 Task: Find connections with filter location Zürich (Kreis 10) with filter topic #Indiawith filter profile language English with filter current company Bajaj Allianz Life with filter school Central University of Haryana, Mahendergarh with filter industry Spring and Wire Product Manufacturing with filter service category Video Animation with filter keywords title DevOps Engineer
Action: Mouse moved to (679, 100)
Screenshot: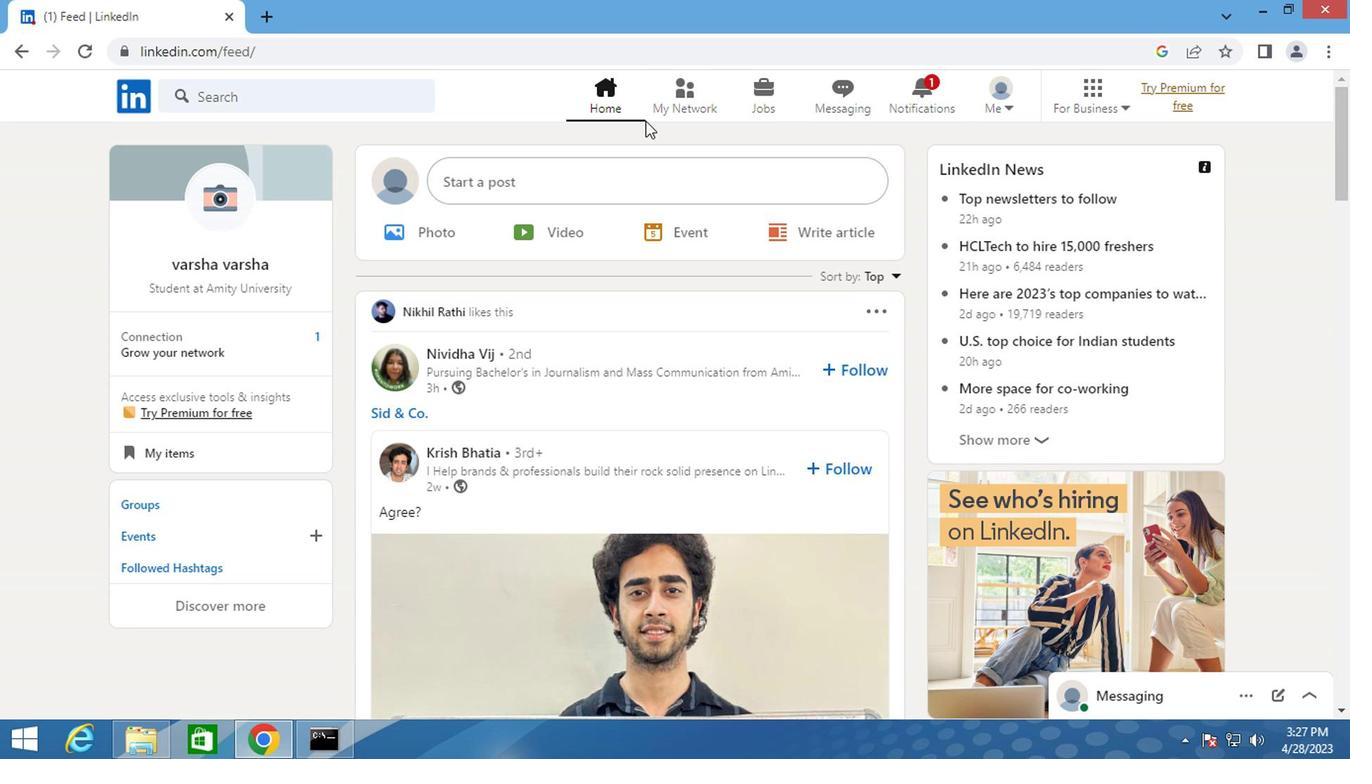 
Action: Mouse pressed left at (679, 100)
Screenshot: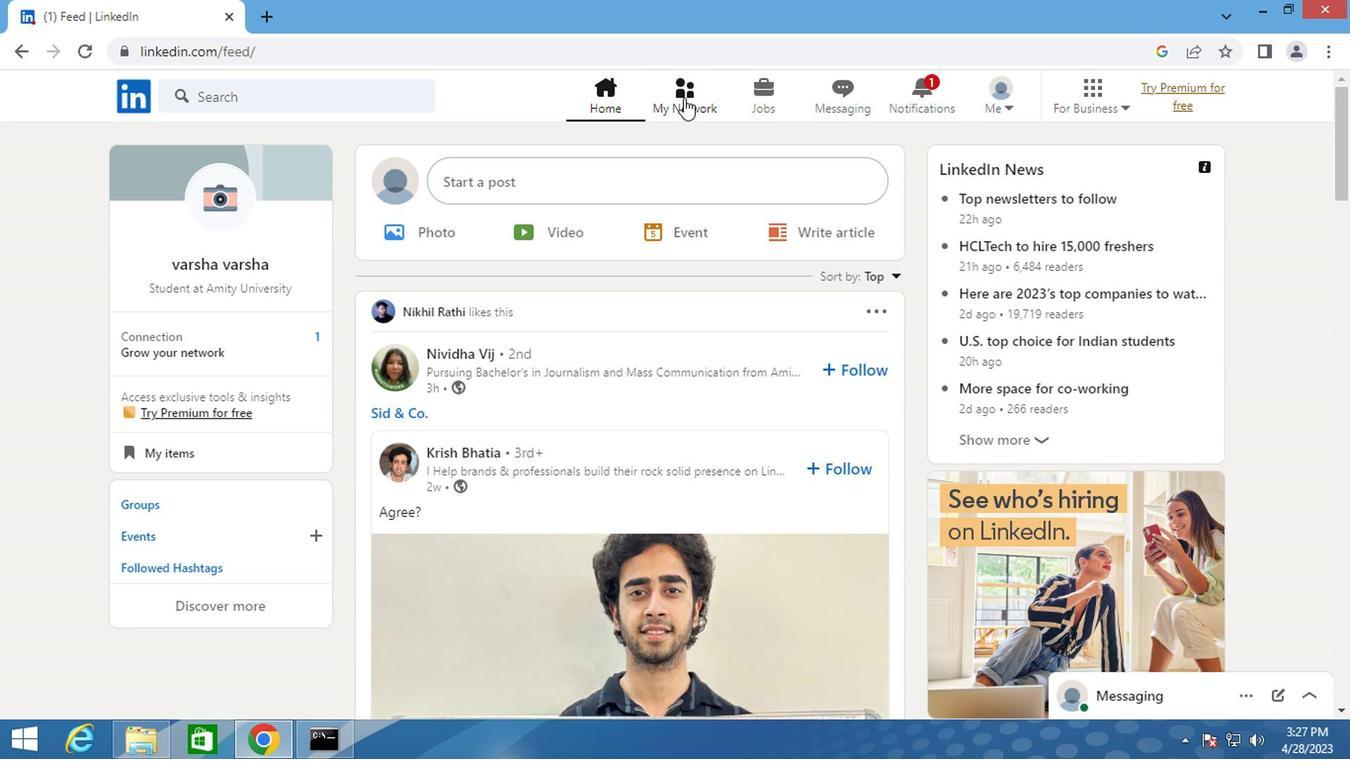 
Action: Mouse moved to (210, 214)
Screenshot: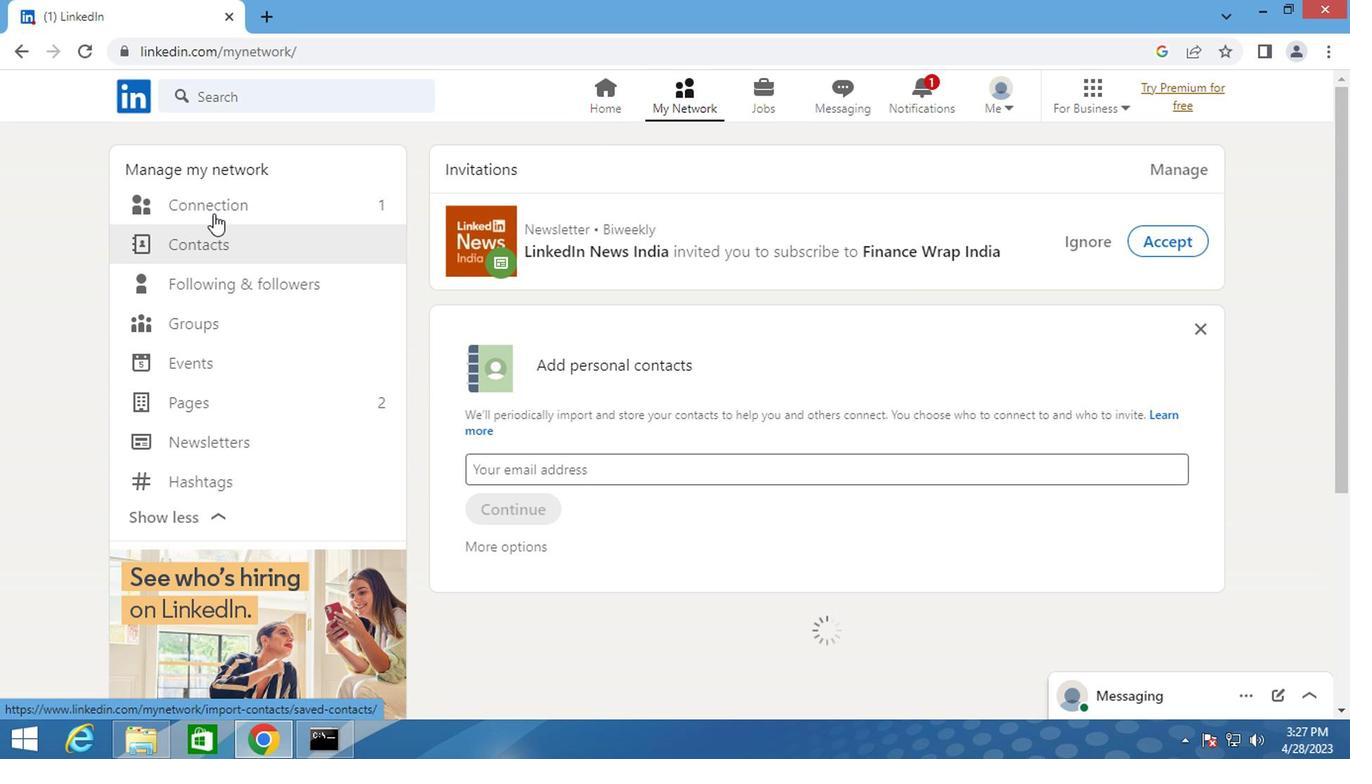 
Action: Mouse pressed left at (210, 214)
Screenshot: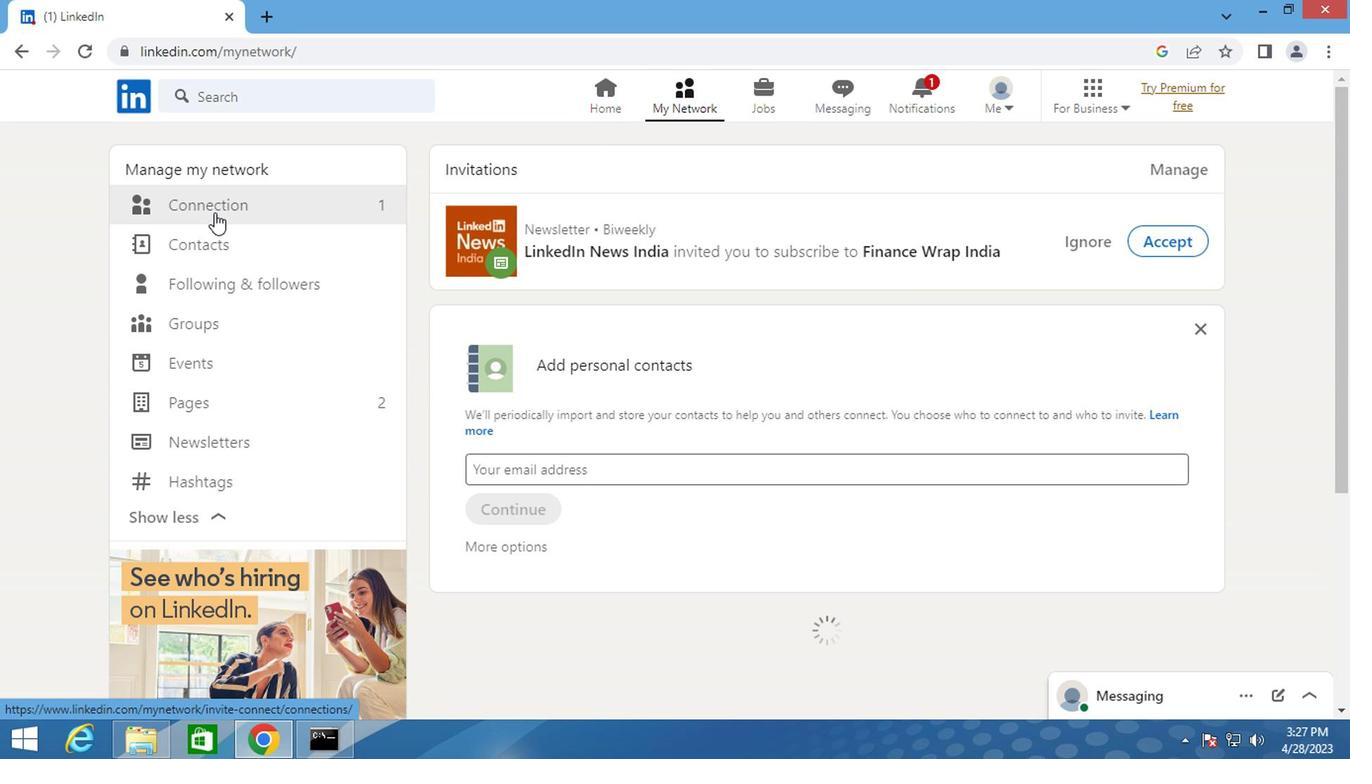 
Action: Mouse moved to (814, 206)
Screenshot: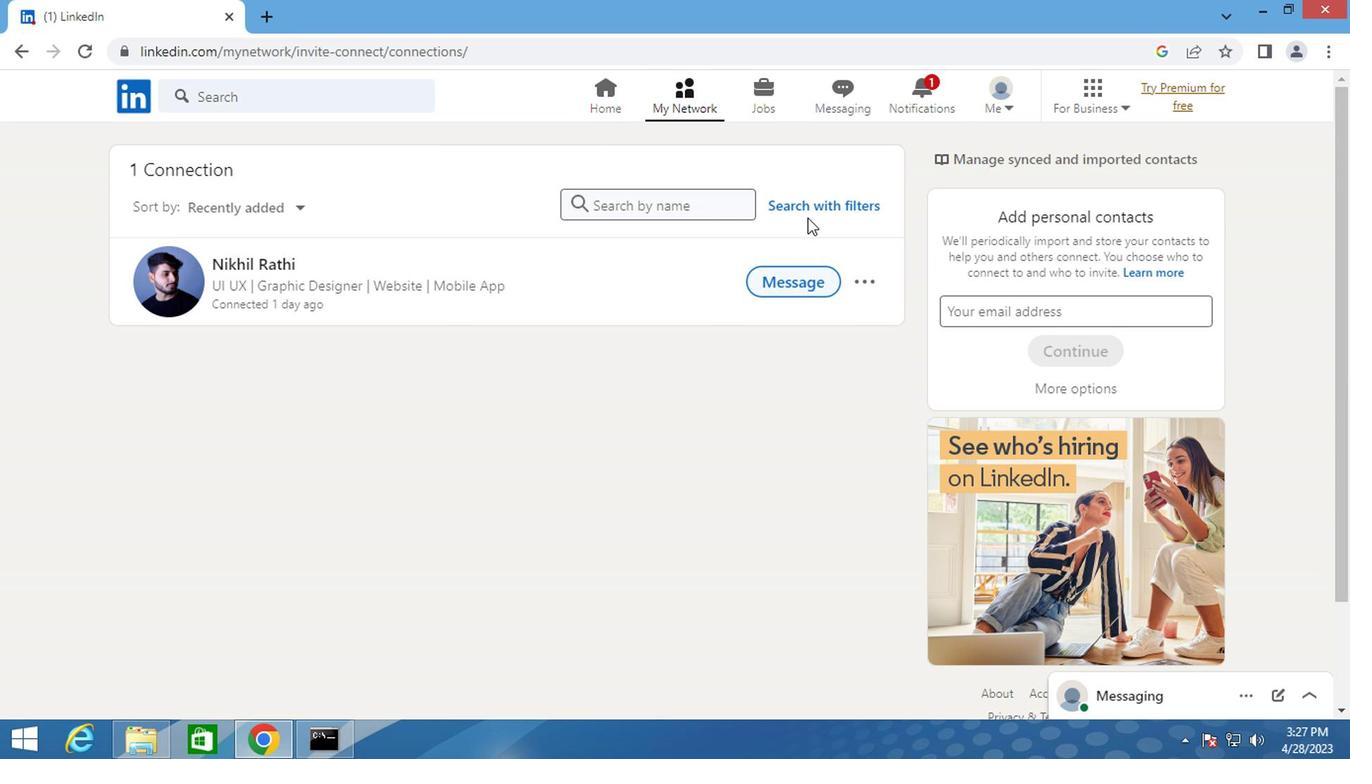 
Action: Mouse pressed left at (814, 206)
Screenshot: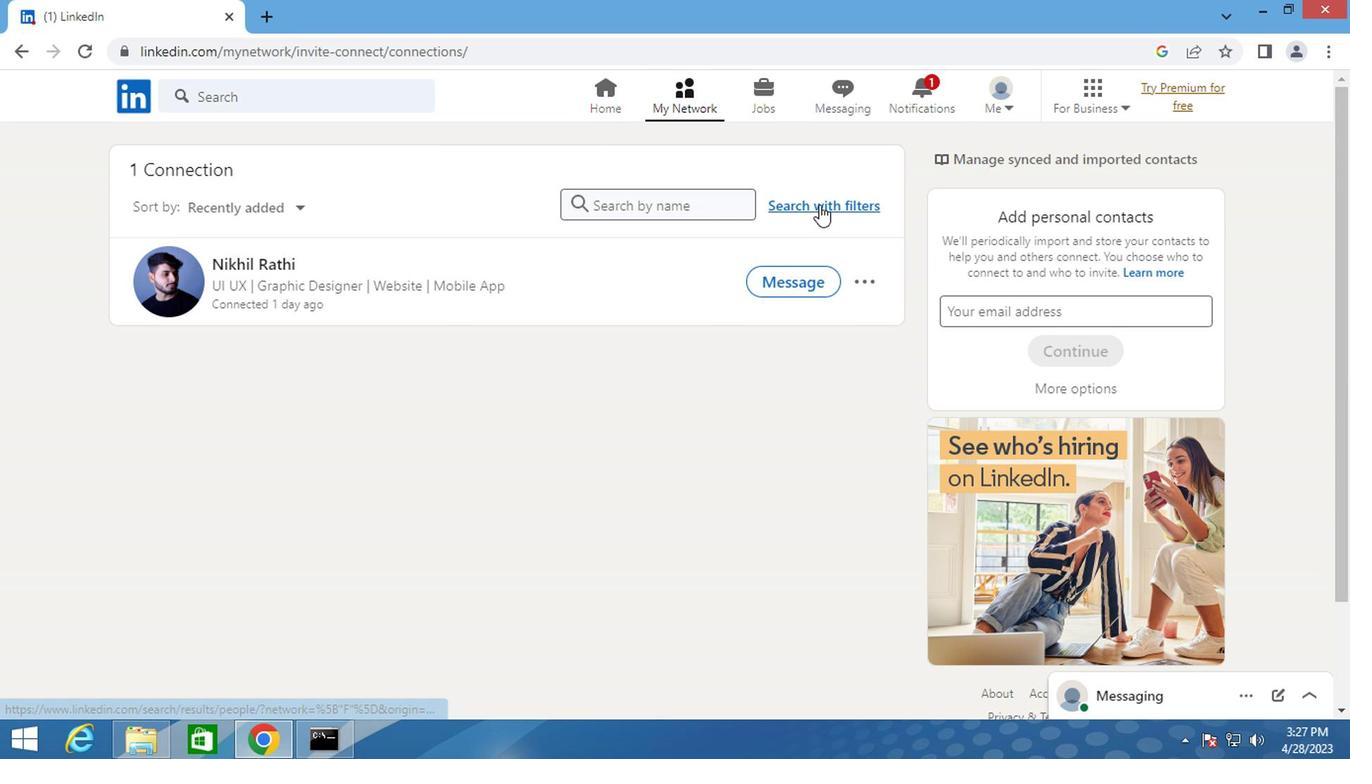 
Action: Mouse moved to (726, 149)
Screenshot: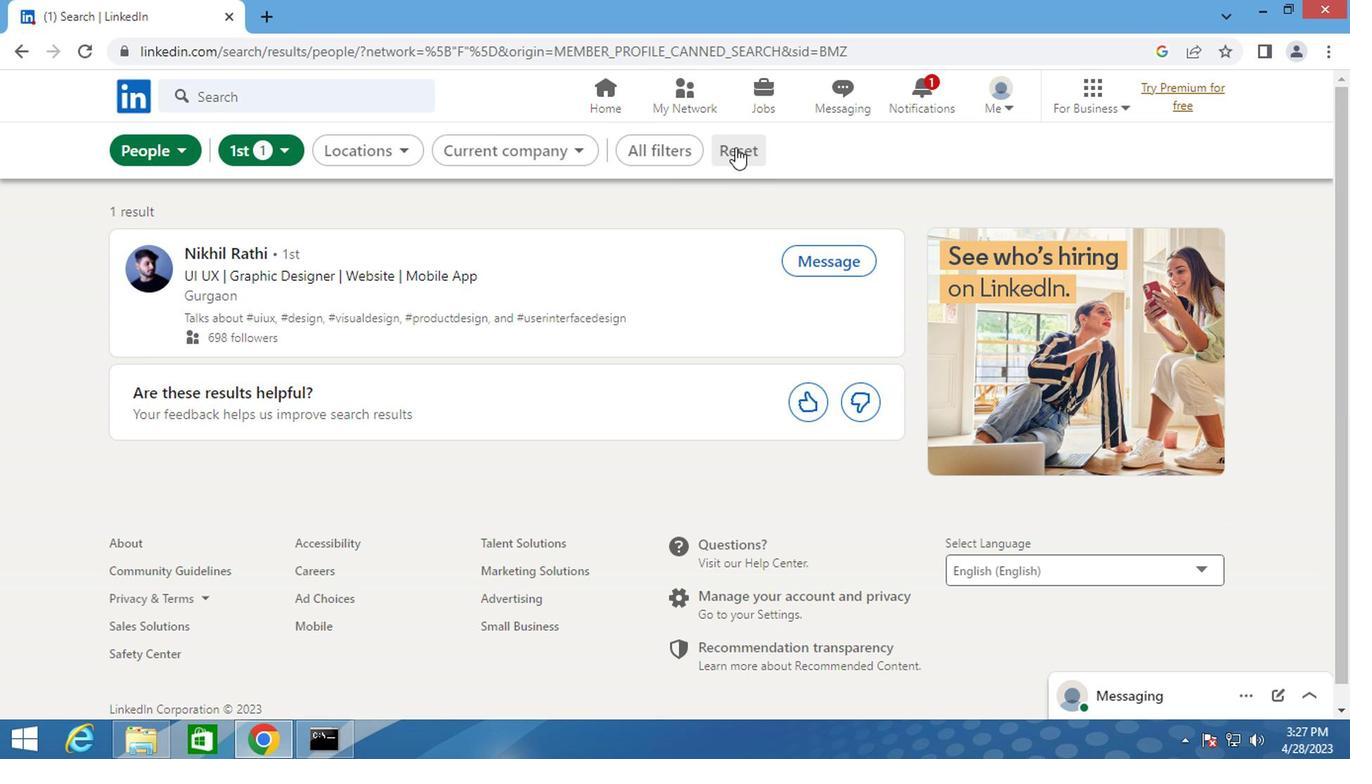 
Action: Mouse pressed left at (726, 149)
Screenshot: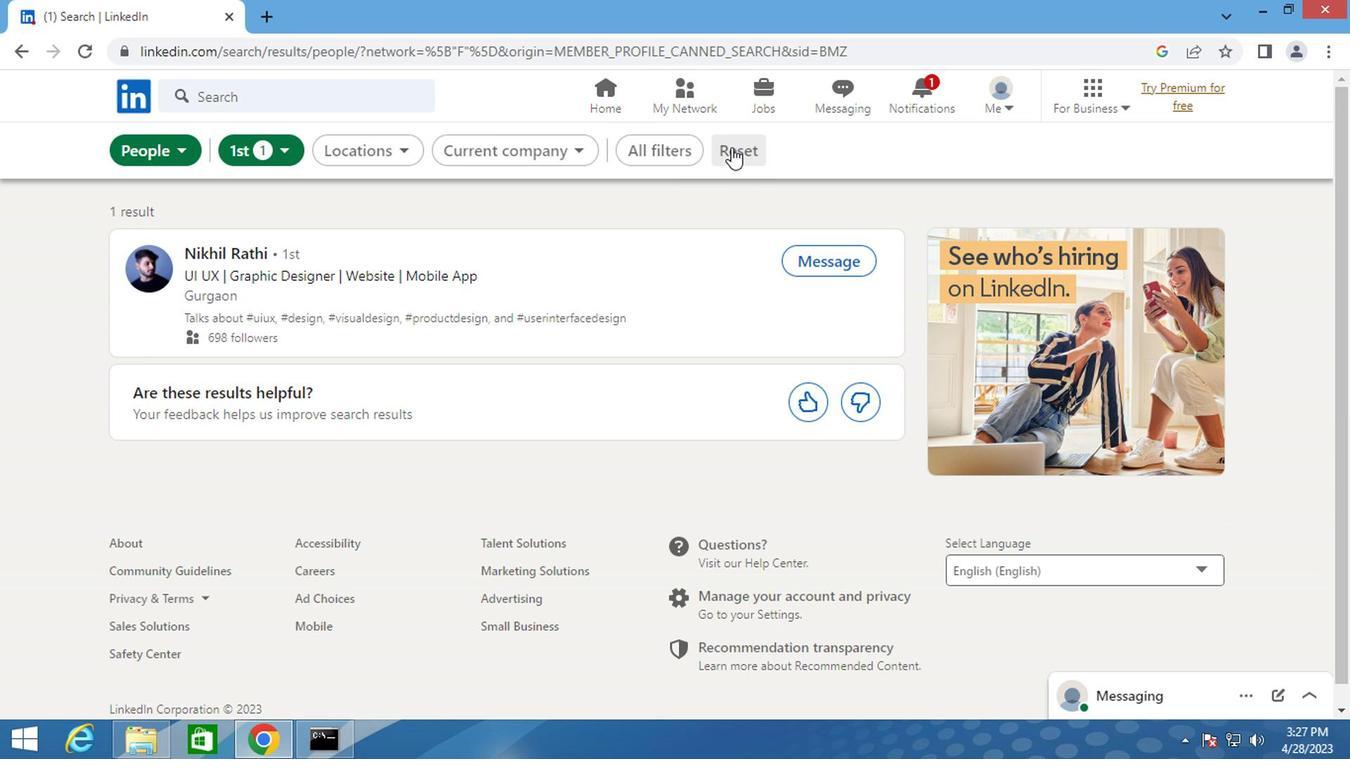 
Action: Mouse moved to (706, 154)
Screenshot: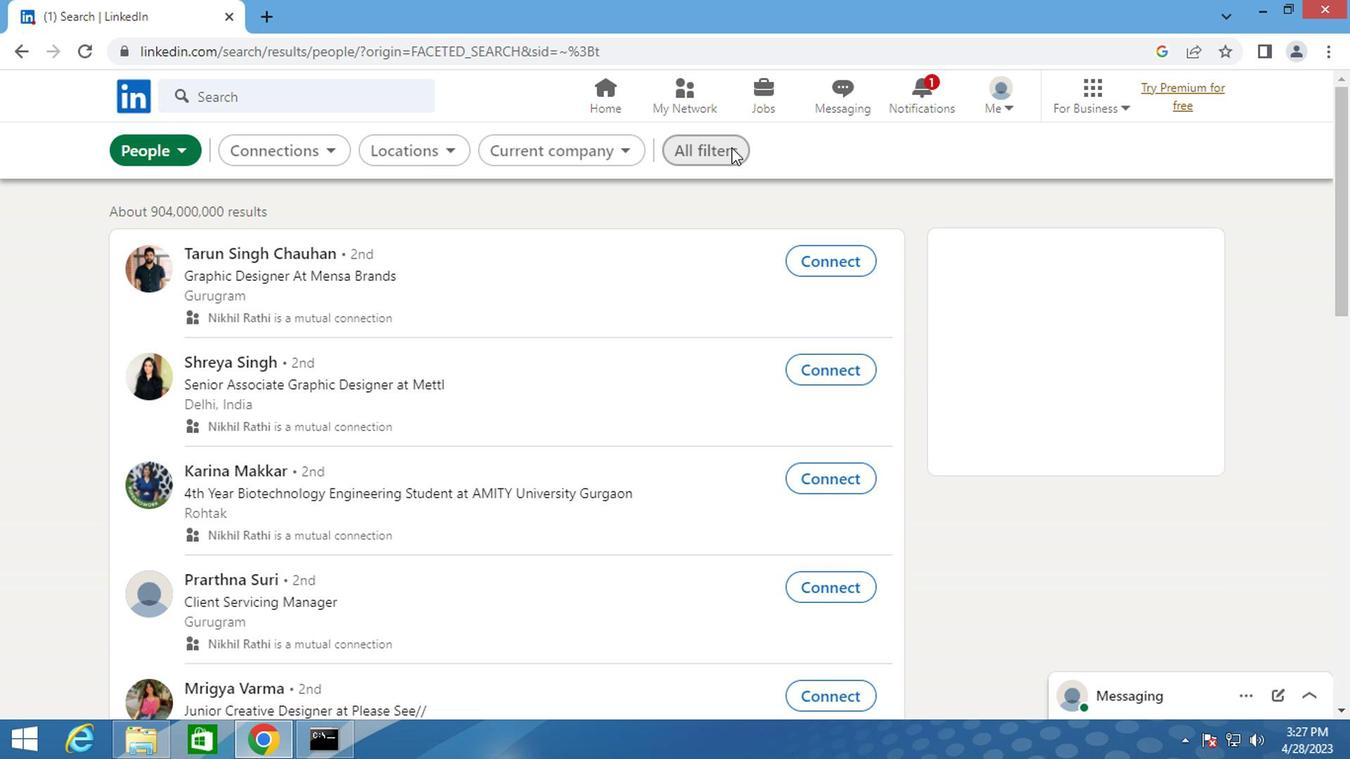 
Action: Mouse pressed left at (706, 154)
Screenshot: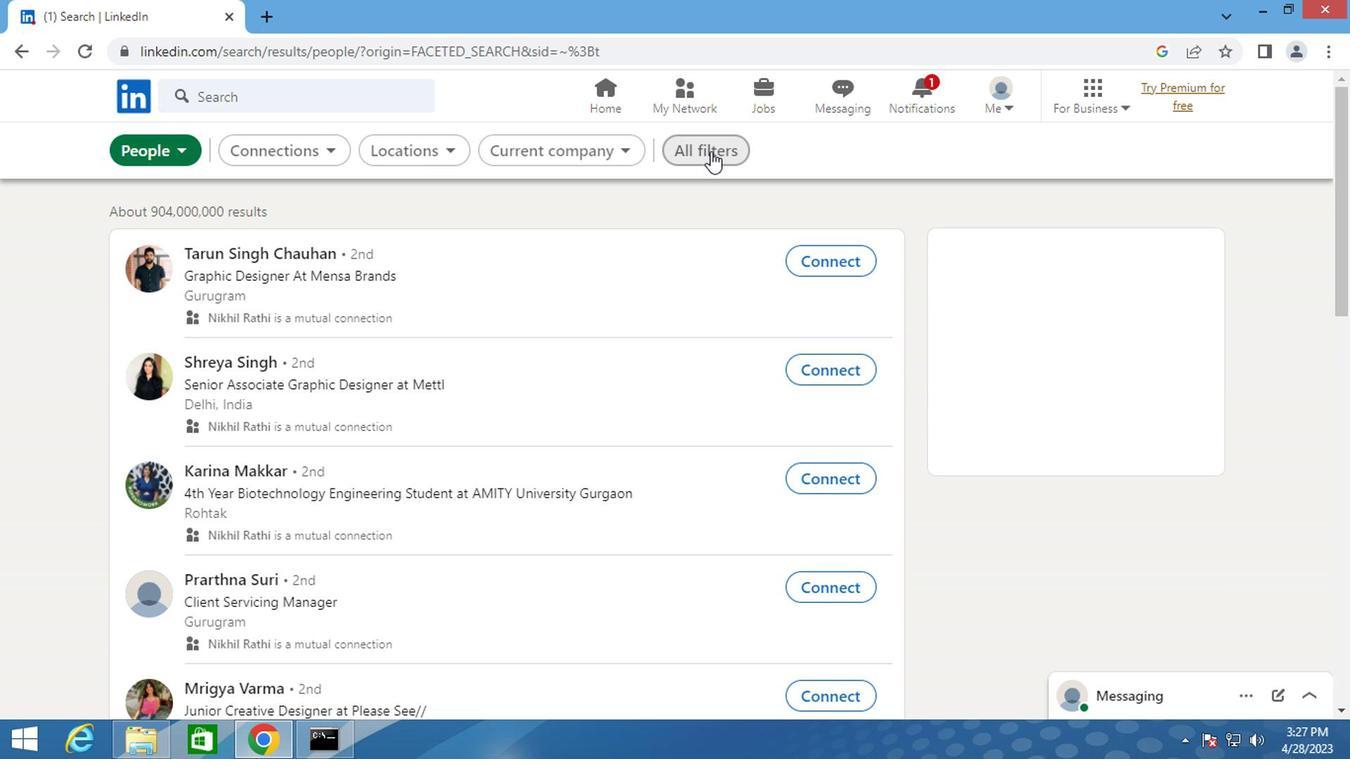 
Action: Mouse moved to (903, 359)
Screenshot: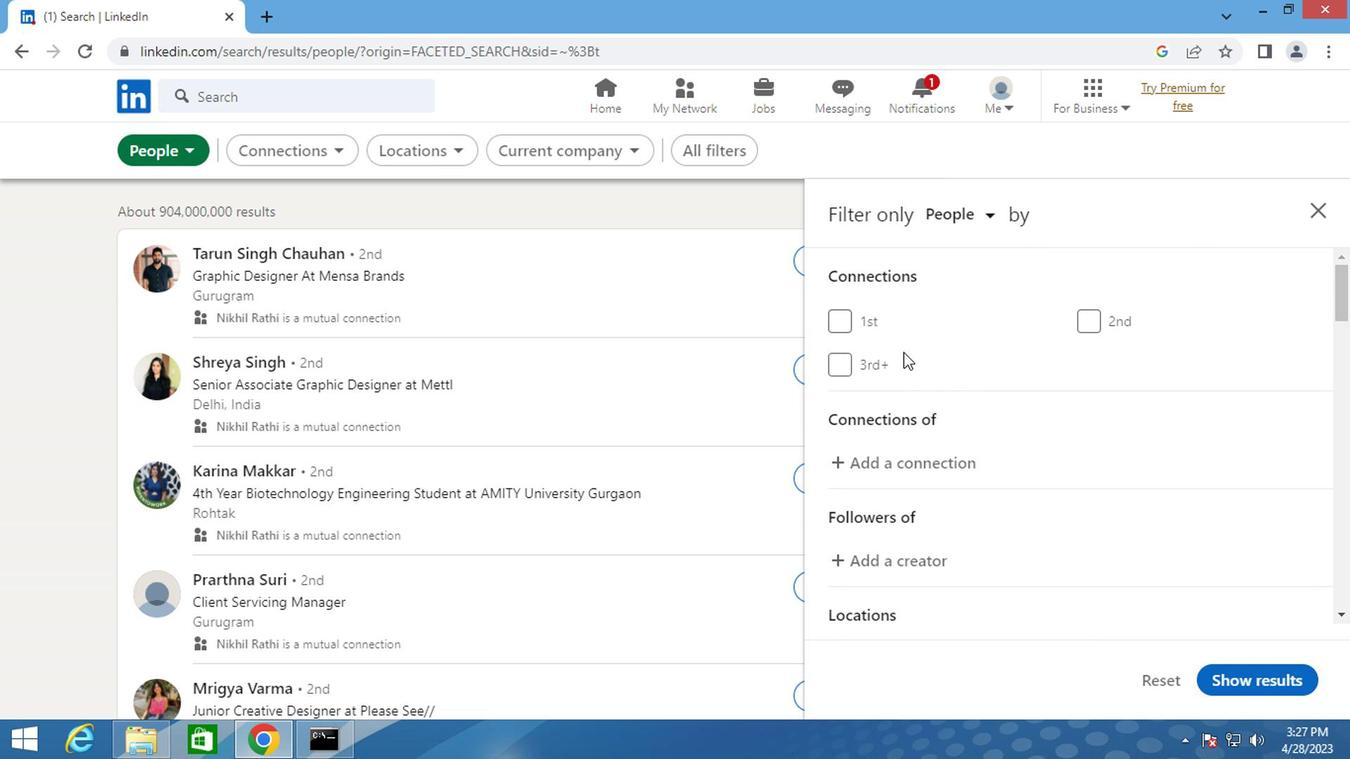 
Action: Mouse scrolled (903, 358) with delta (0, 0)
Screenshot: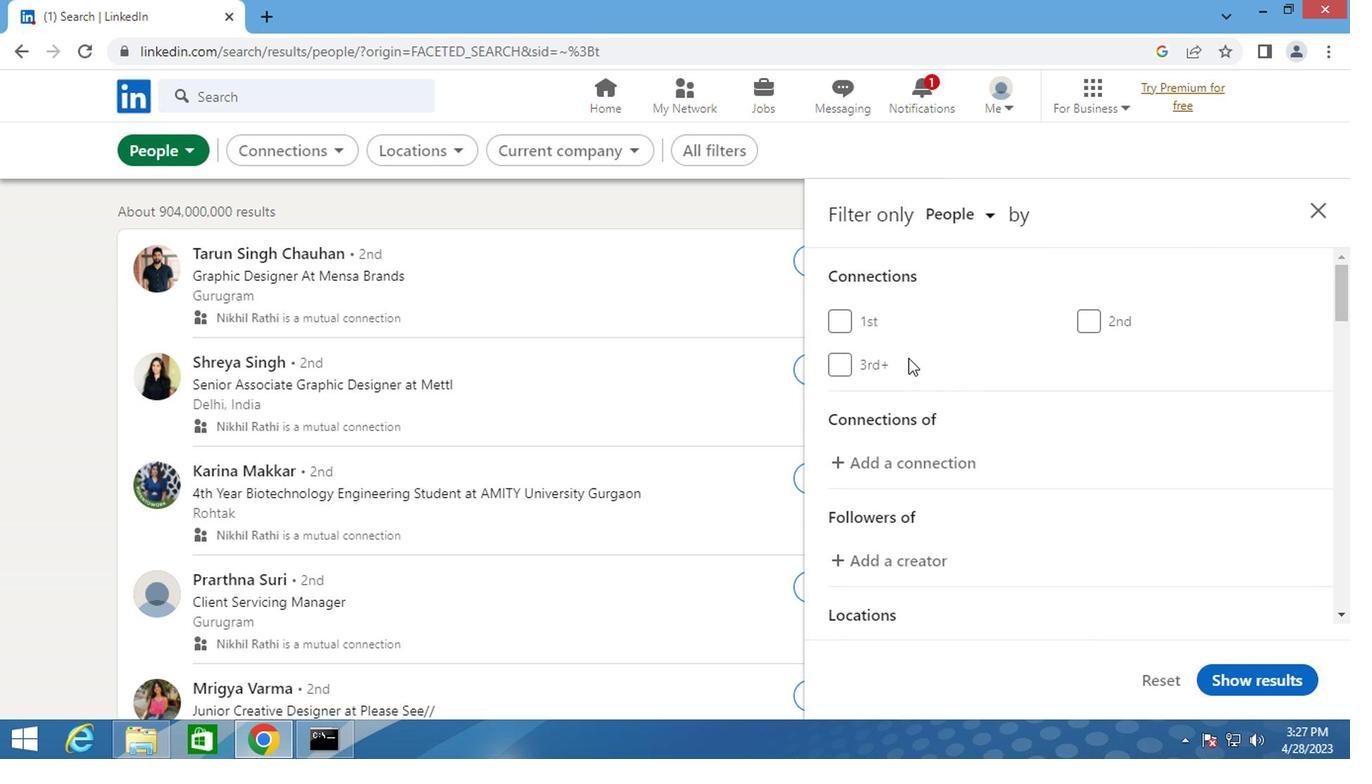 
Action: Mouse moved to (903, 360)
Screenshot: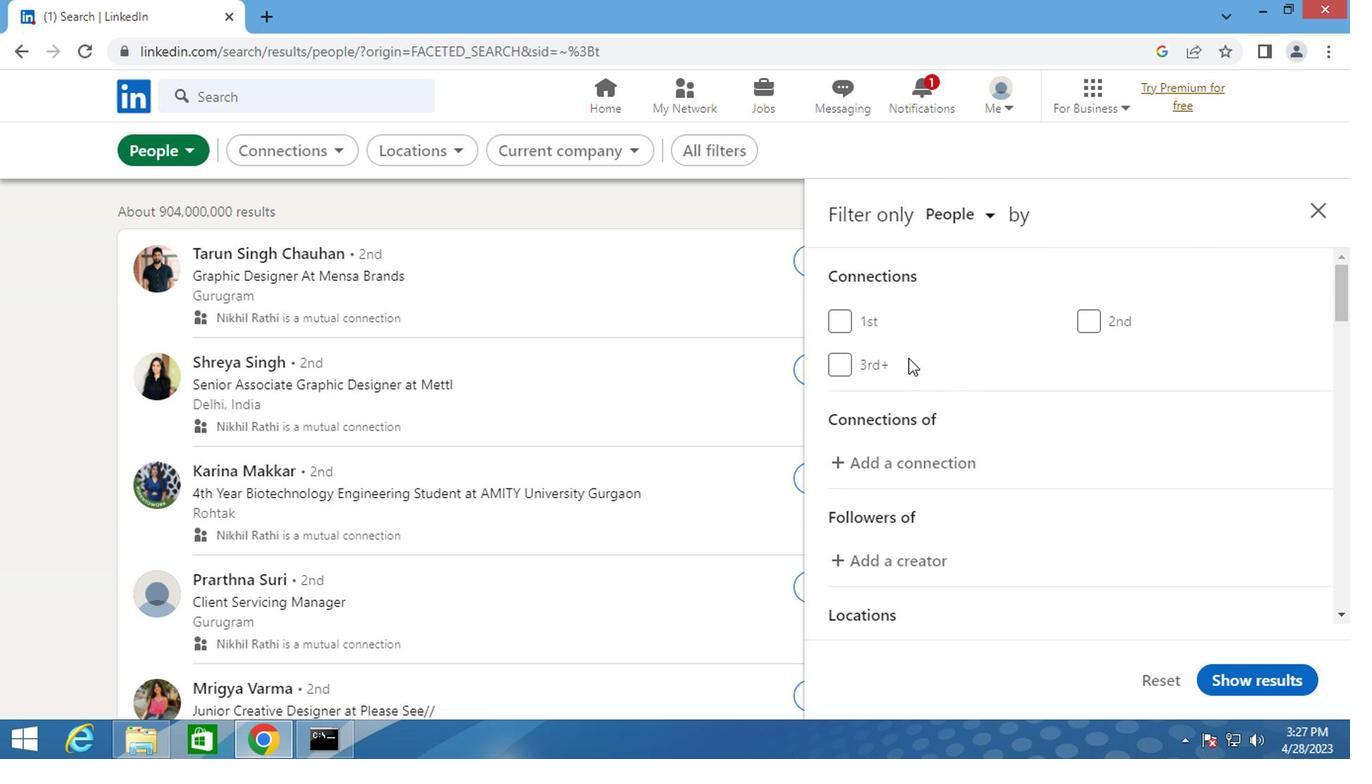 
Action: Mouse scrolled (903, 359) with delta (0, -1)
Screenshot: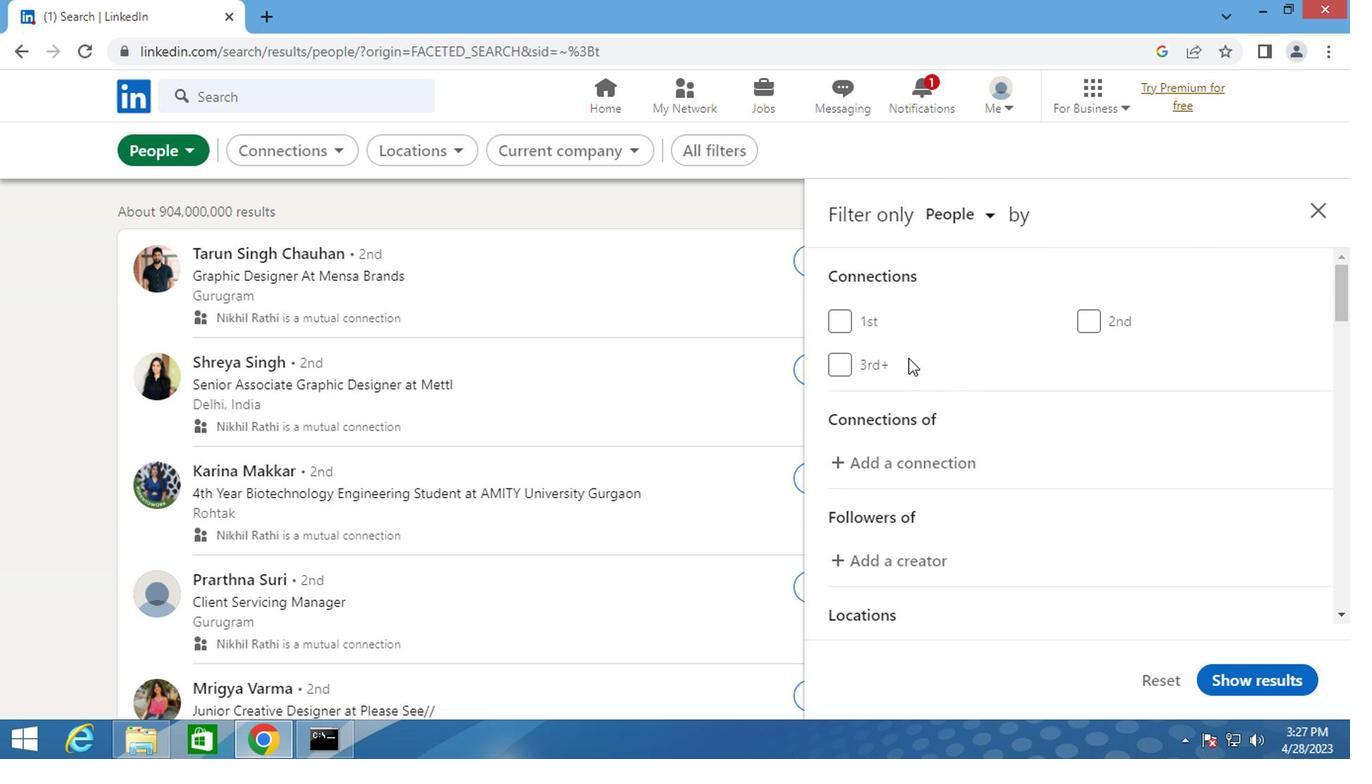 
Action: Mouse moved to (1108, 538)
Screenshot: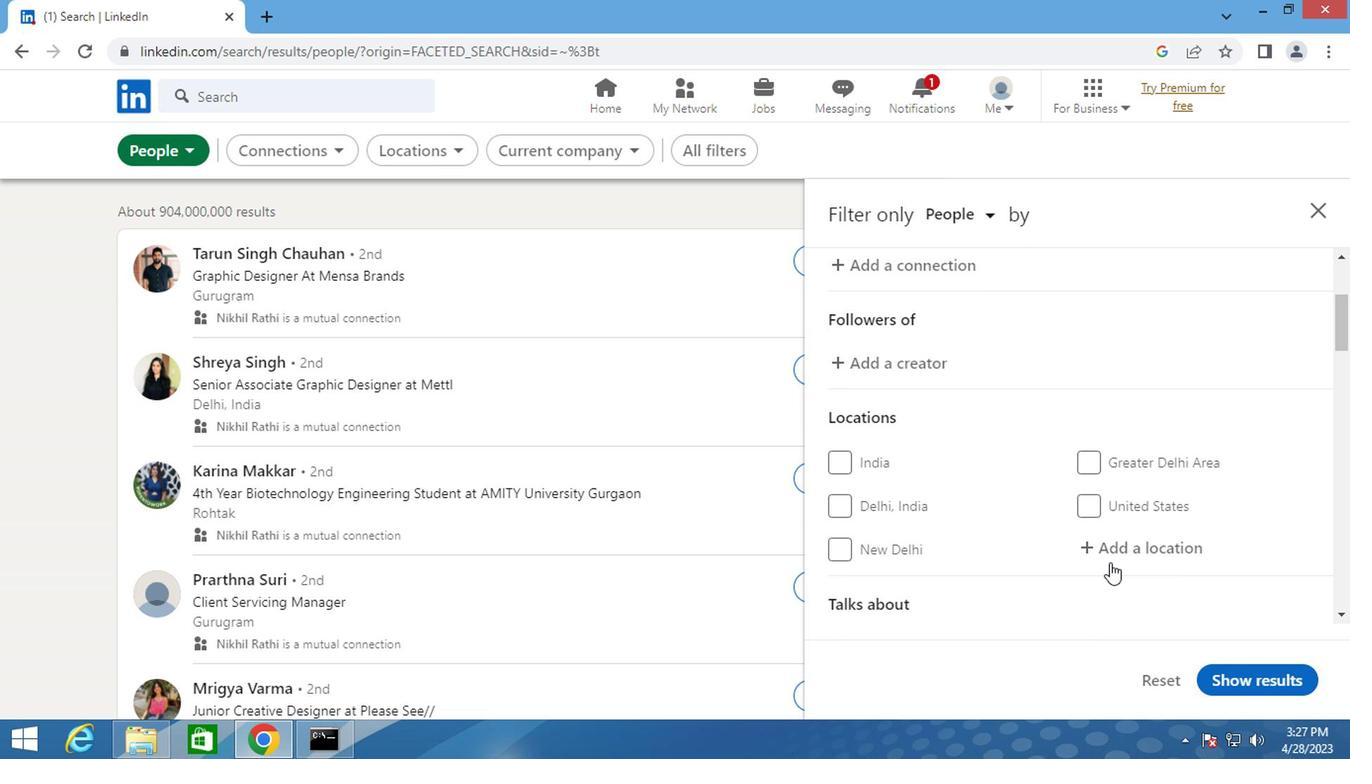 
Action: Mouse pressed left at (1108, 538)
Screenshot: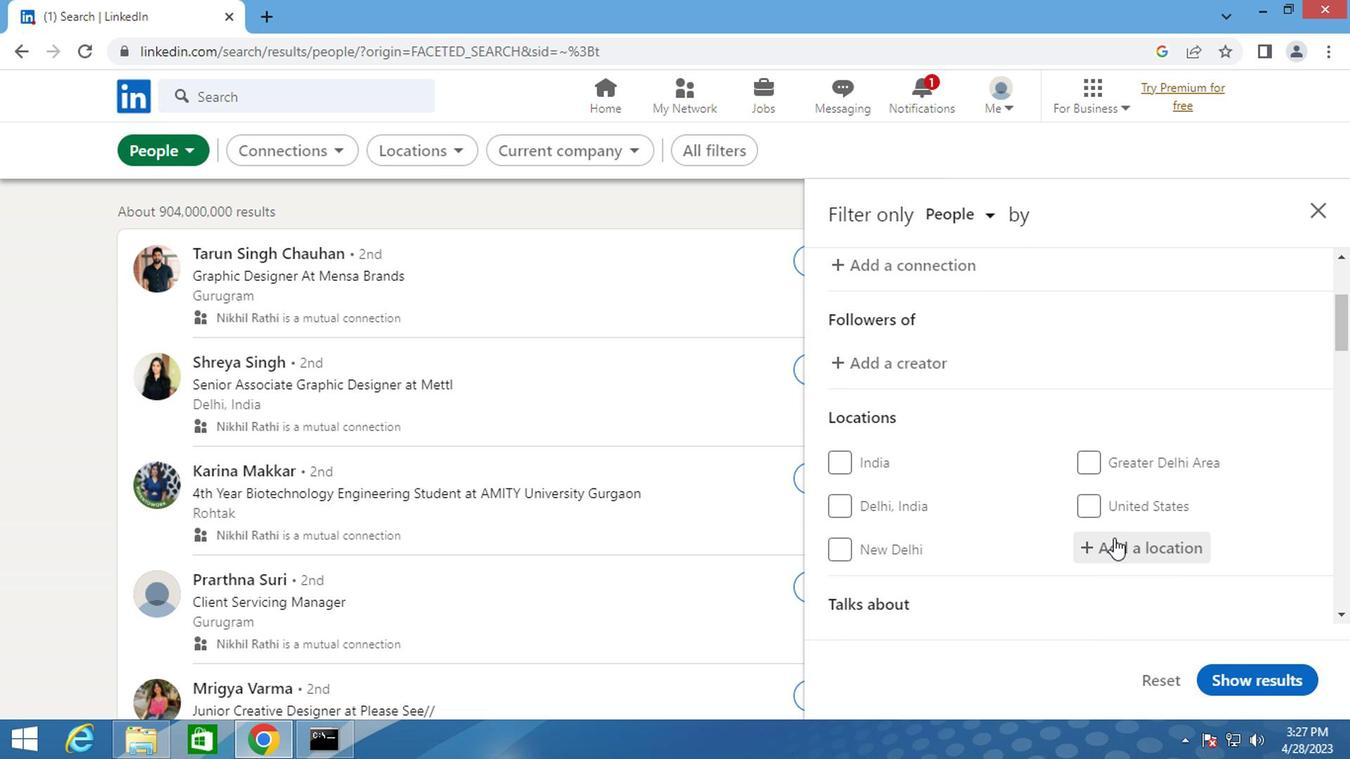 
Action: Key pressed <Key.shift>ZURICH<Key.space><Key.shift_r><Key.shift_r>(<Key.shift>KREIS<Key.space>10<Key.shift_r><Key.shift_r>)
Screenshot: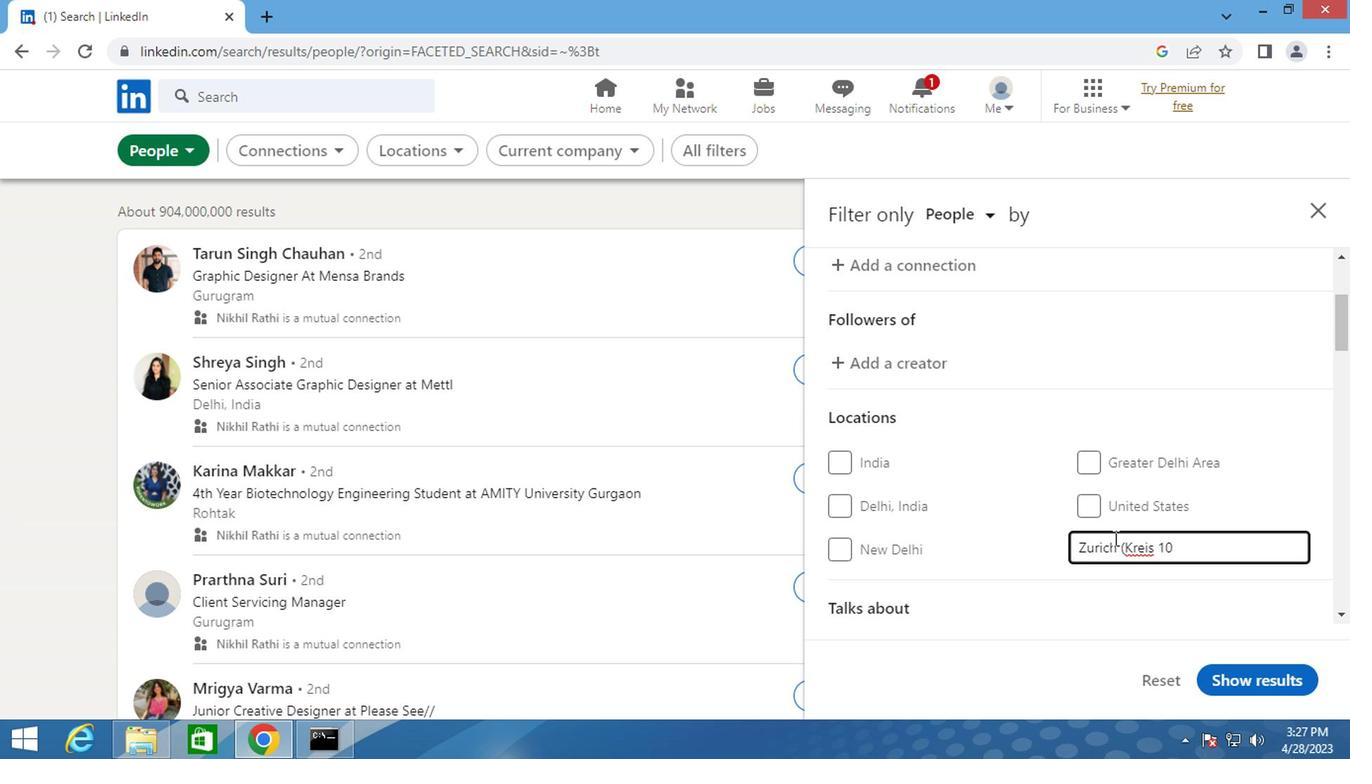 
Action: Mouse moved to (1096, 509)
Screenshot: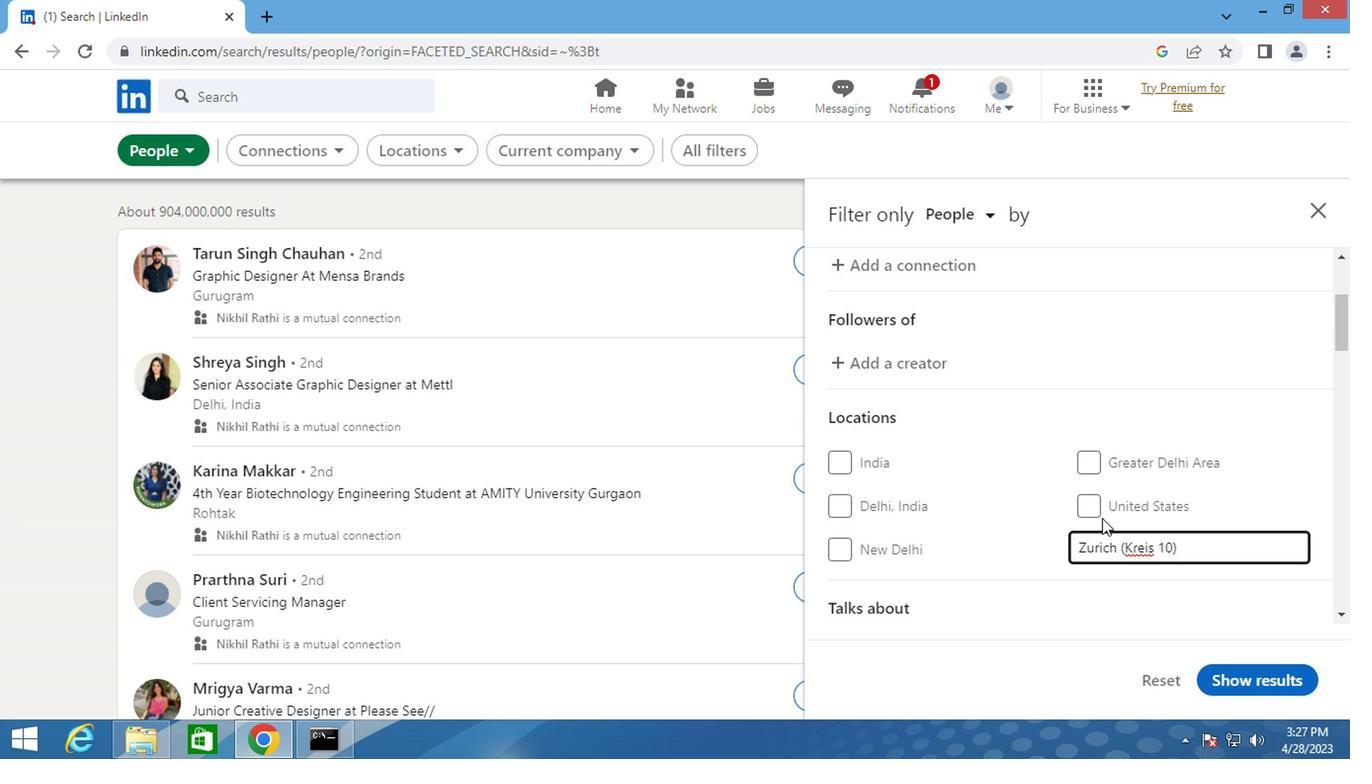 
Action: Mouse scrolled (1096, 508) with delta (0, 0)
Screenshot: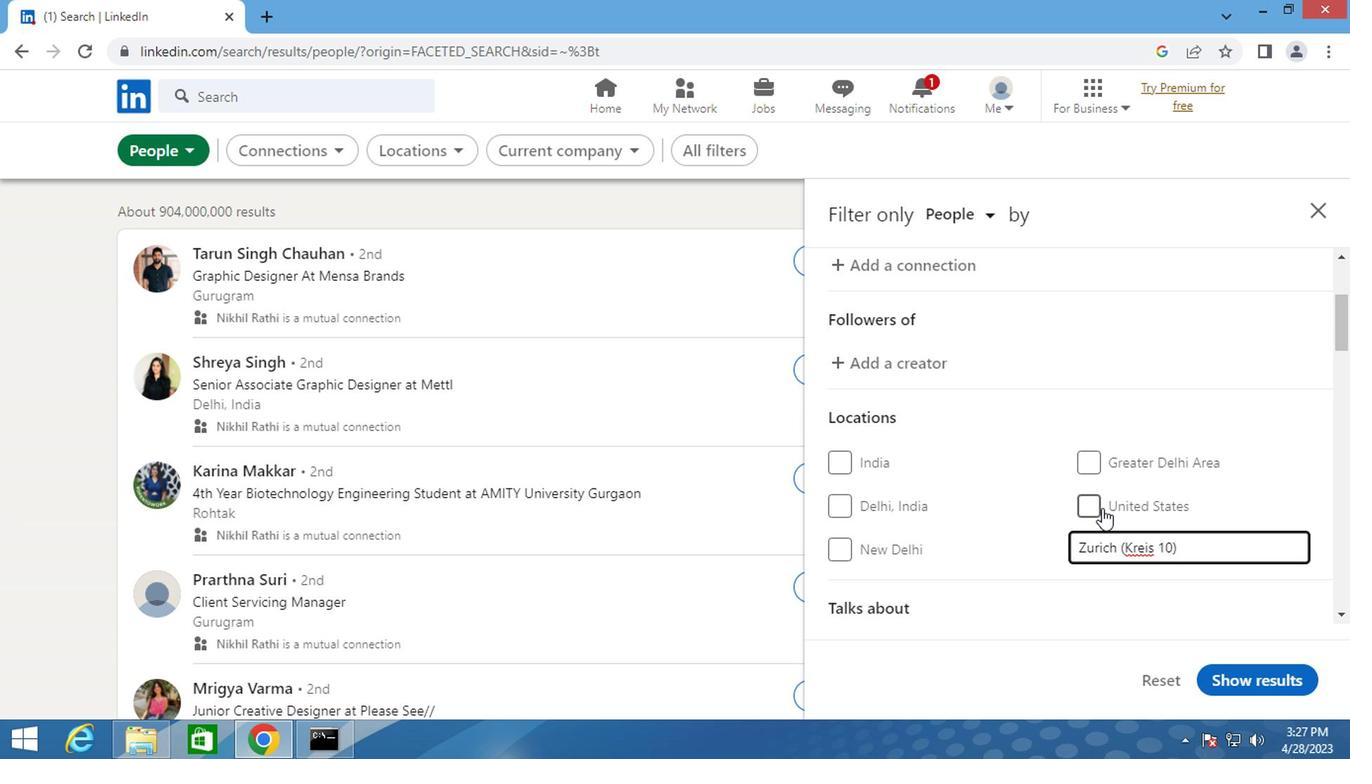 
Action: Mouse scrolled (1096, 508) with delta (0, 0)
Screenshot: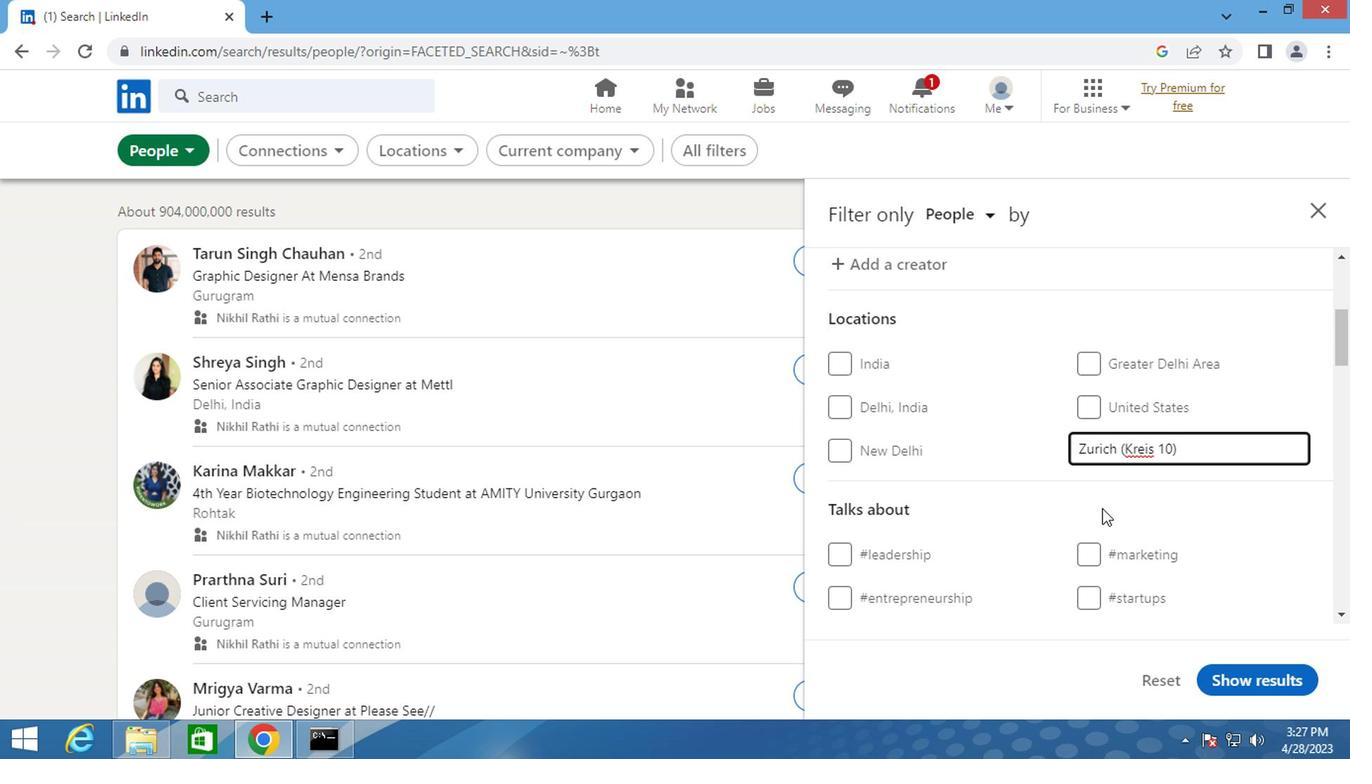 
Action: Mouse moved to (1103, 530)
Screenshot: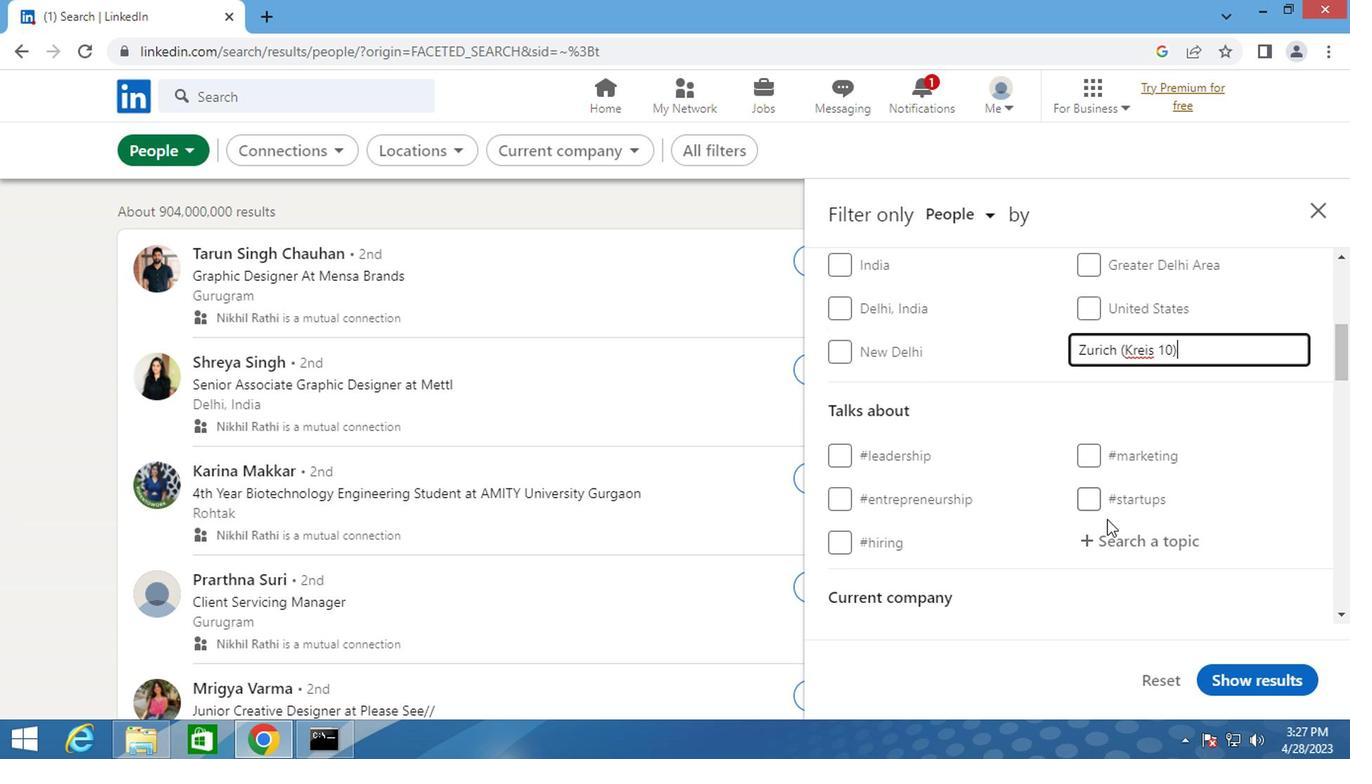 
Action: Mouse pressed left at (1103, 530)
Screenshot: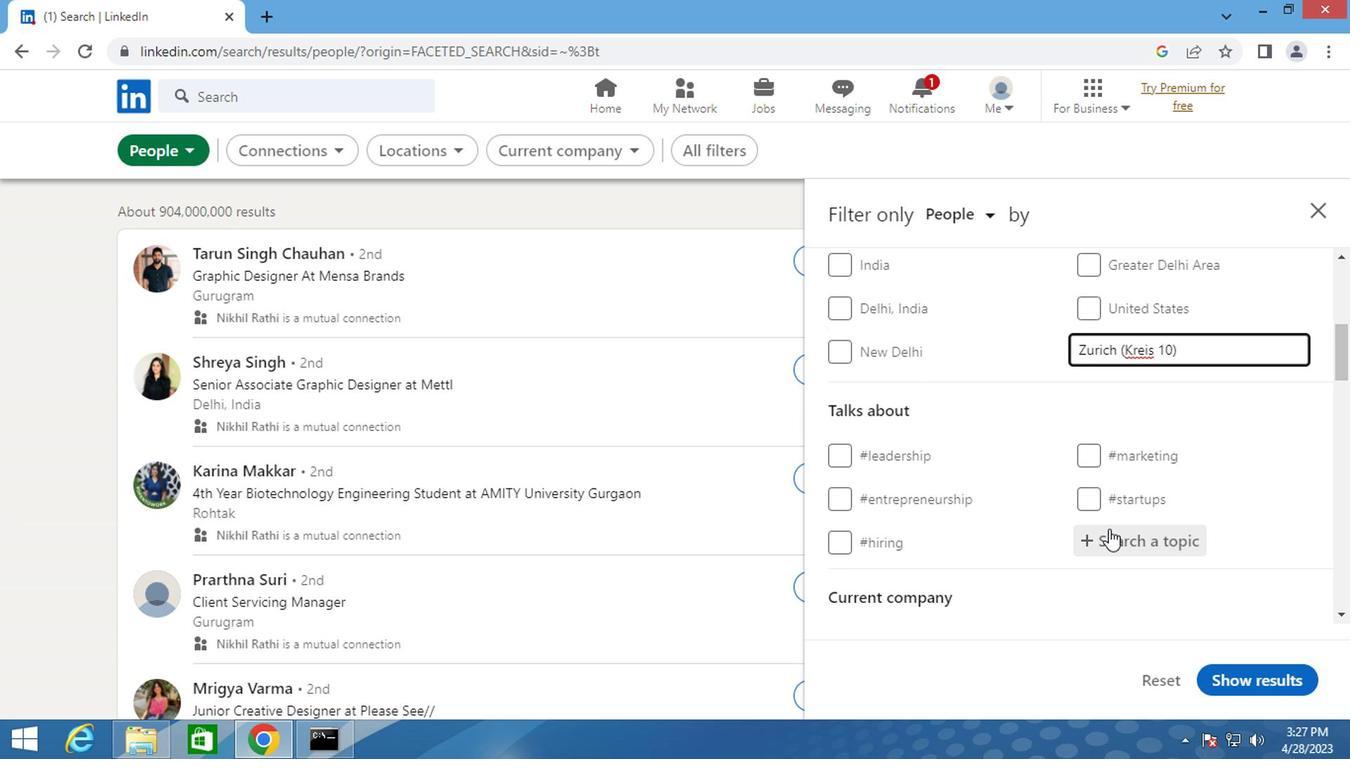 
Action: Key pressed <Key.shift>#<Key.shift>INDIA
Screenshot: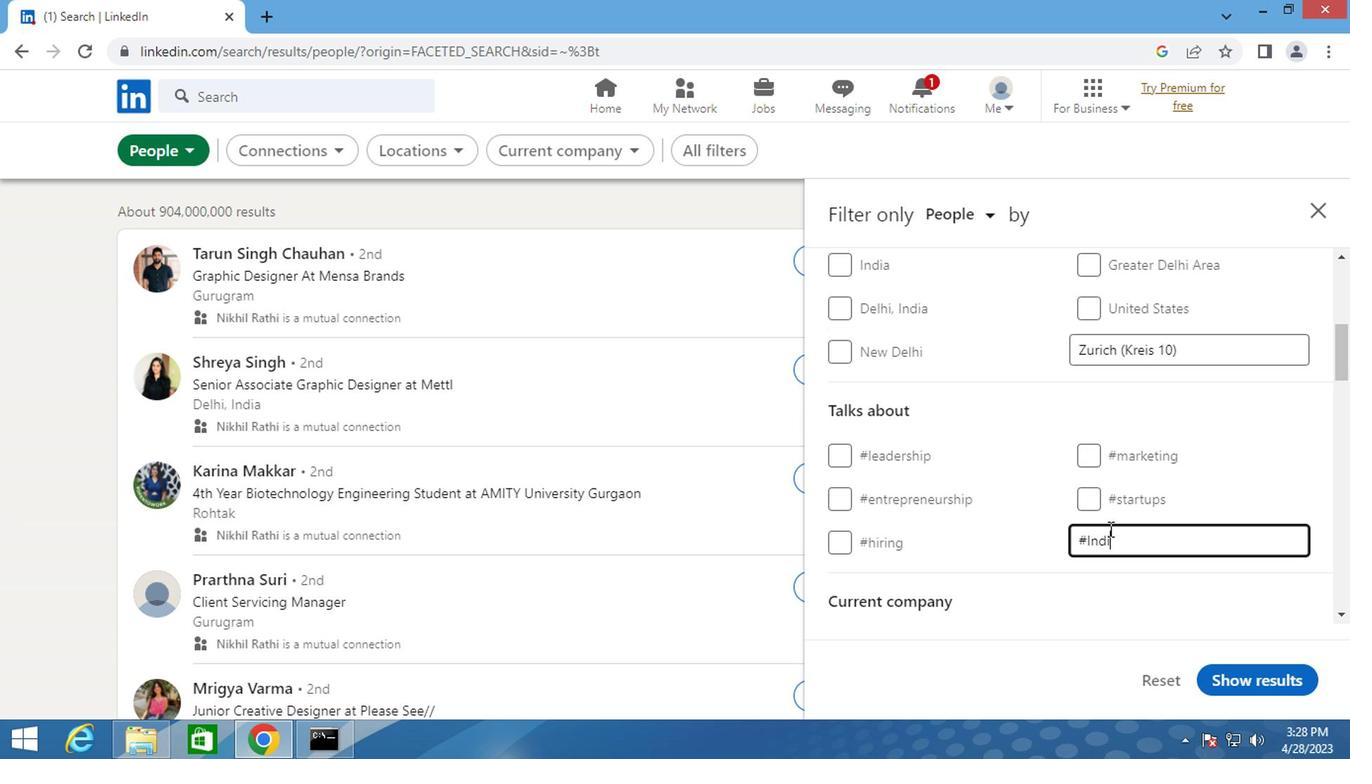 
Action: Mouse scrolled (1103, 528) with delta (0, -1)
Screenshot: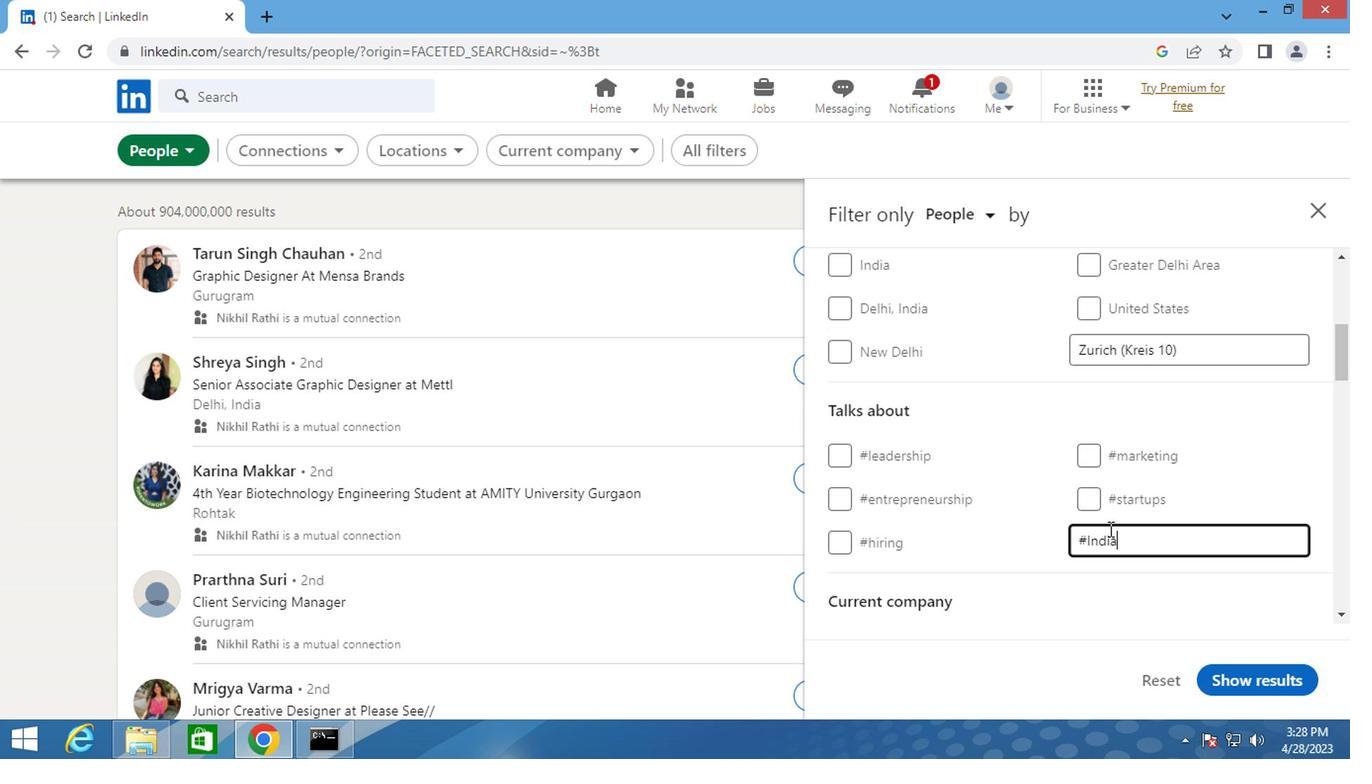 
Action: Mouse scrolled (1103, 528) with delta (0, -1)
Screenshot: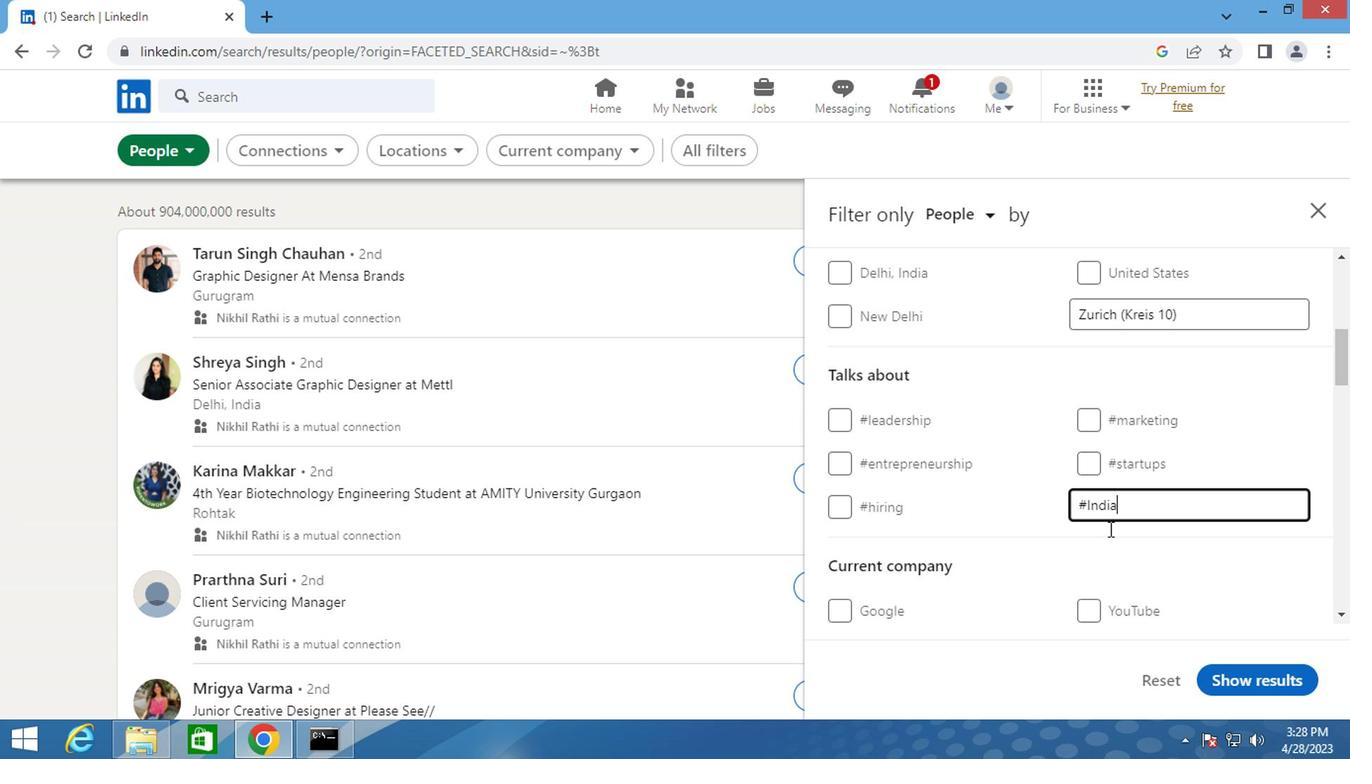 
Action: Mouse scrolled (1103, 528) with delta (0, -1)
Screenshot: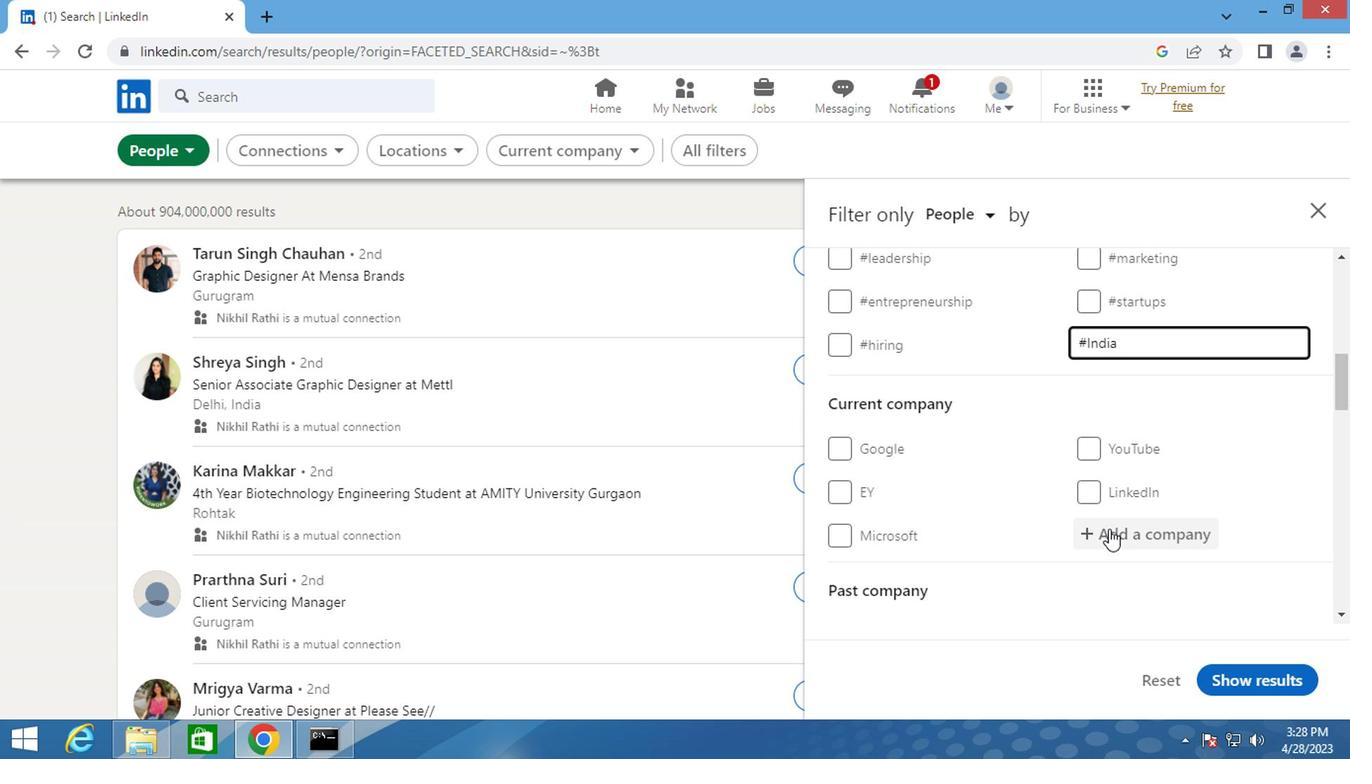 
Action: Mouse scrolled (1103, 528) with delta (0, -1)
Screenshot: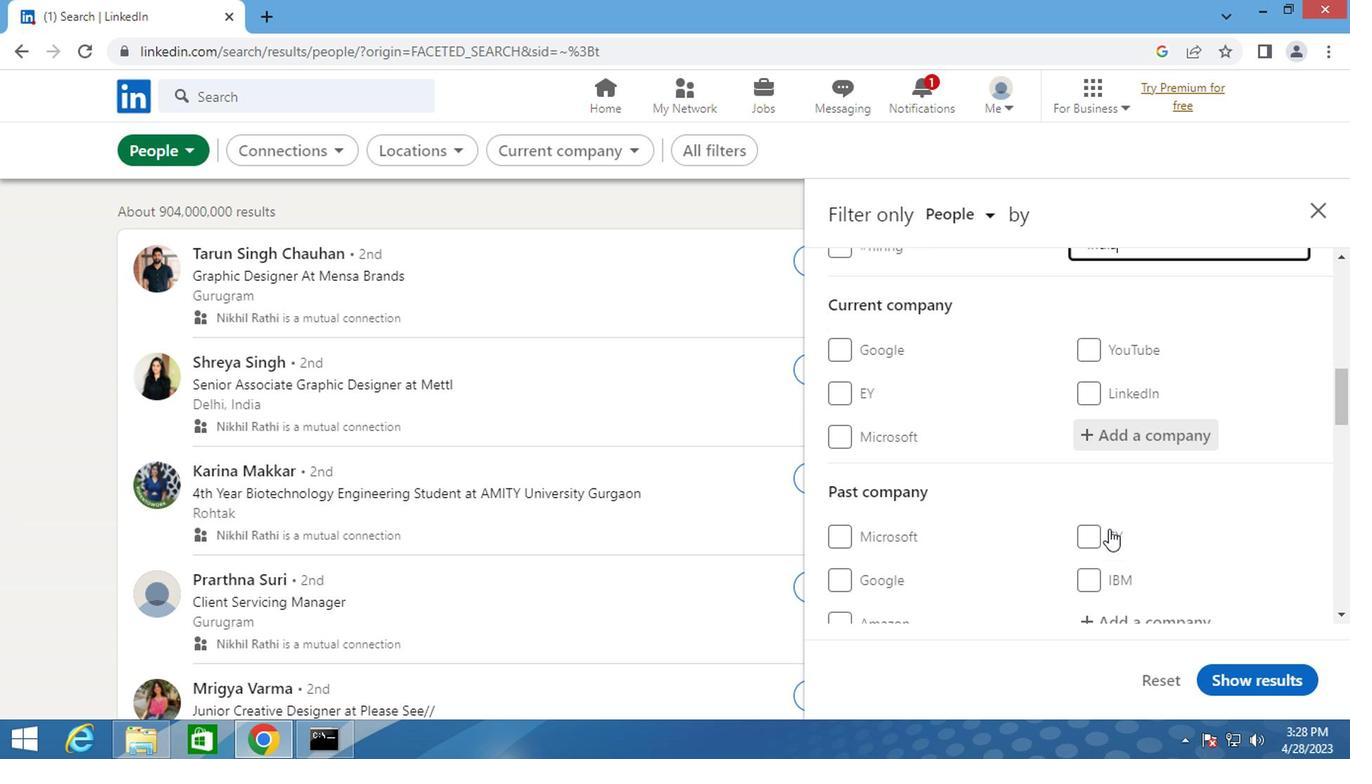 
Action: Mouse scrolled (1103, 528) with delta (0, -1)
Screenshot: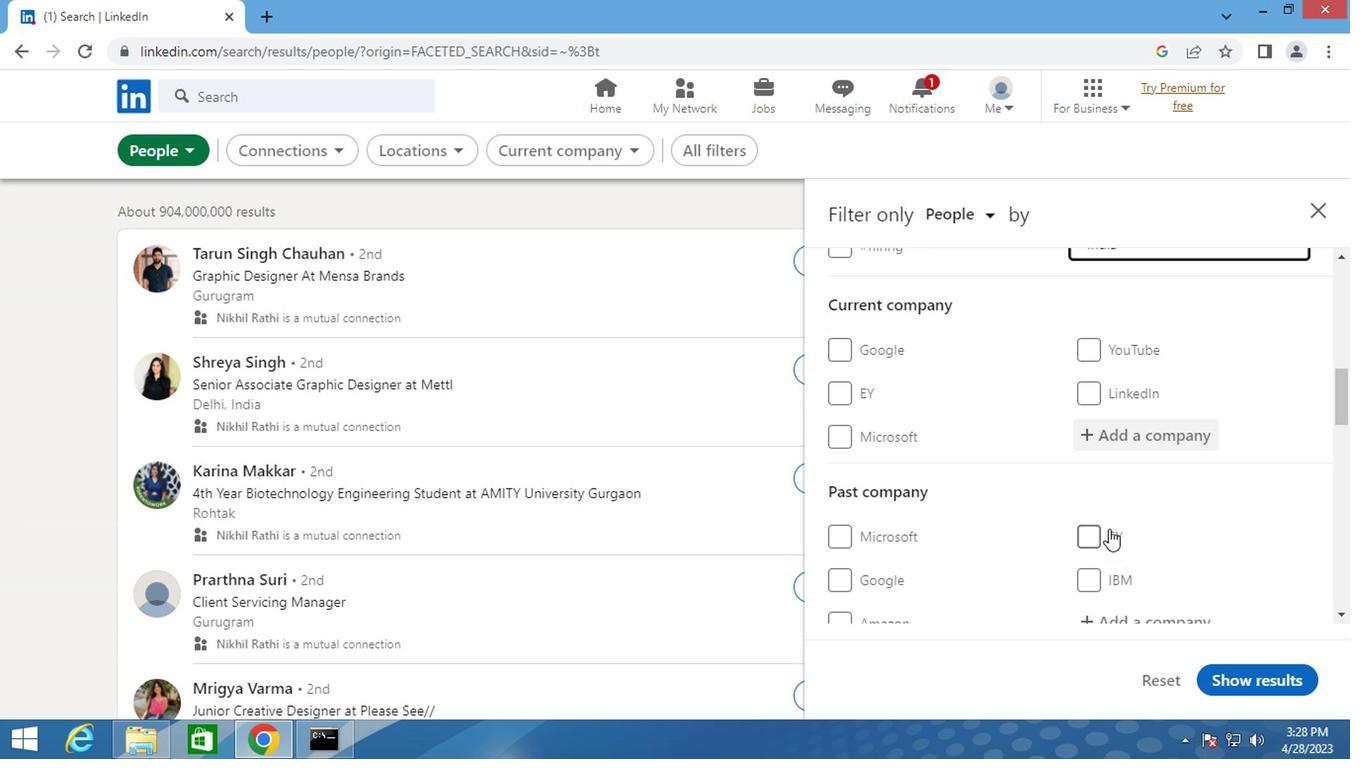 
Action: Mouse scrolled (1103, 528) with delta (0, -1)
Screenshot: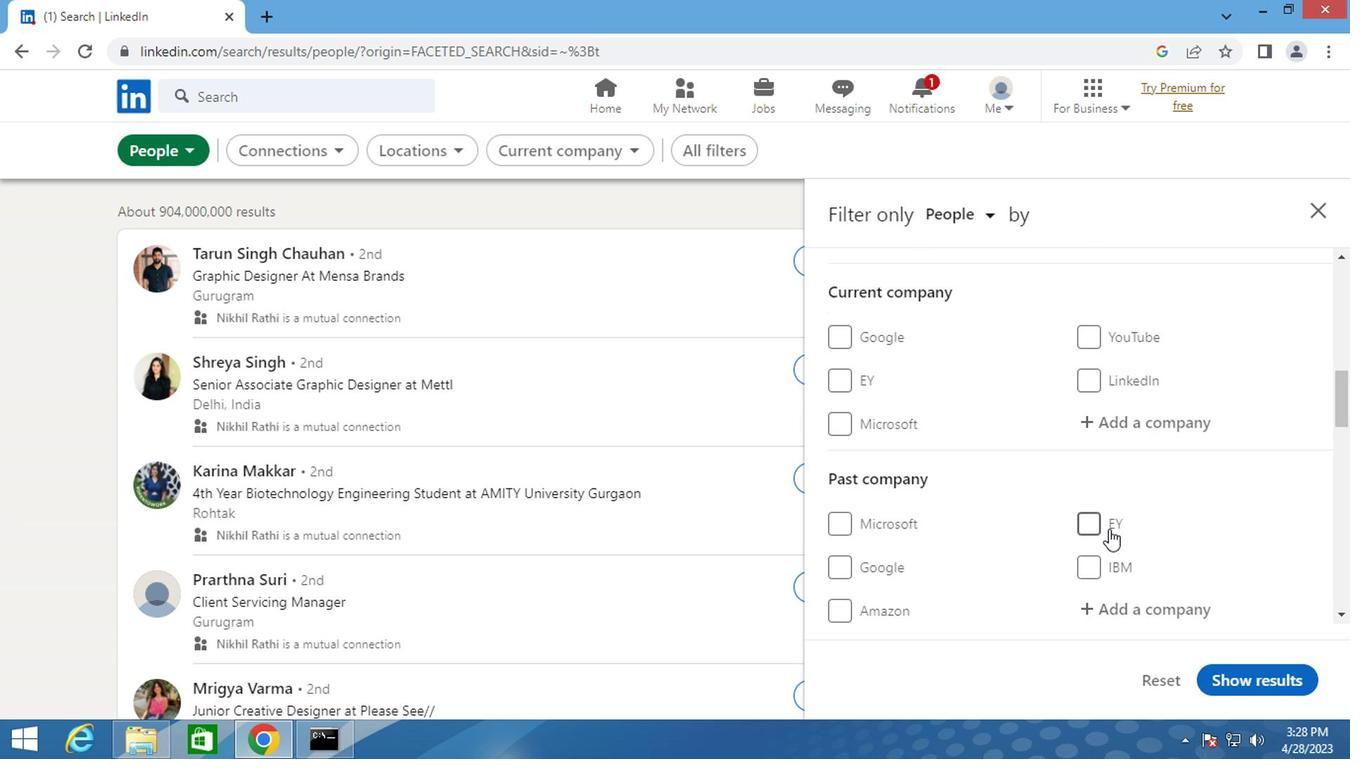 
Action: Mouse scrolled (1103, 528) with delta (0, -1)
Screenshot: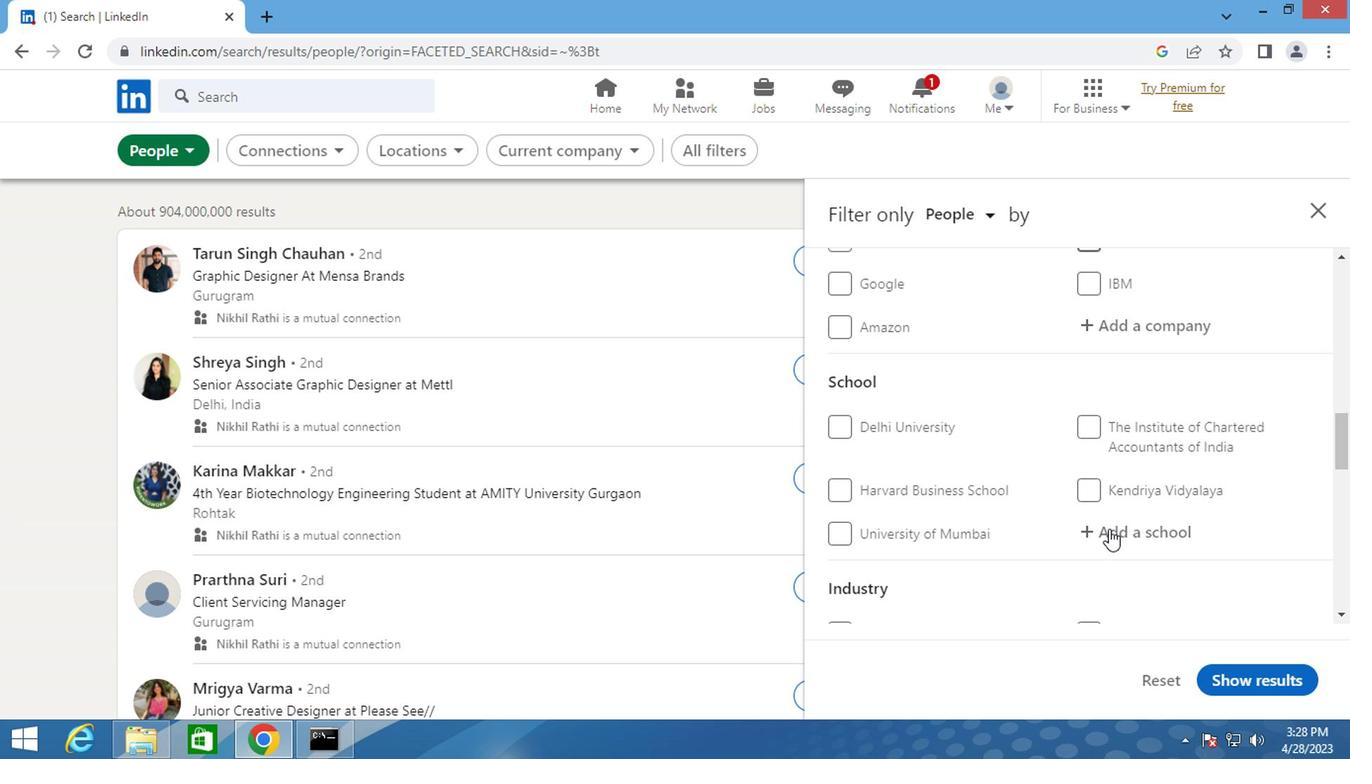 
Action: Mouse scrolled (1103, 528) with delta (0, -1)
Screenshot: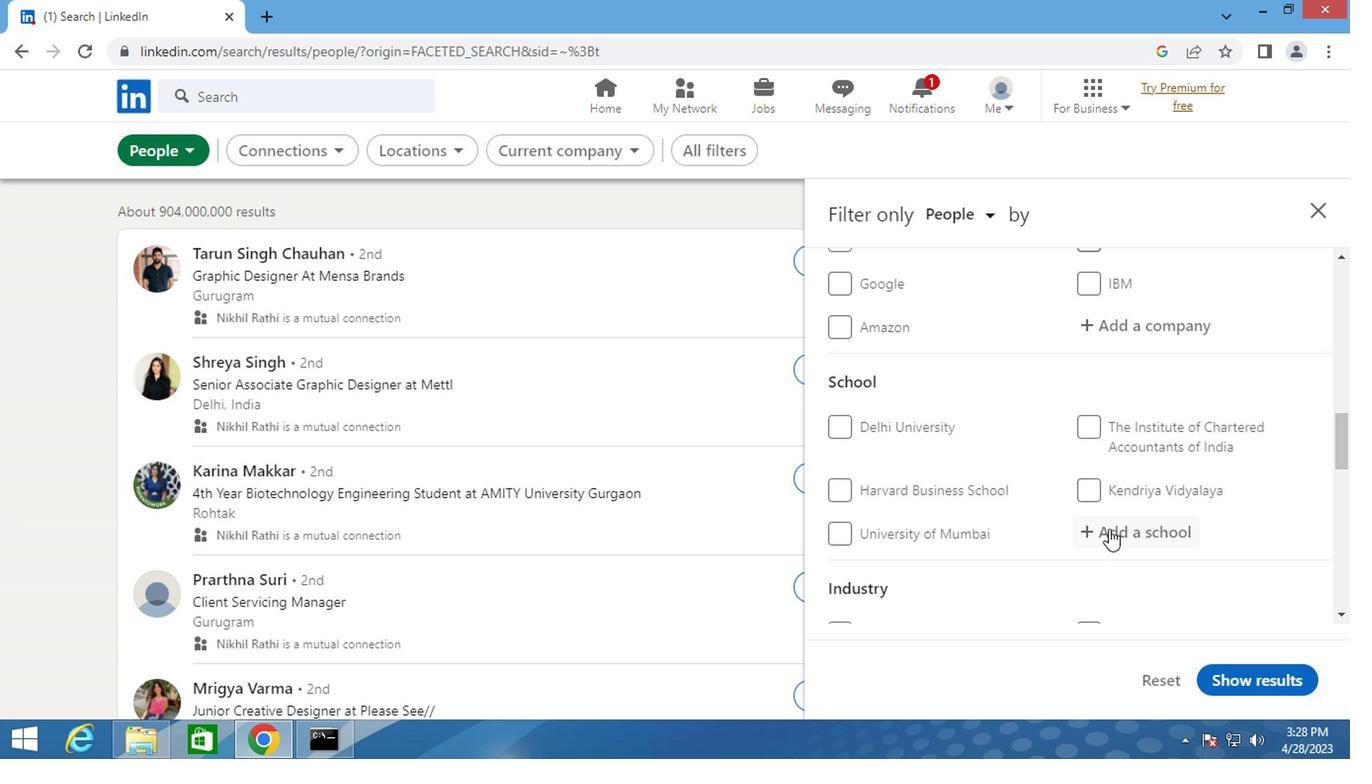 
Action: Mouse scrolled (1103, 528) with delta (0, -1)
Screenshot: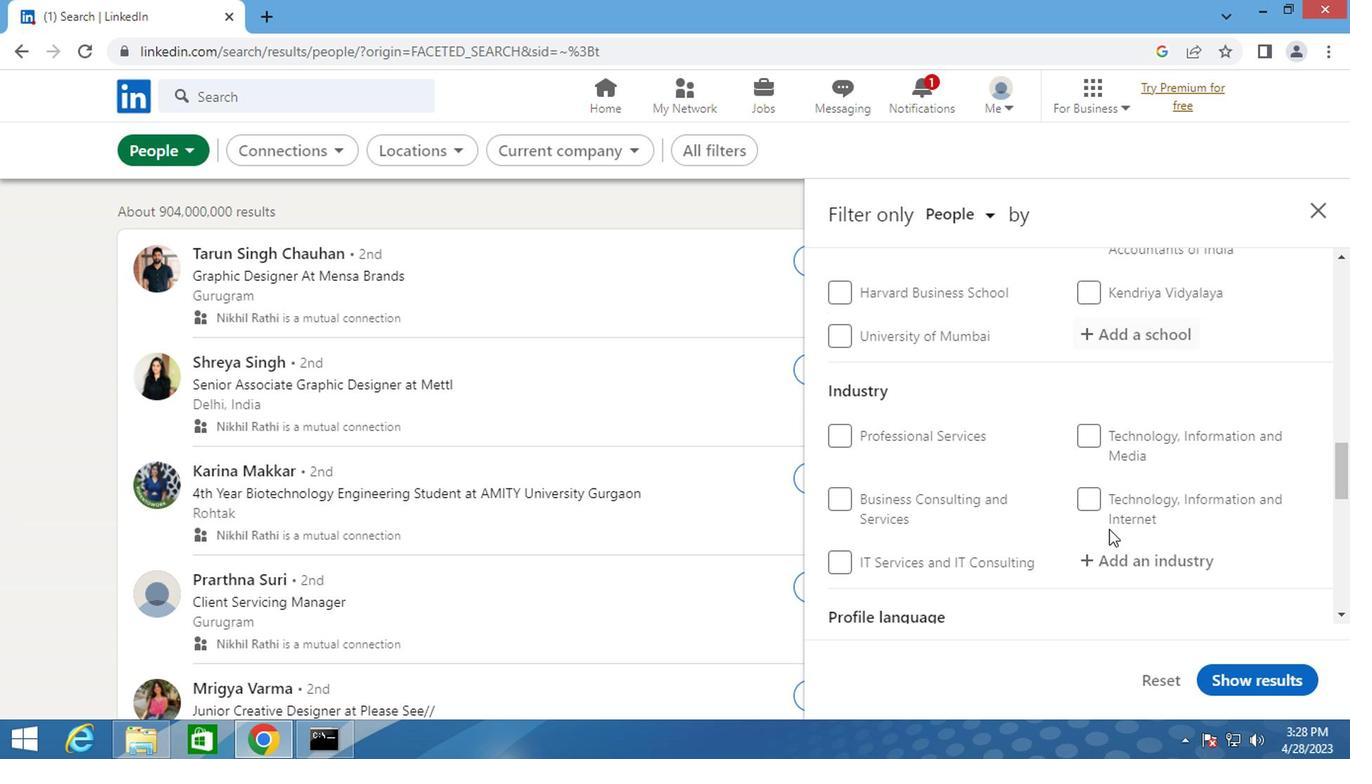 
Action: Mouse scrolled (1103, 528) with delta (0, -1)
Screenshot: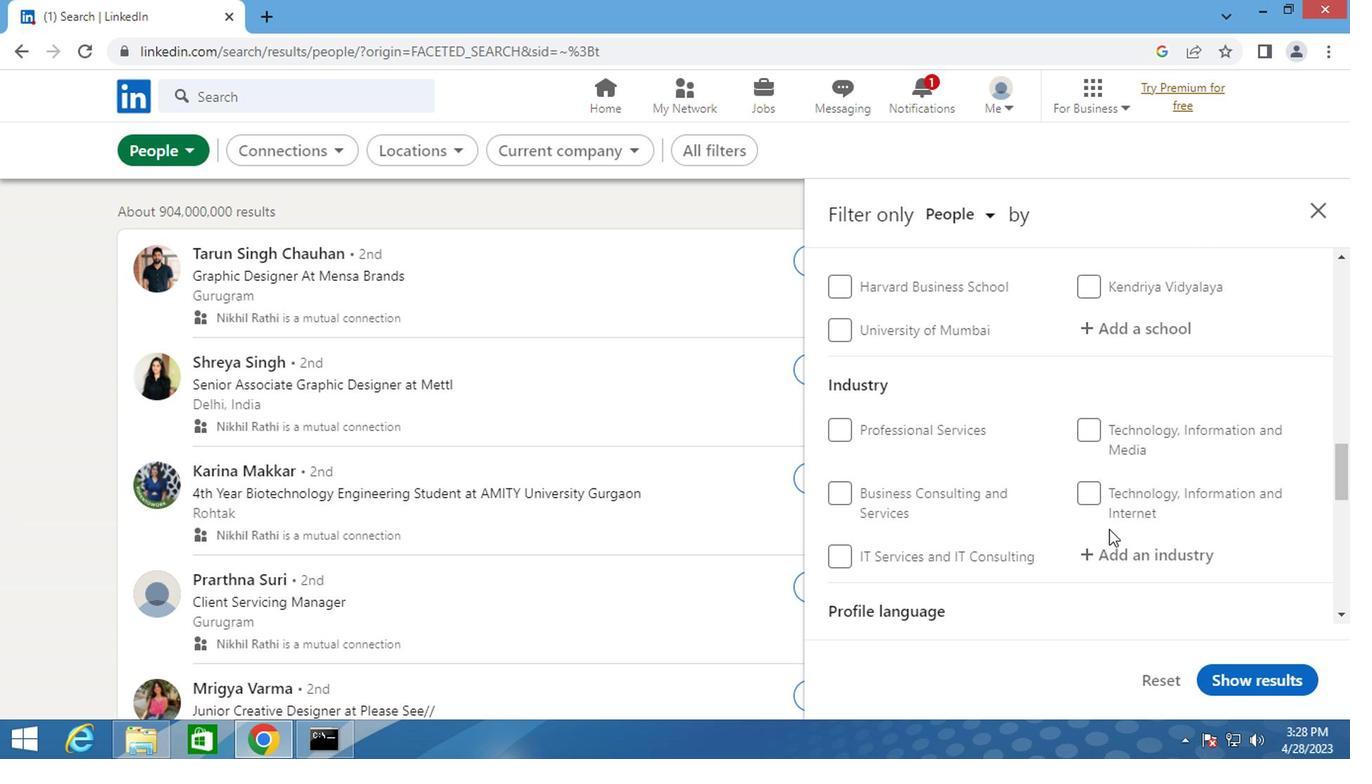 
Action: Mouse moved to (836, 461)
Screenshot: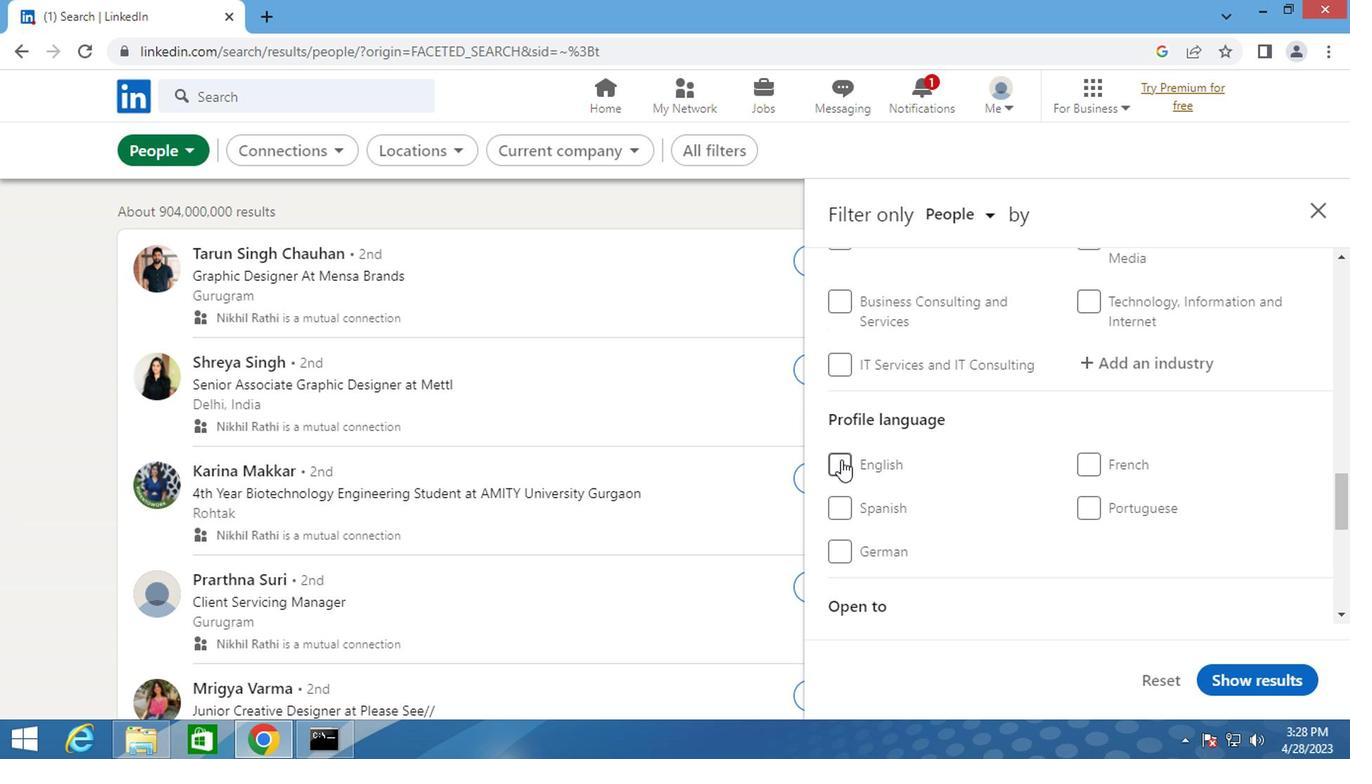 
Action: Mouse pressed left at (836, 461)
Screenshot: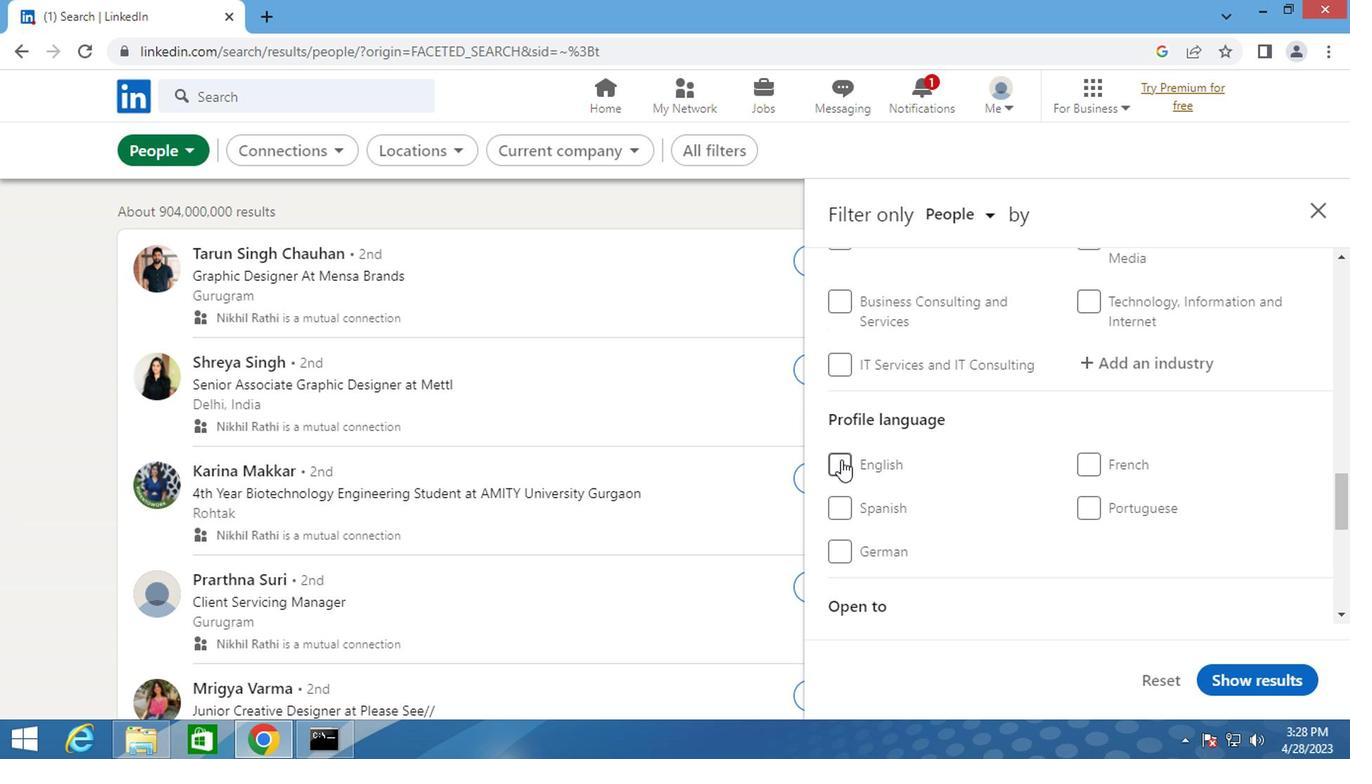 
Action: Mouse moved to (974, 459)
Screenshot: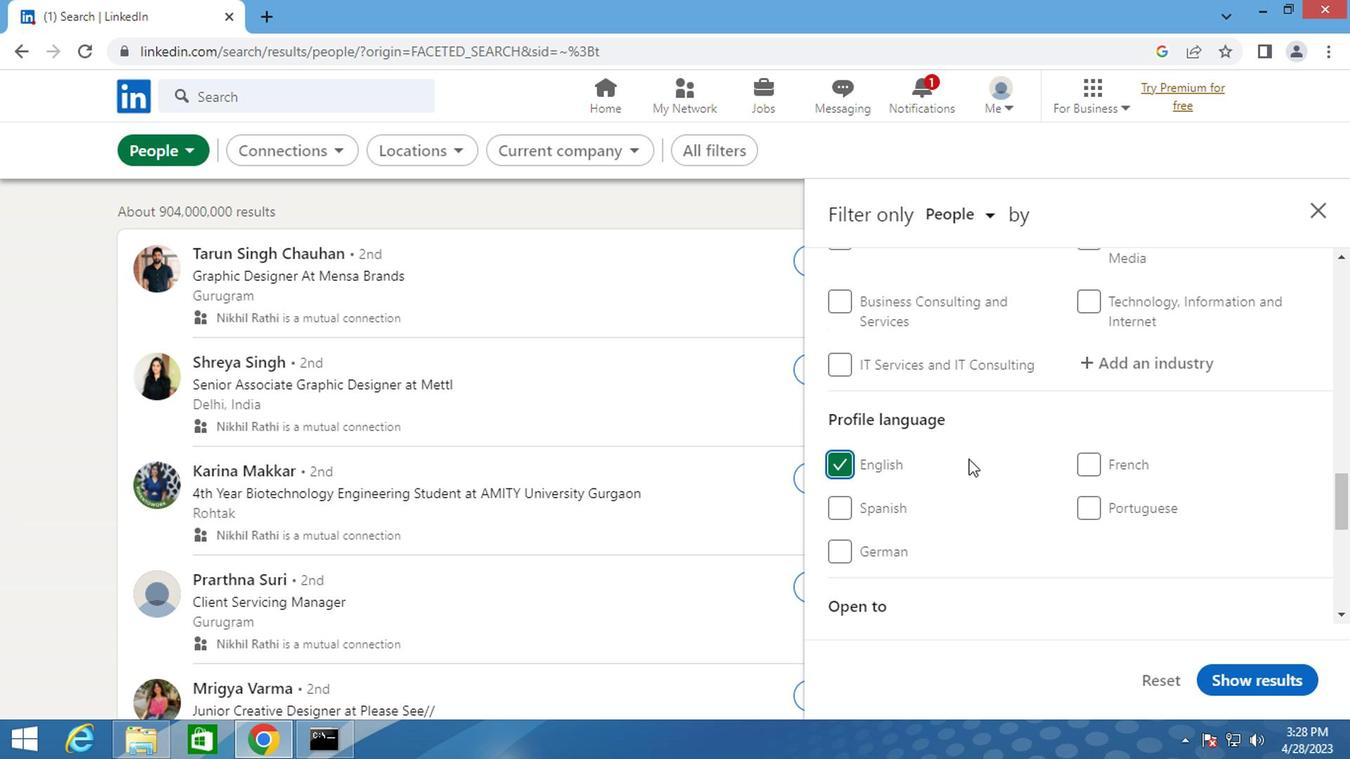 
Action: Mouse scrolled (974, 461) with delta (0, 1)
Screenshot: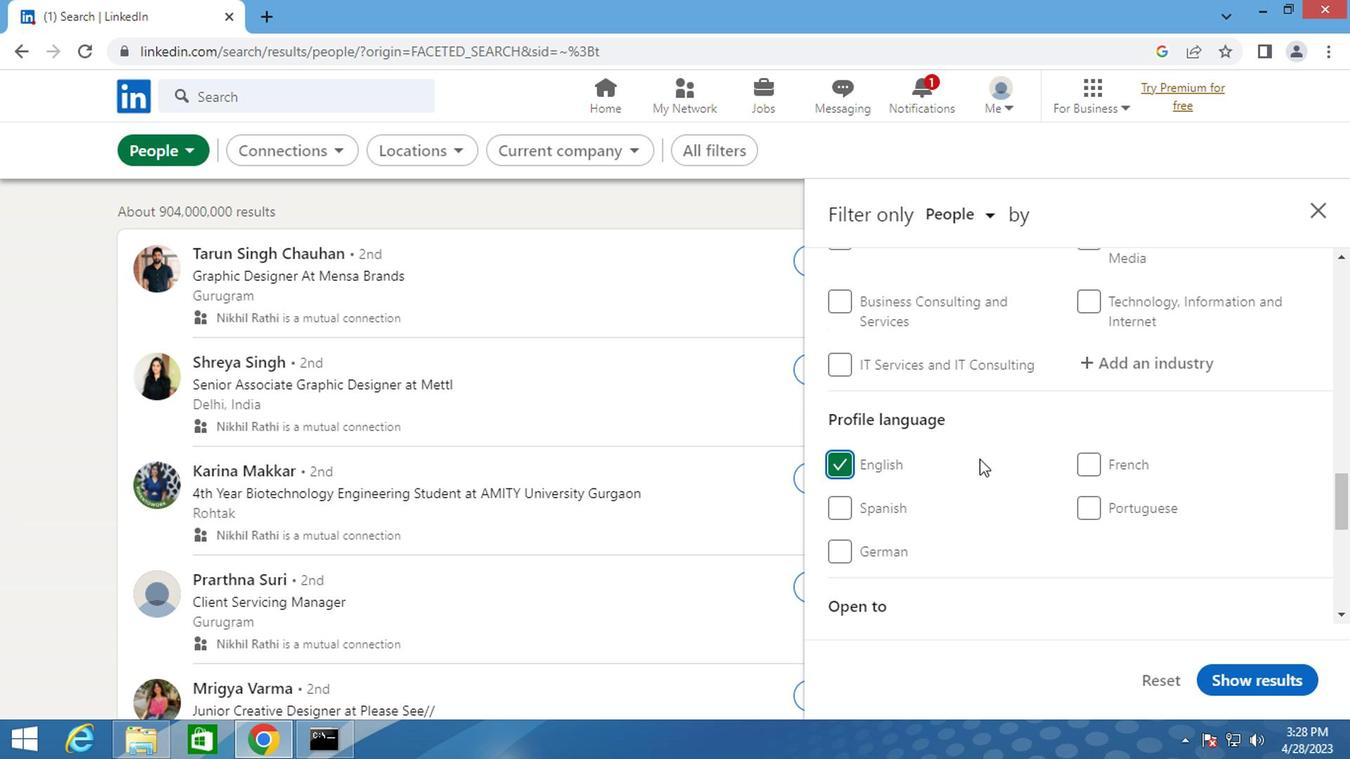 
Action: Mouse scrolled (974, 461) with delta (0, 1)
Screenshot: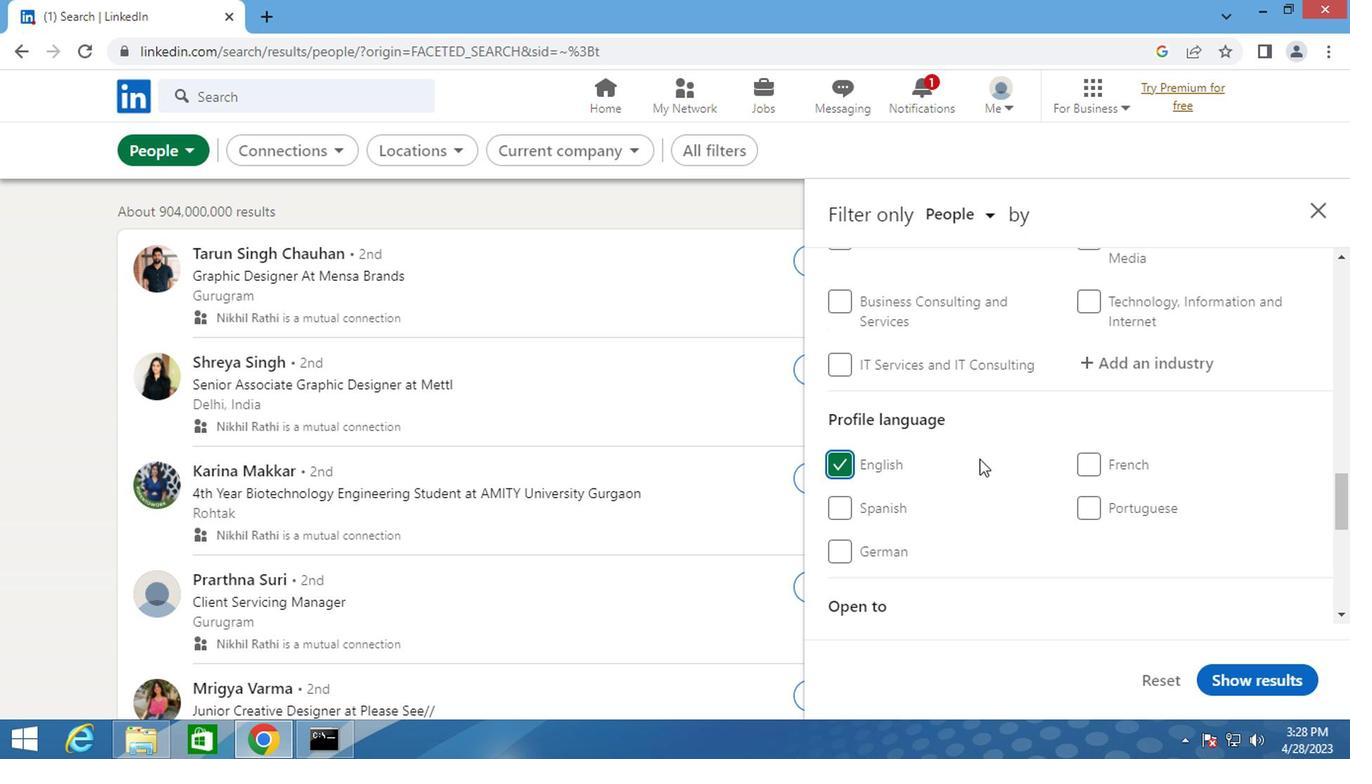 
Action: Mouse scrolled (974, 461) with delta (0, 1)
Screenshot: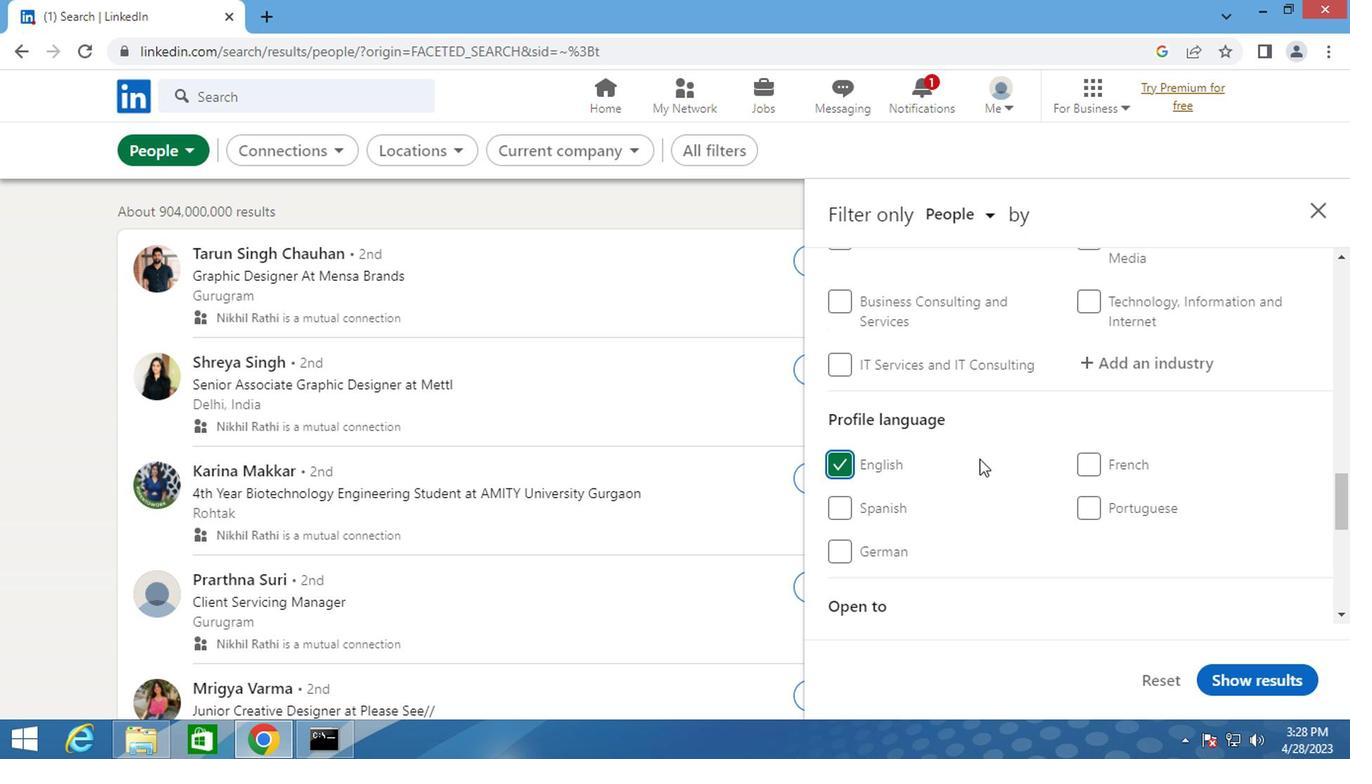 
Action: Mouse scrolled (974, 461) with delta (0, 1)
Screenshot: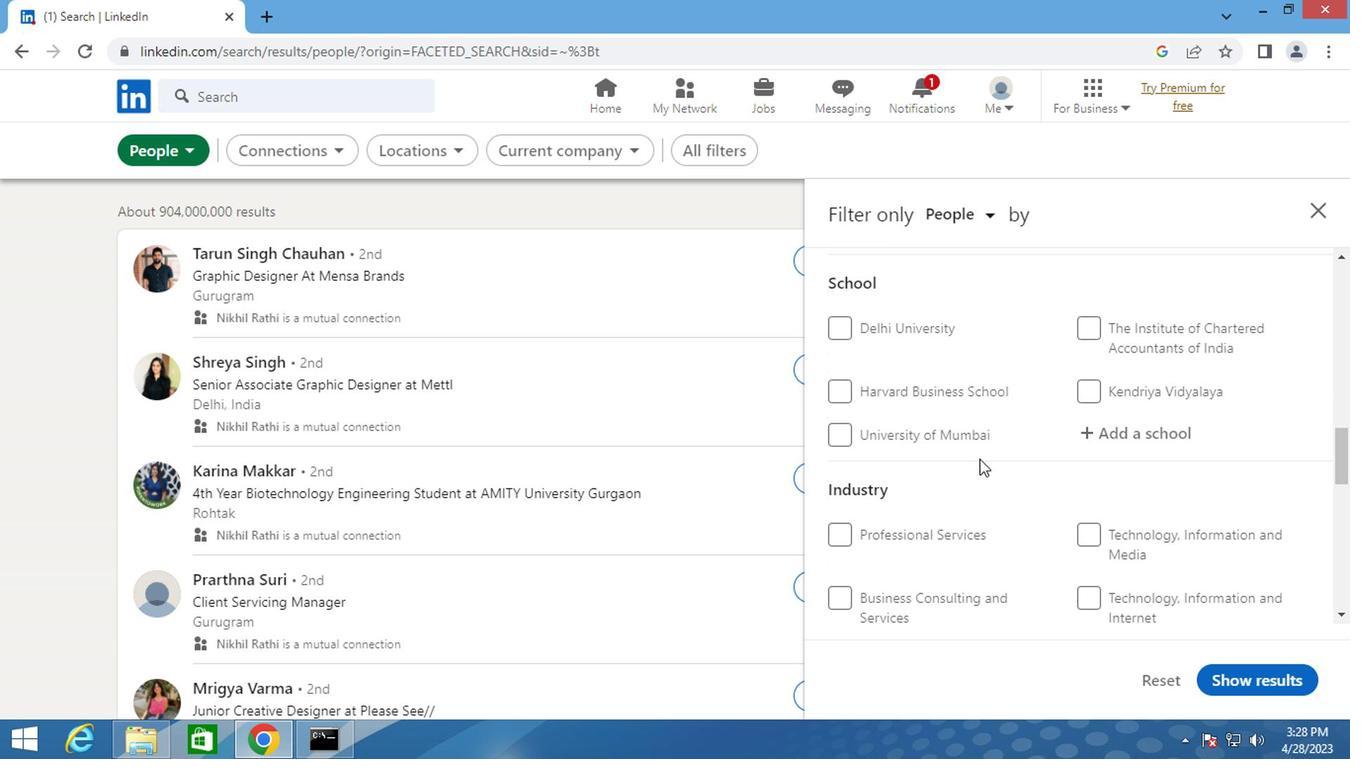 
Action: Mouse scrolled (974, 461) with delta (0, 1)
Screenshot: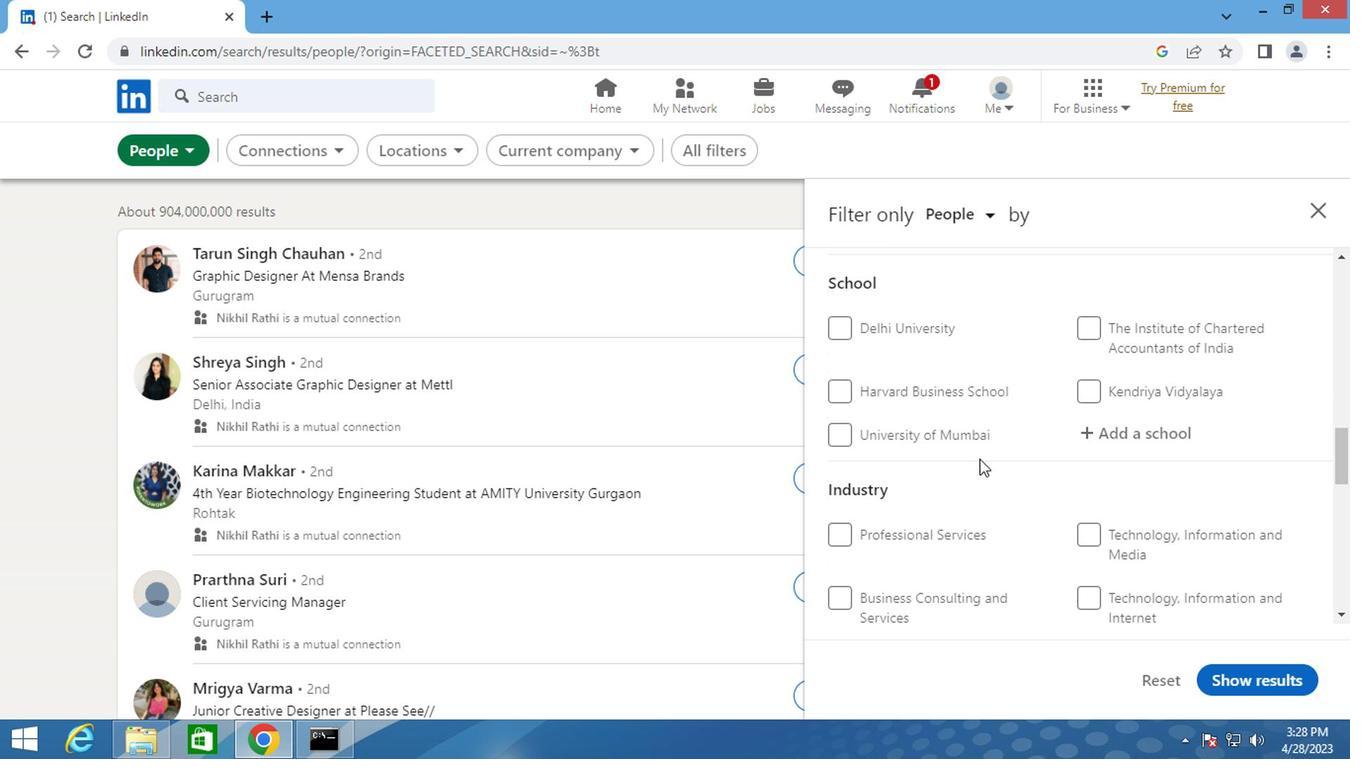 
Action: Mouse scrolled (974, 461) with delta (0, 1)
Screenshot: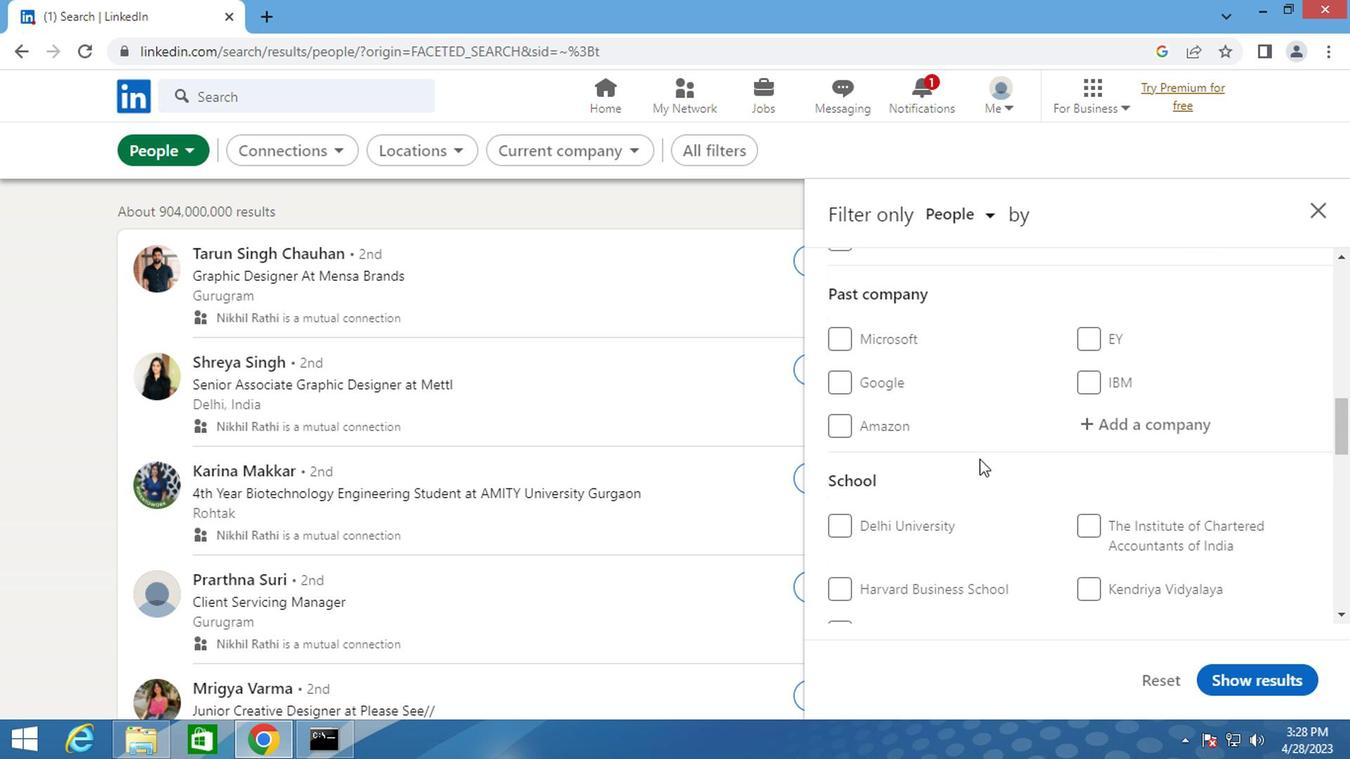 
Action: Mouse scrolled (974, 461) with delta (0, 1)
Screenshot: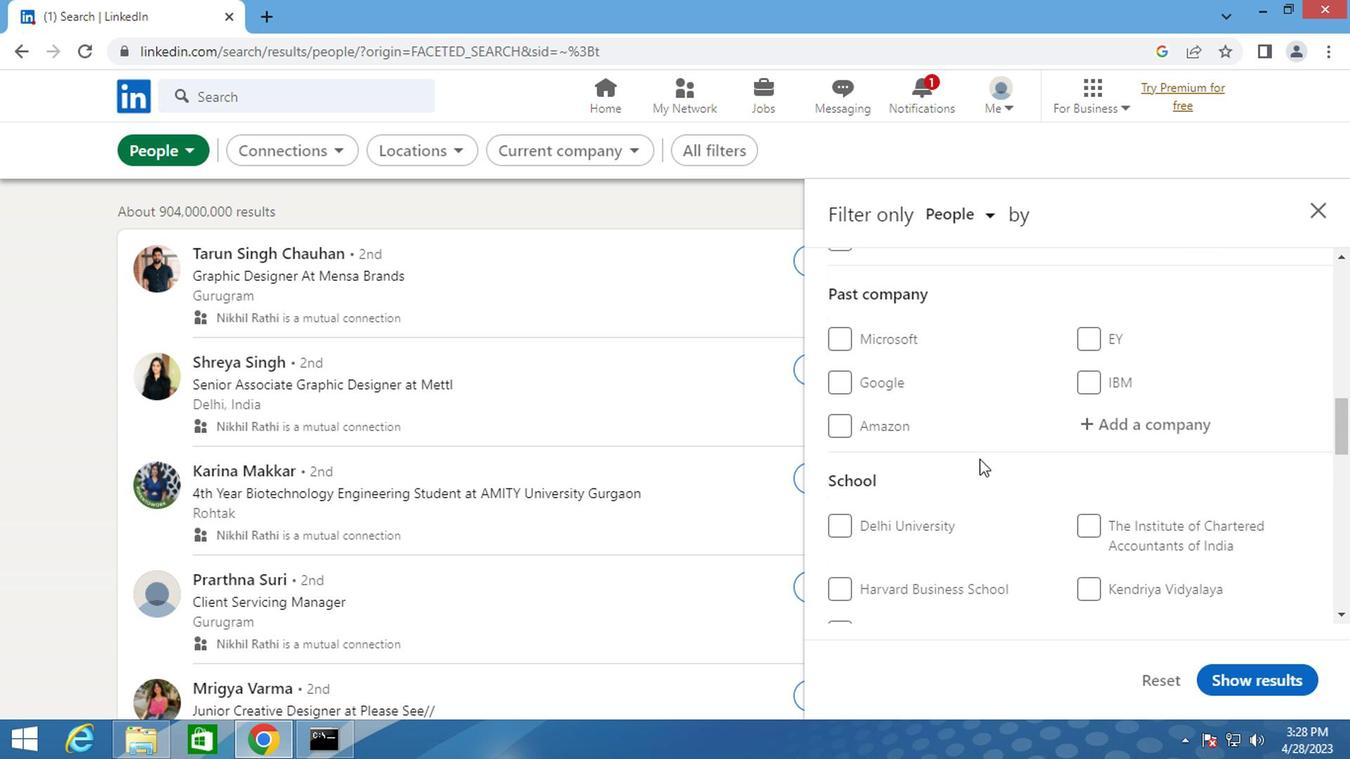 
Action: Mouse moved to (1123, 441)
Screenshot: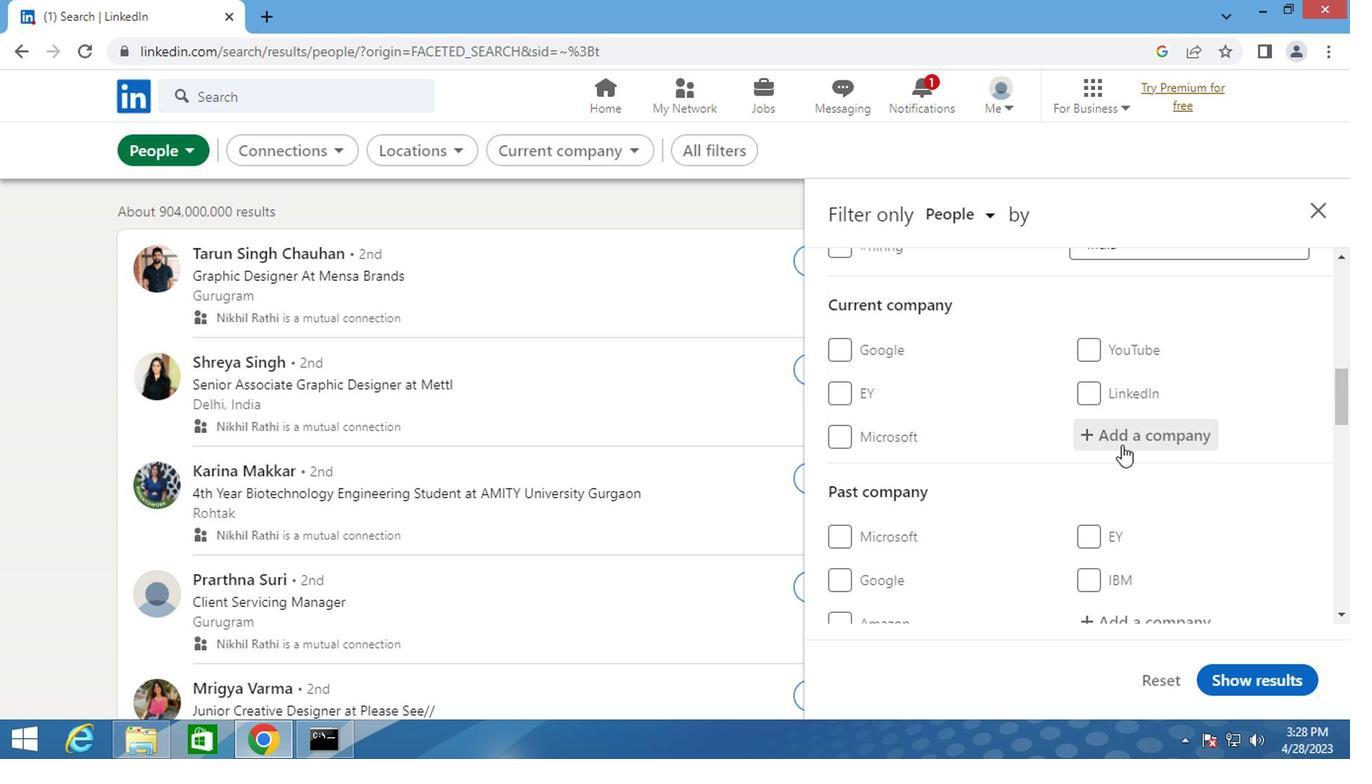 
Action: Mouse pressed left at (1123, 441)
Screenshot: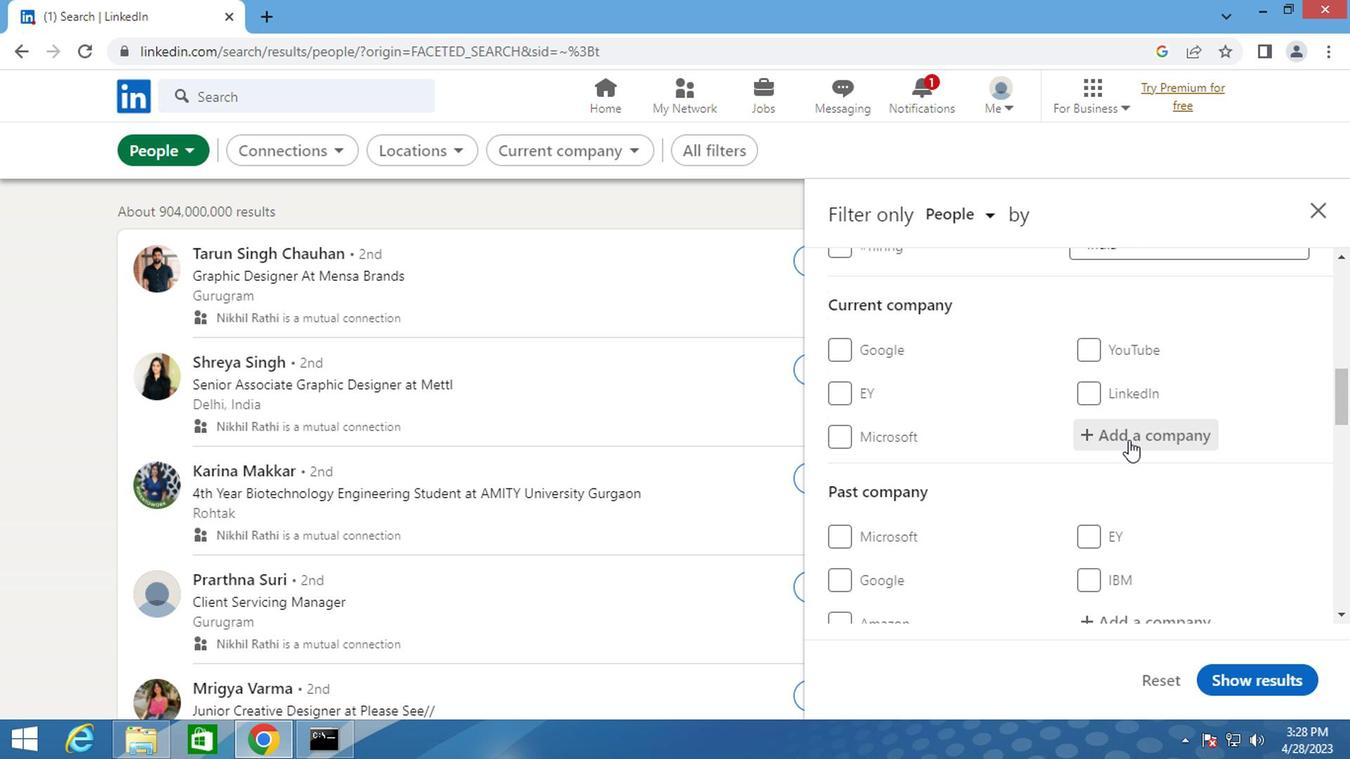 
Action: Key pressed <Key.shift>BAJAJ<Key.space><Key.shift>ALLIAN
Screenshot: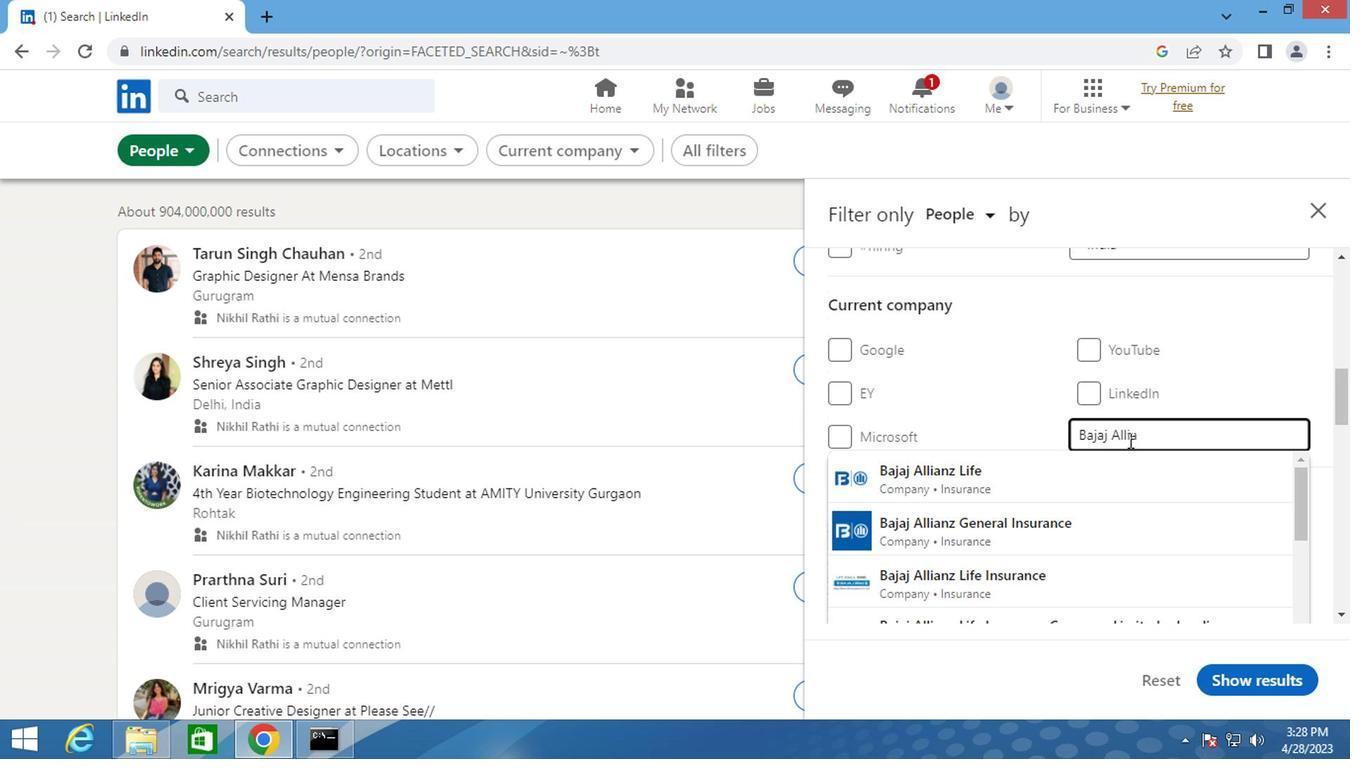 
Action: Mouse moved to (961, 464)
Screenshot: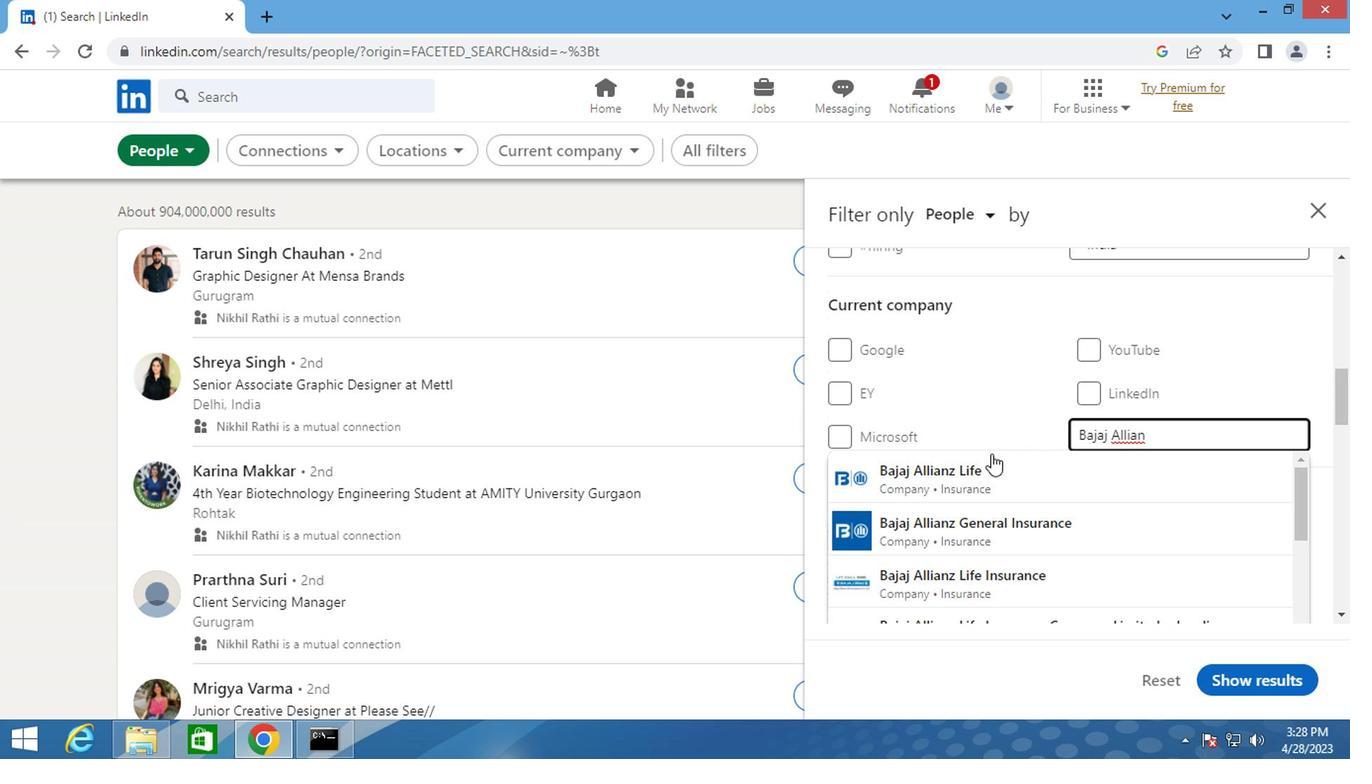 
Action: Mouse pressed left at (961, 464)
Screenshot: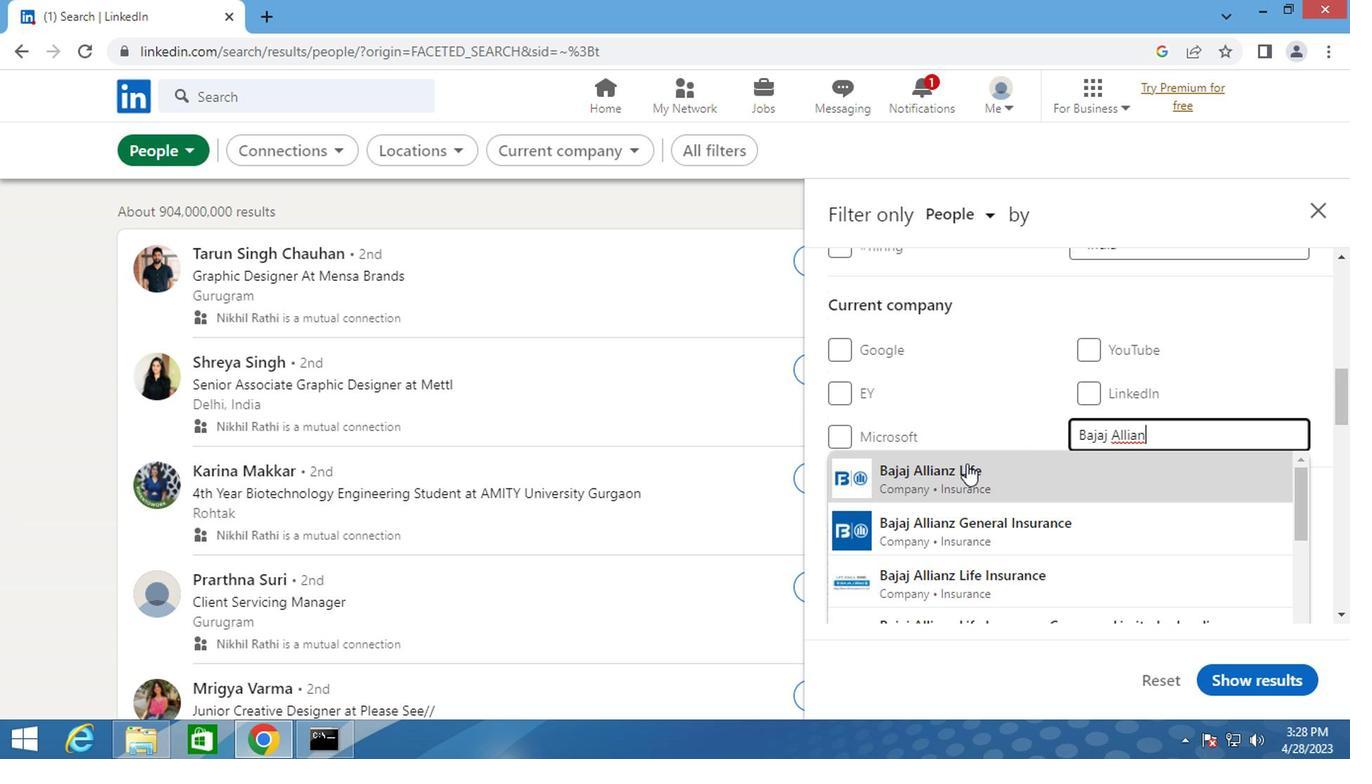 
Action: Mouse scrolled (961, 464) with delta (0, 0)
Screenshot: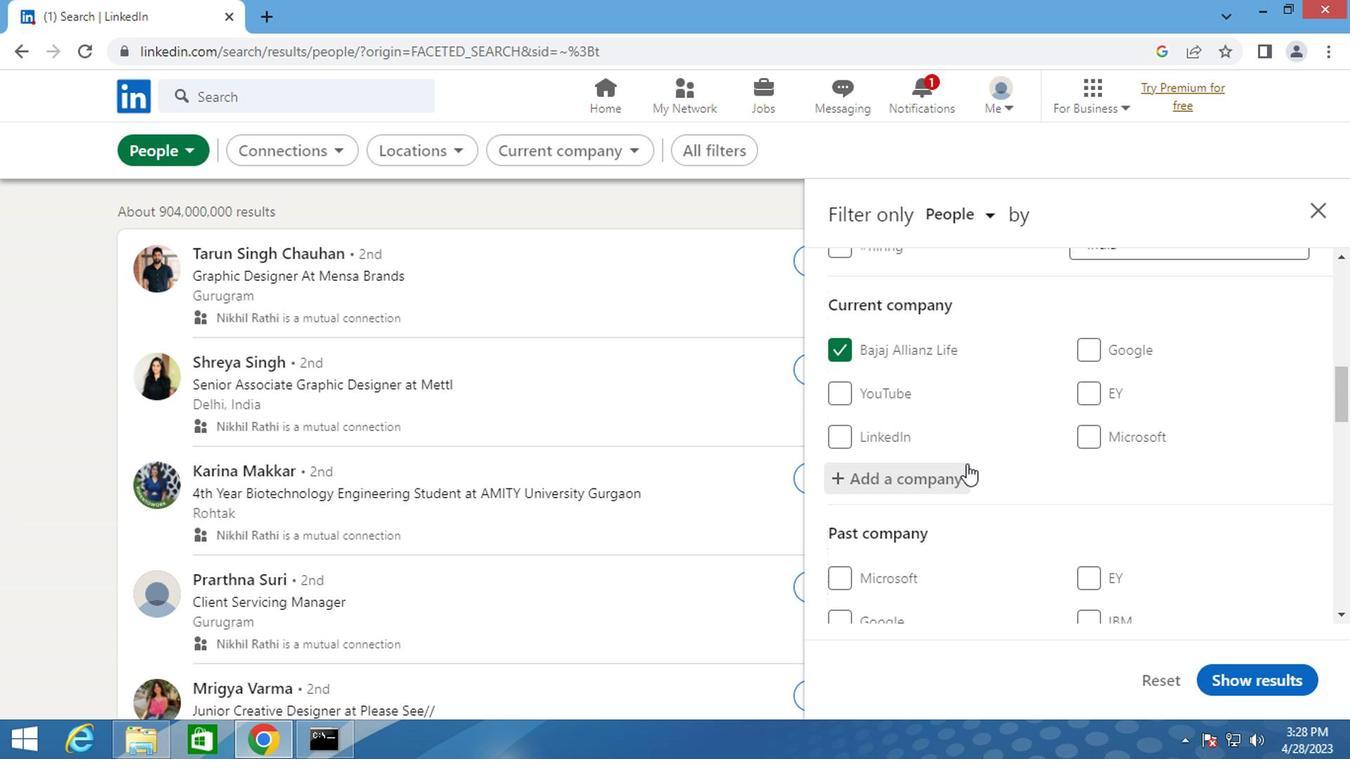 
Action: Mouse scrolled (961, 464) with delta (0, 0)
Screenshot: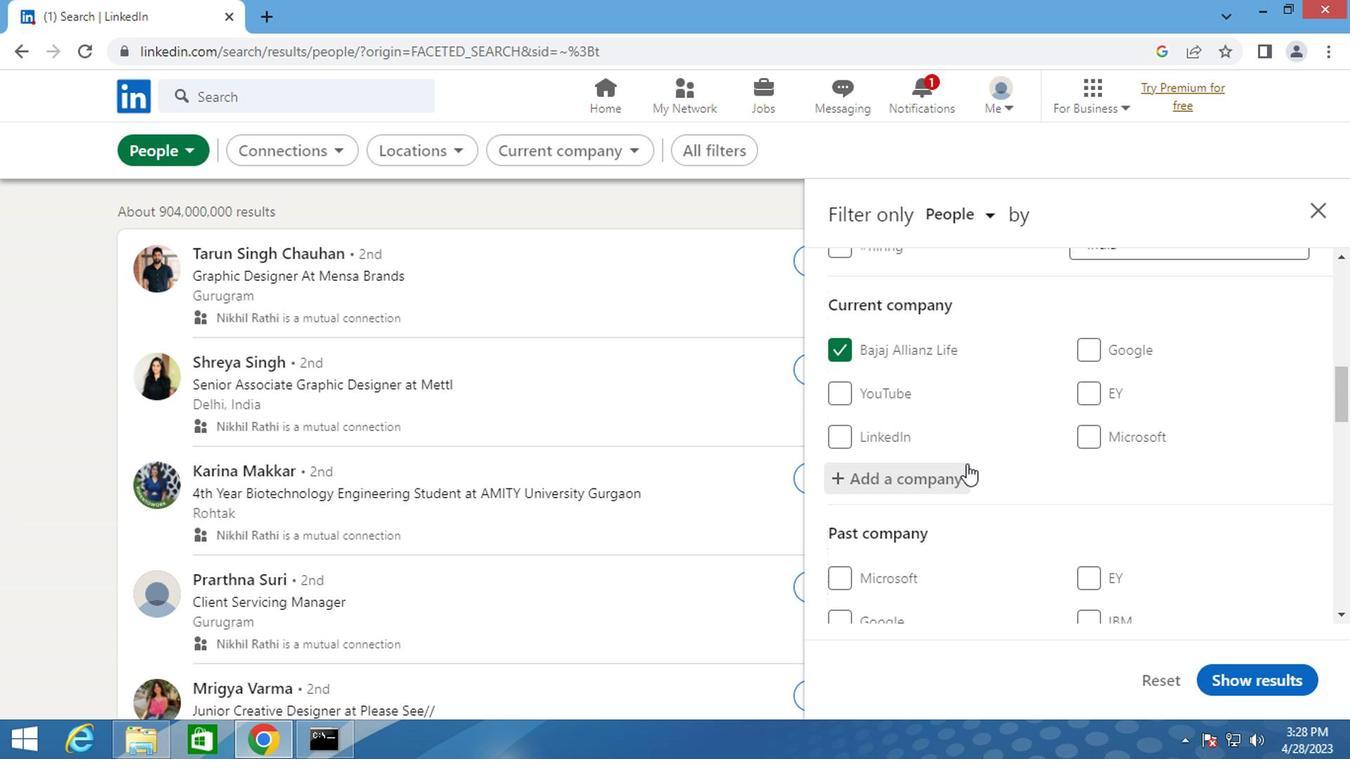 
Action: Mouse scrolled (961, 464) with delta (0, 0)
Screenshot: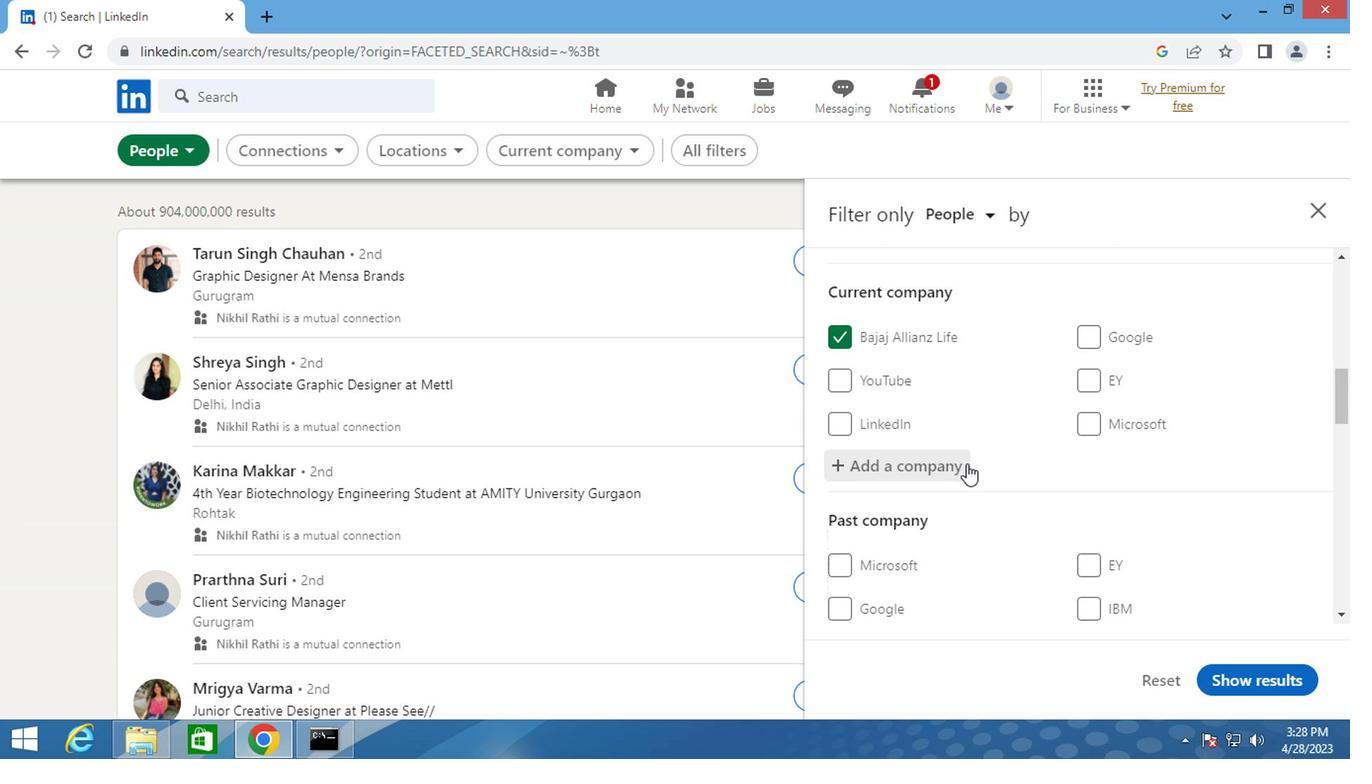 
Action: Mouse scrolled (961, 464) with delta (0, 0)
Screenshot: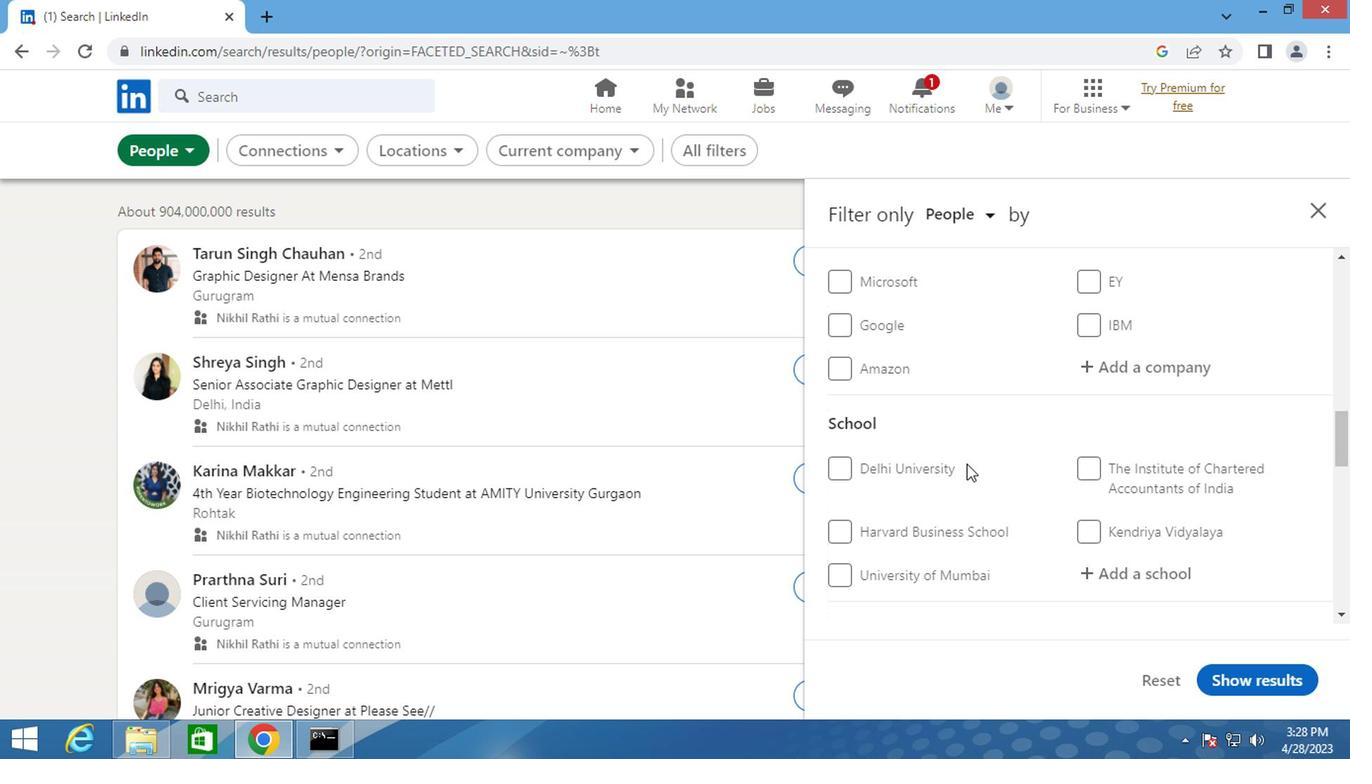 
Action: Mouse scrolled (961, 464) with delta (0, 0)
Screenshot: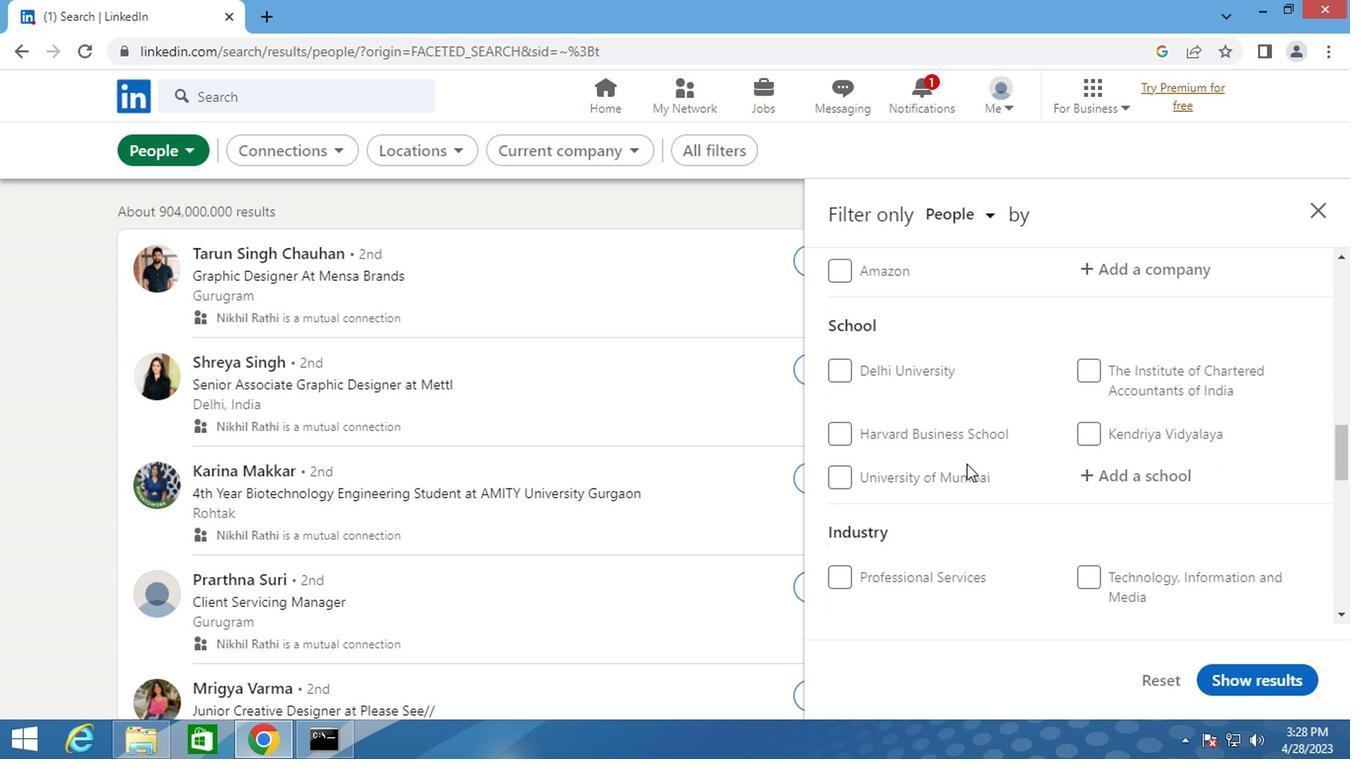
Action: Mouse scrolled (961, 466) with delta (0, 1)
Screenshot: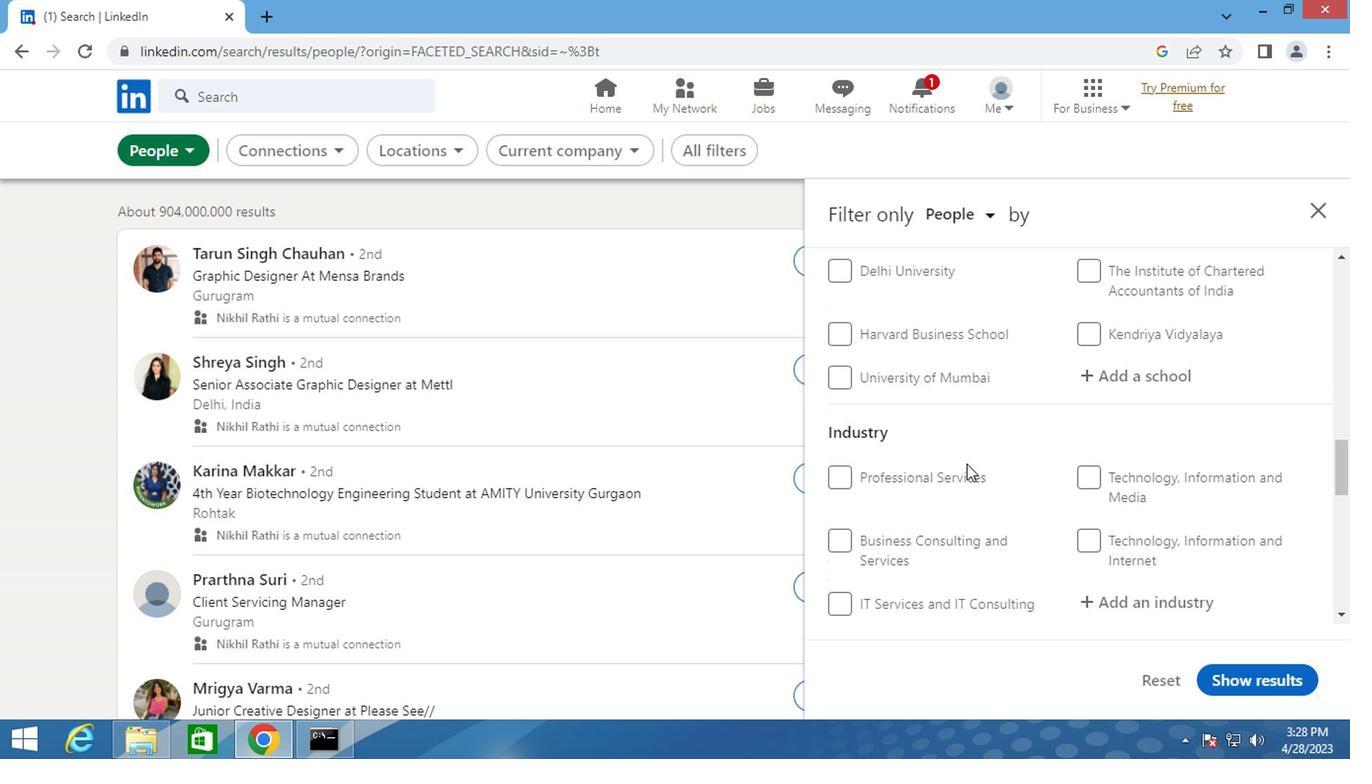 
Action: Mouse moved to (1134, 464)
Screenshot: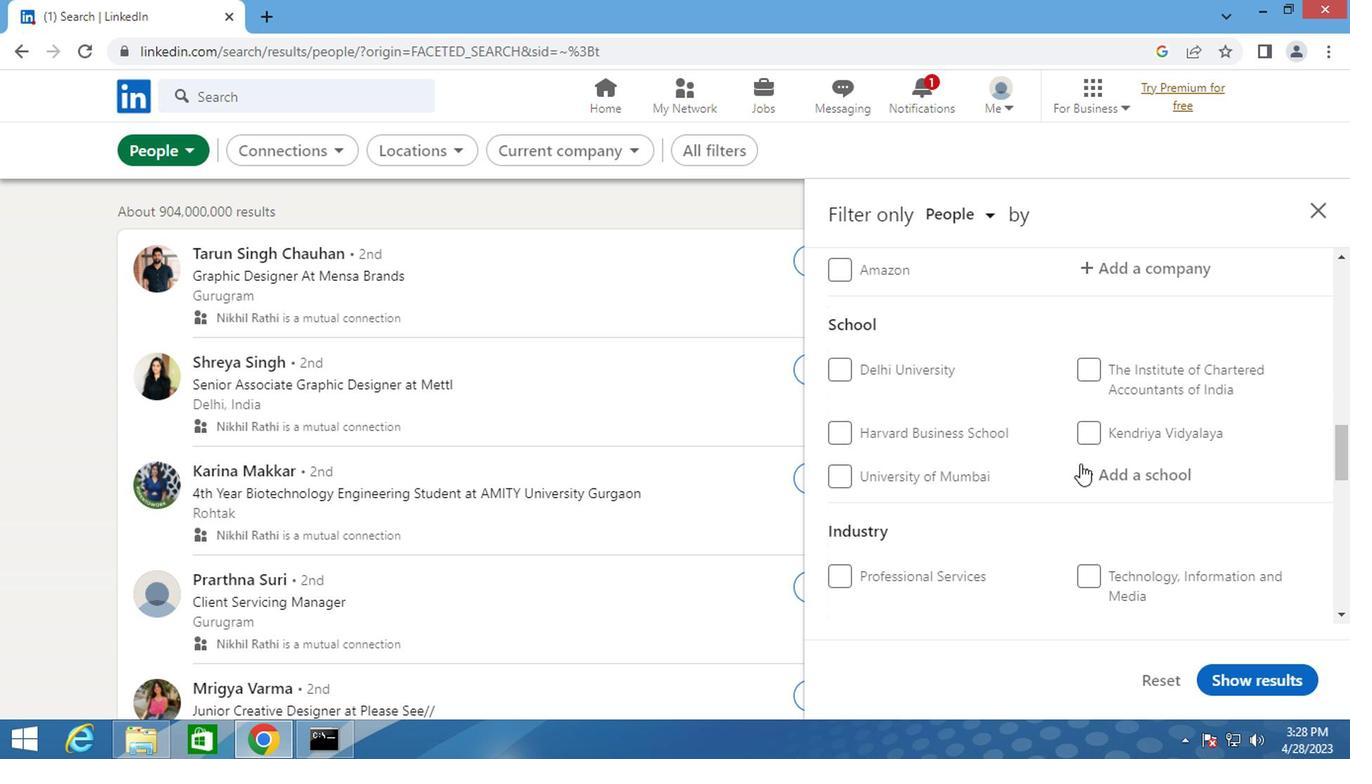 
Action: Mouse pressed left at (1134, 464)
Screenshot: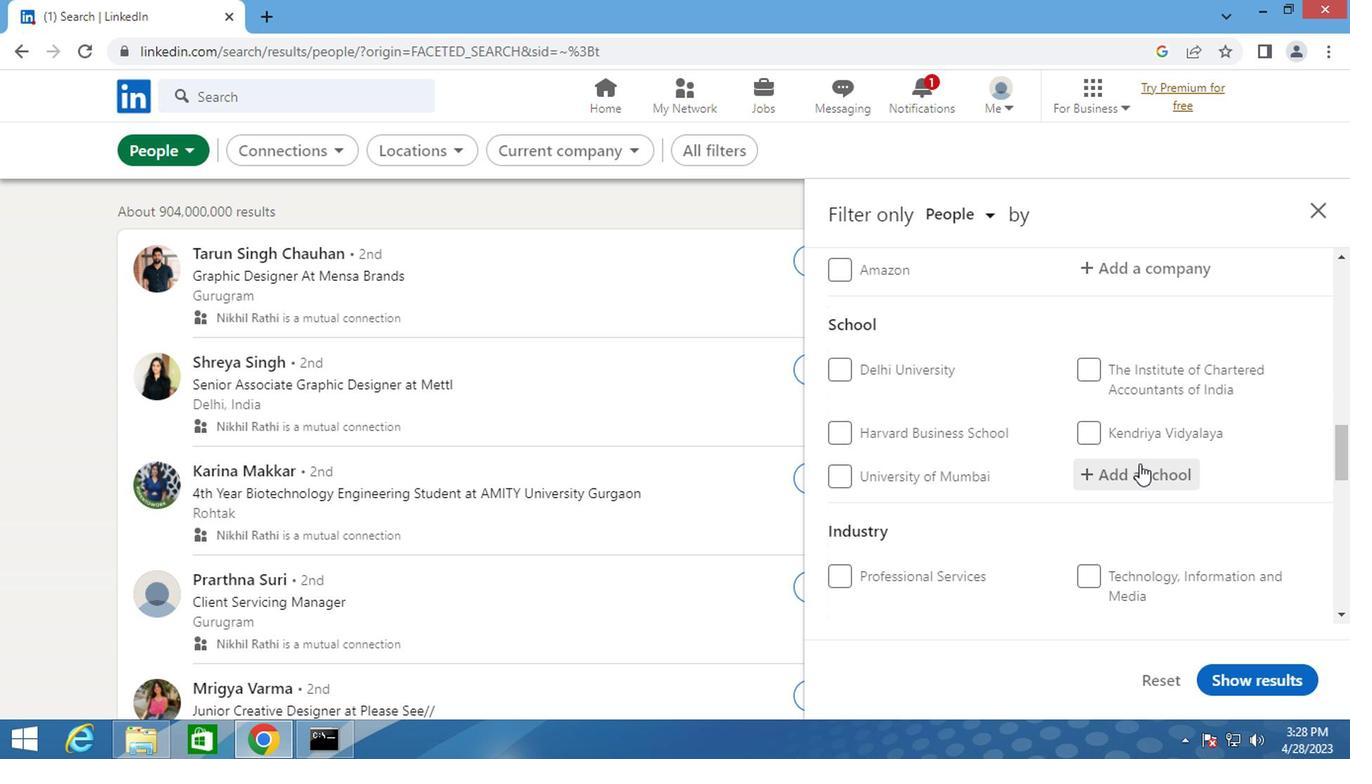 
Action: Key pressed <Key.shift>CENTRAL<Key.space><Key.shift>UNIVERSITY<Key.space>OF<Key.space><Key.shift>HARYANA
Screenshot: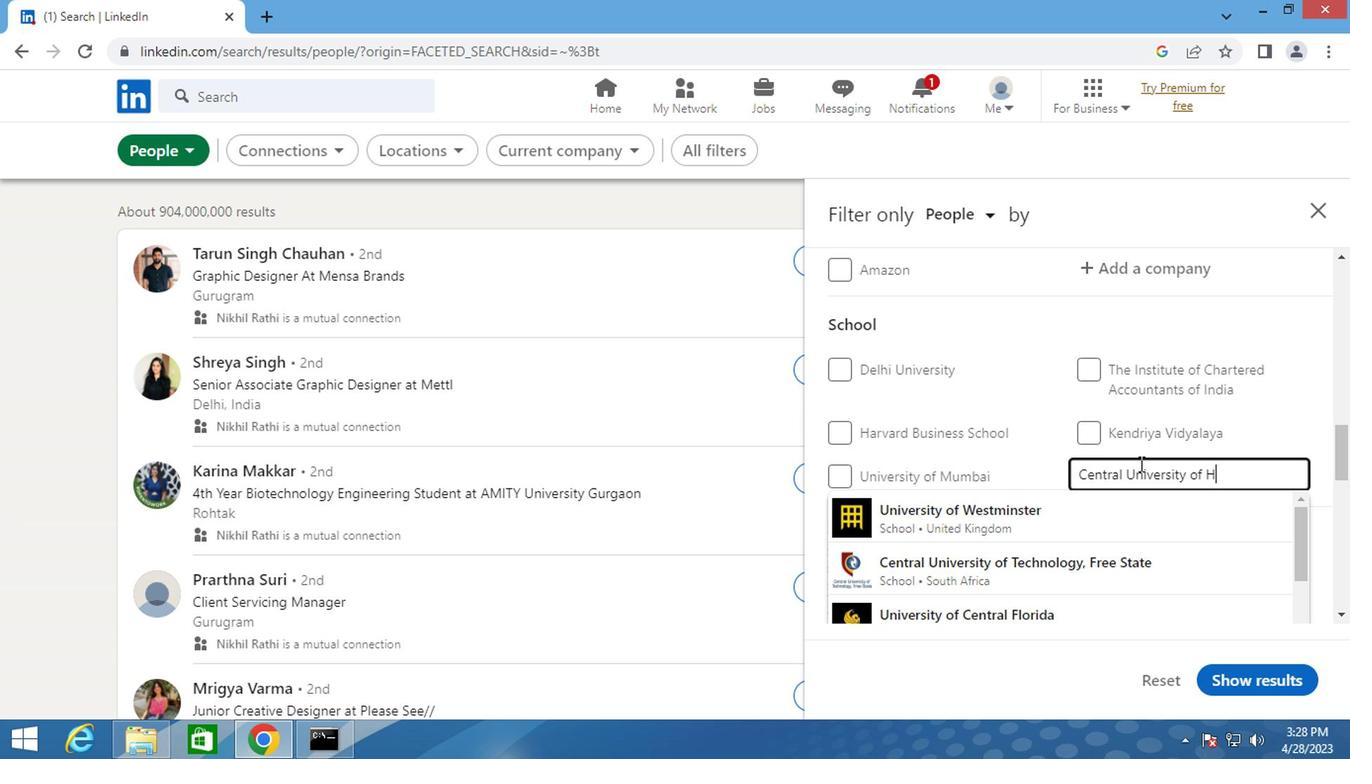 
Action: Mouse moved to (999, 521)
Screenshot: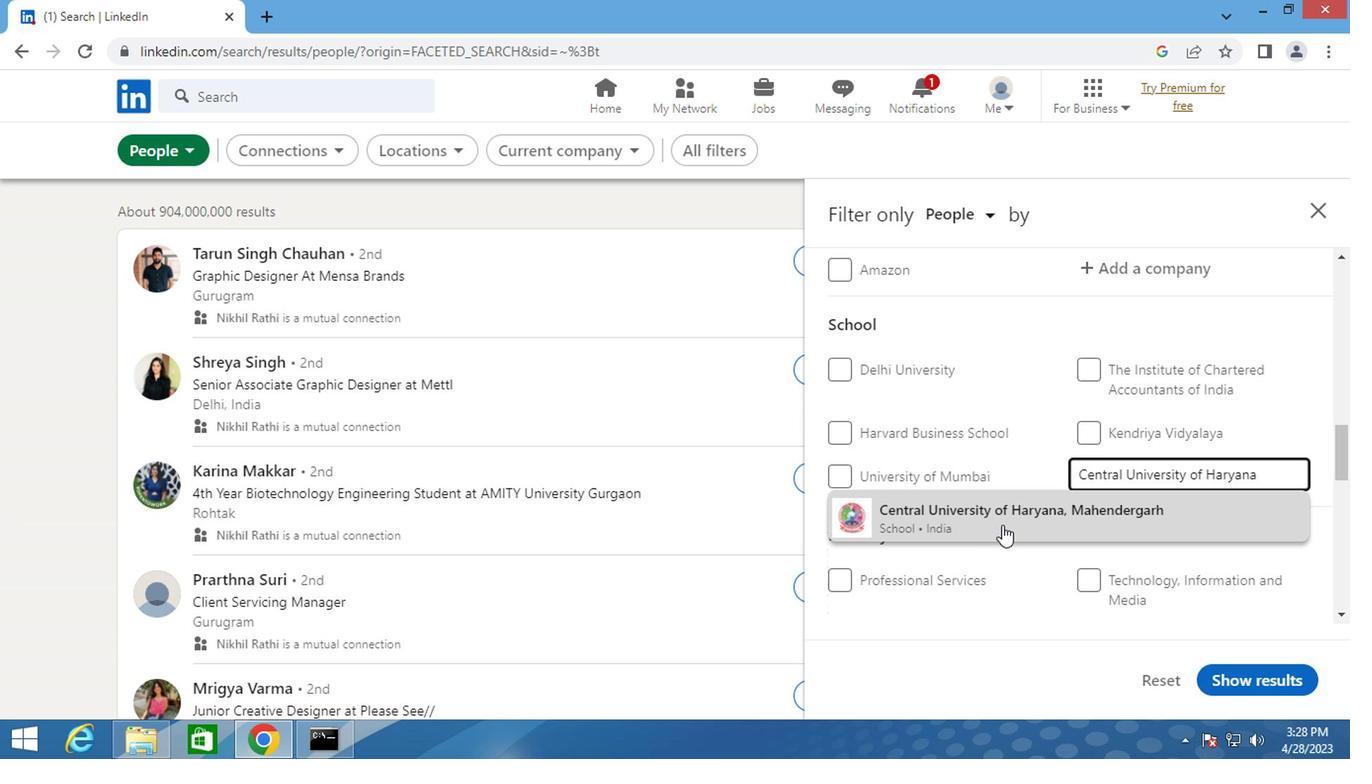 
Action: Mouse pressed left at (999, 521)
Screenshot: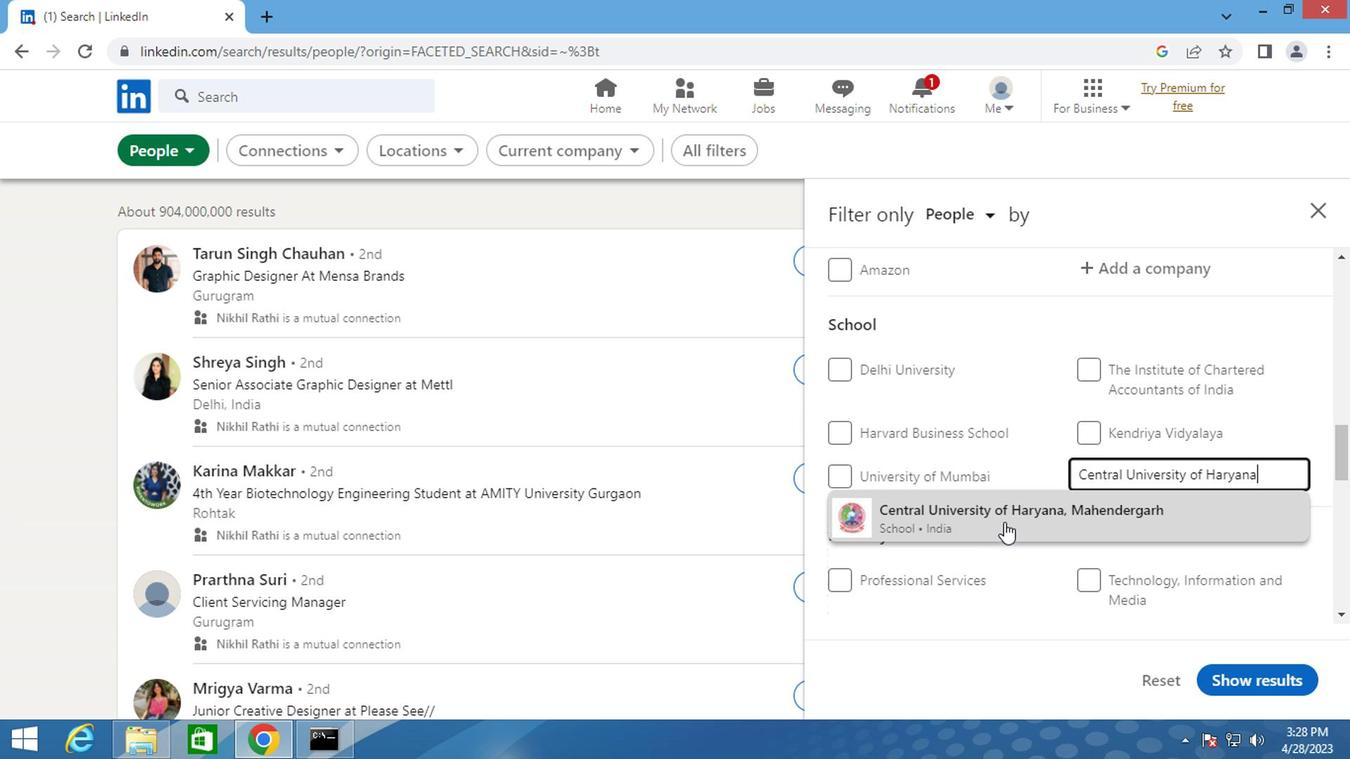 
Action: Mouse moved to (997, 498)
Screenshot: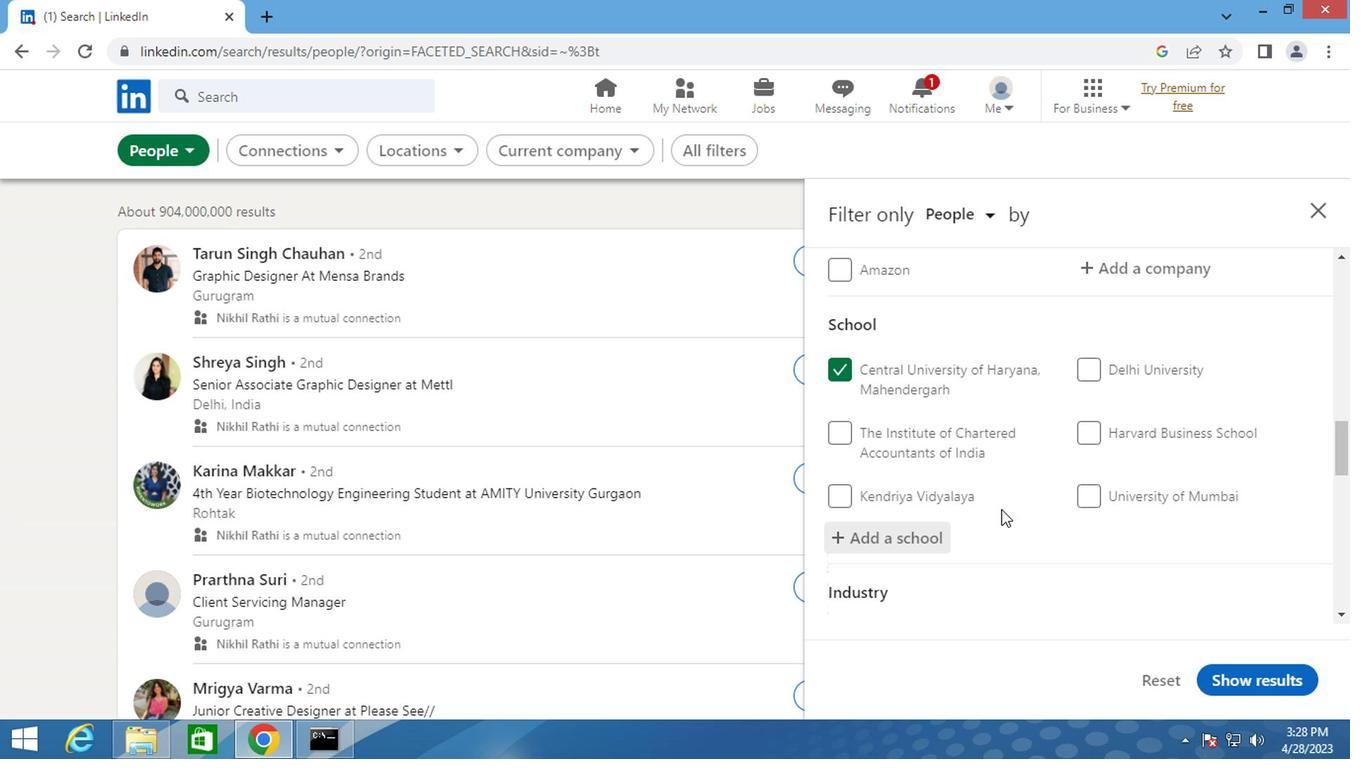 
Action: Mouse scrolled (997, 497) with delta (0, -1)
Screenshot: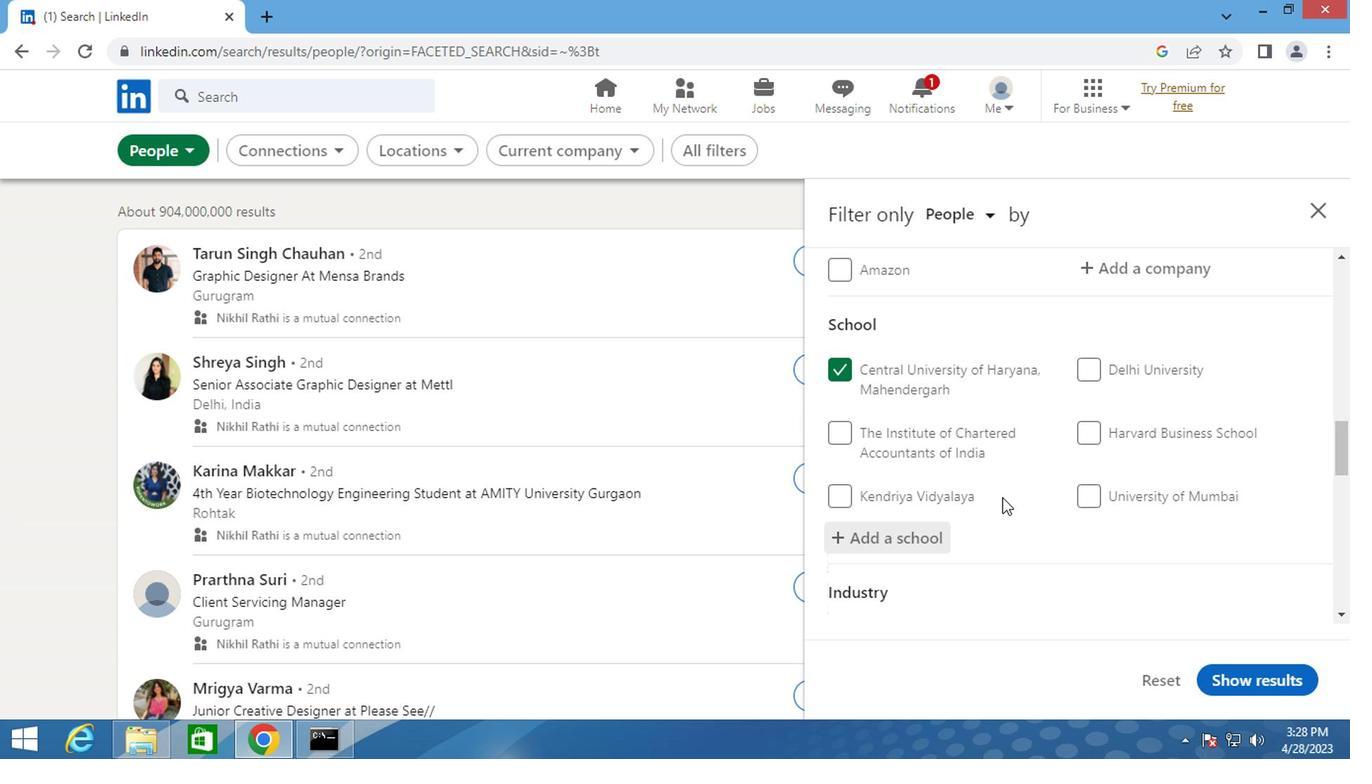 
Action: Mouse scrolled (997, 497) with delta (0, -1)
Screenshot: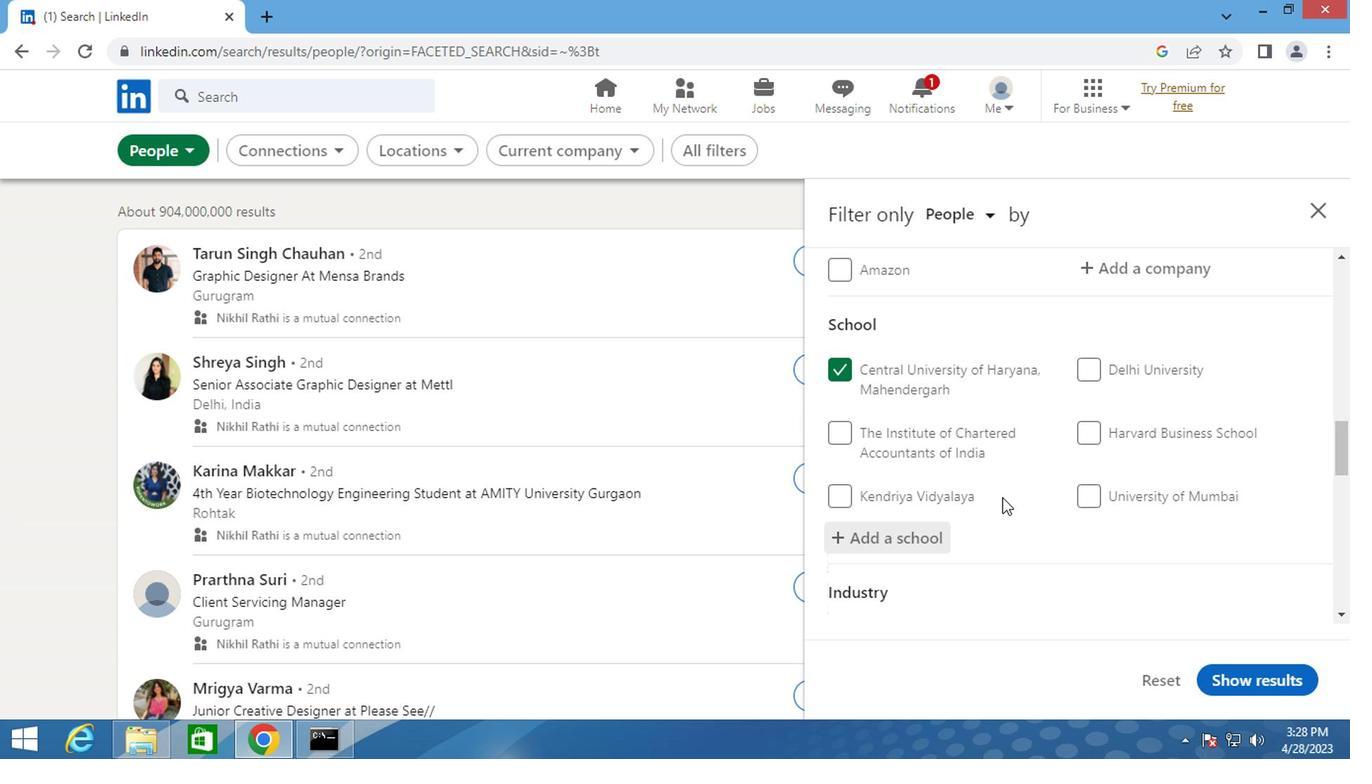 
Action: Mouse moved to (1095, 540)
Screenshot: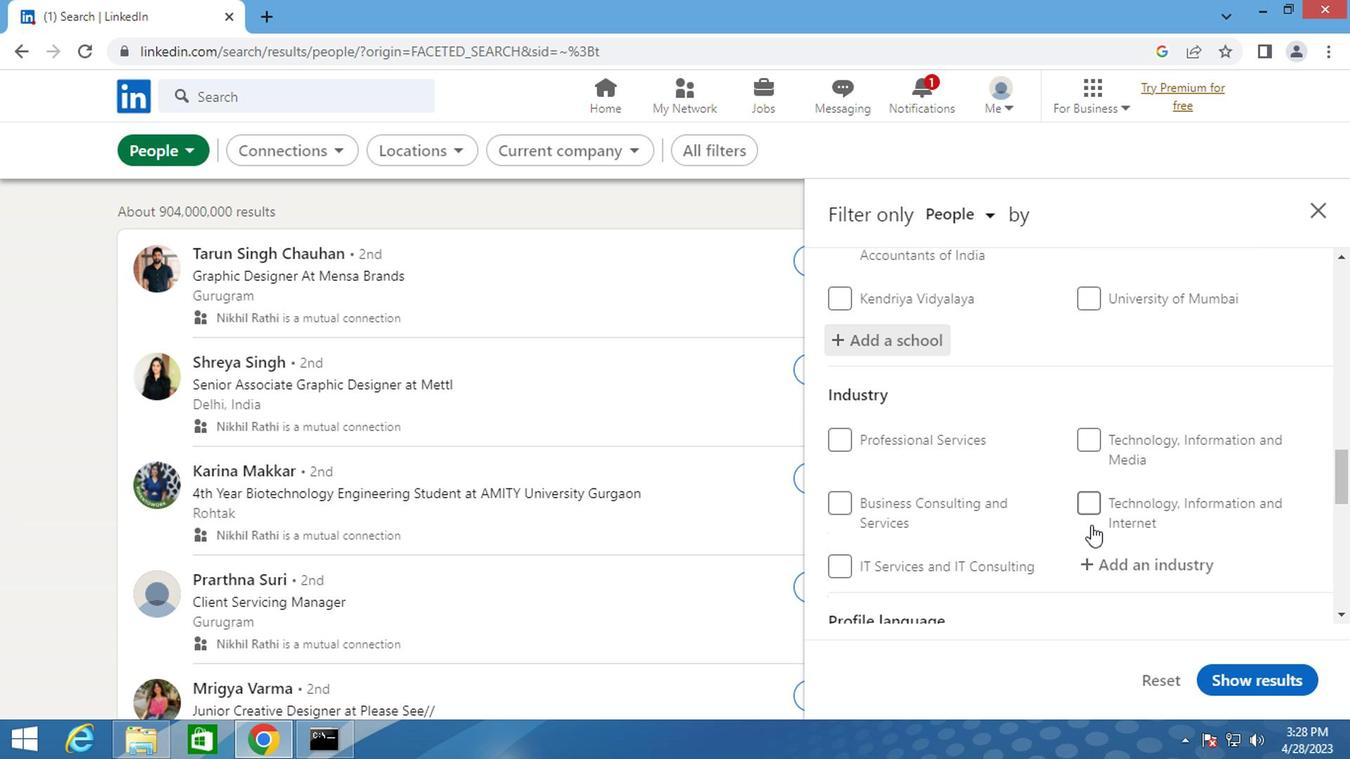 
Action: Mouse scrolled (1095, 538) with delta (0, -1)
Screenshot: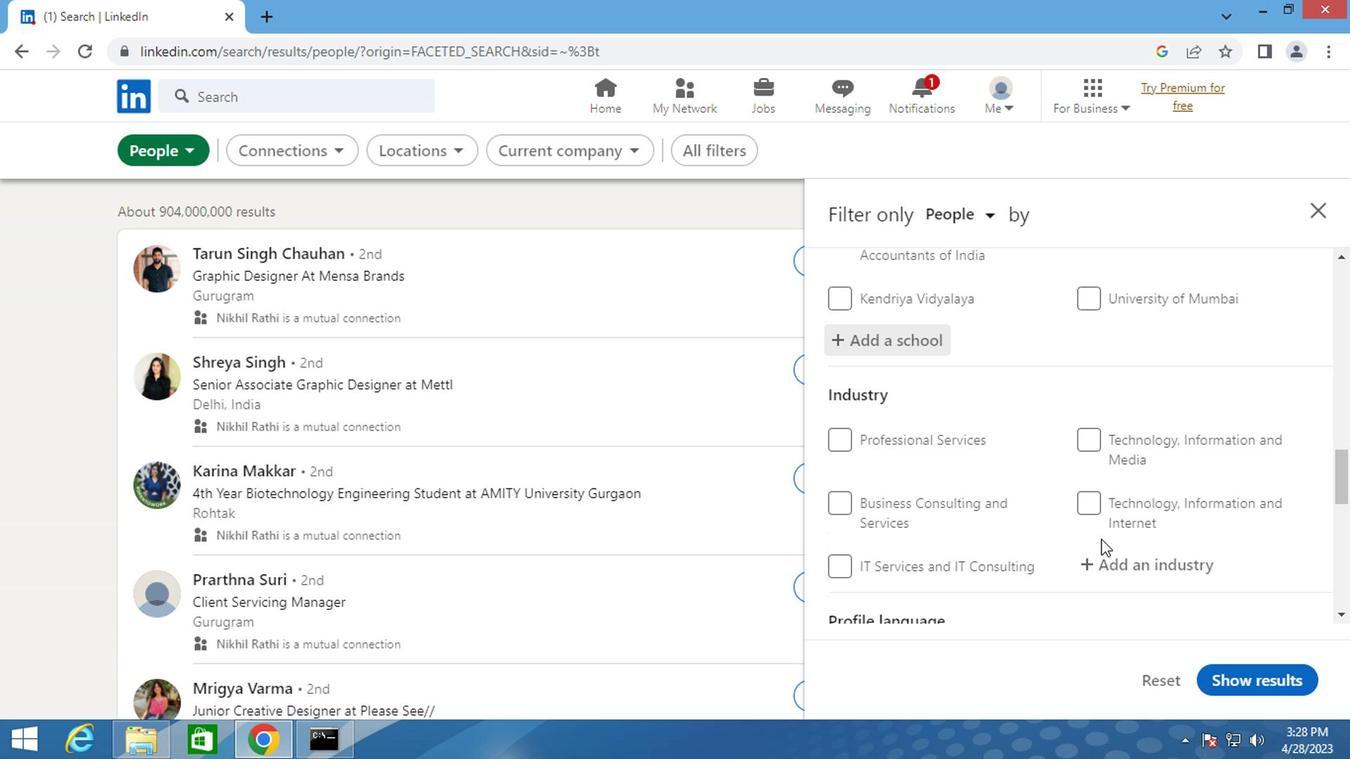 
Action: Mouse moved to (1121, 474)
Screenshot: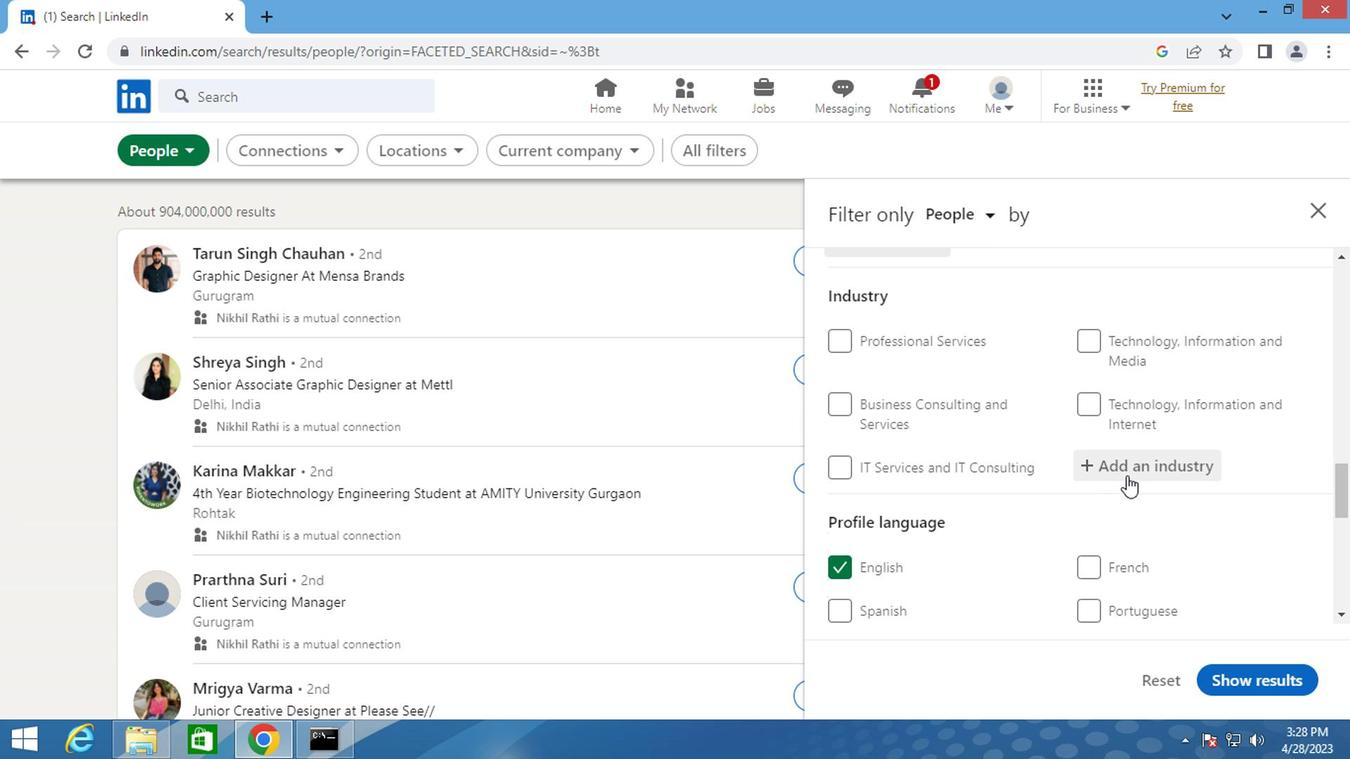 
Action: Mouse pressed left at (1121, 474)
Screenshot: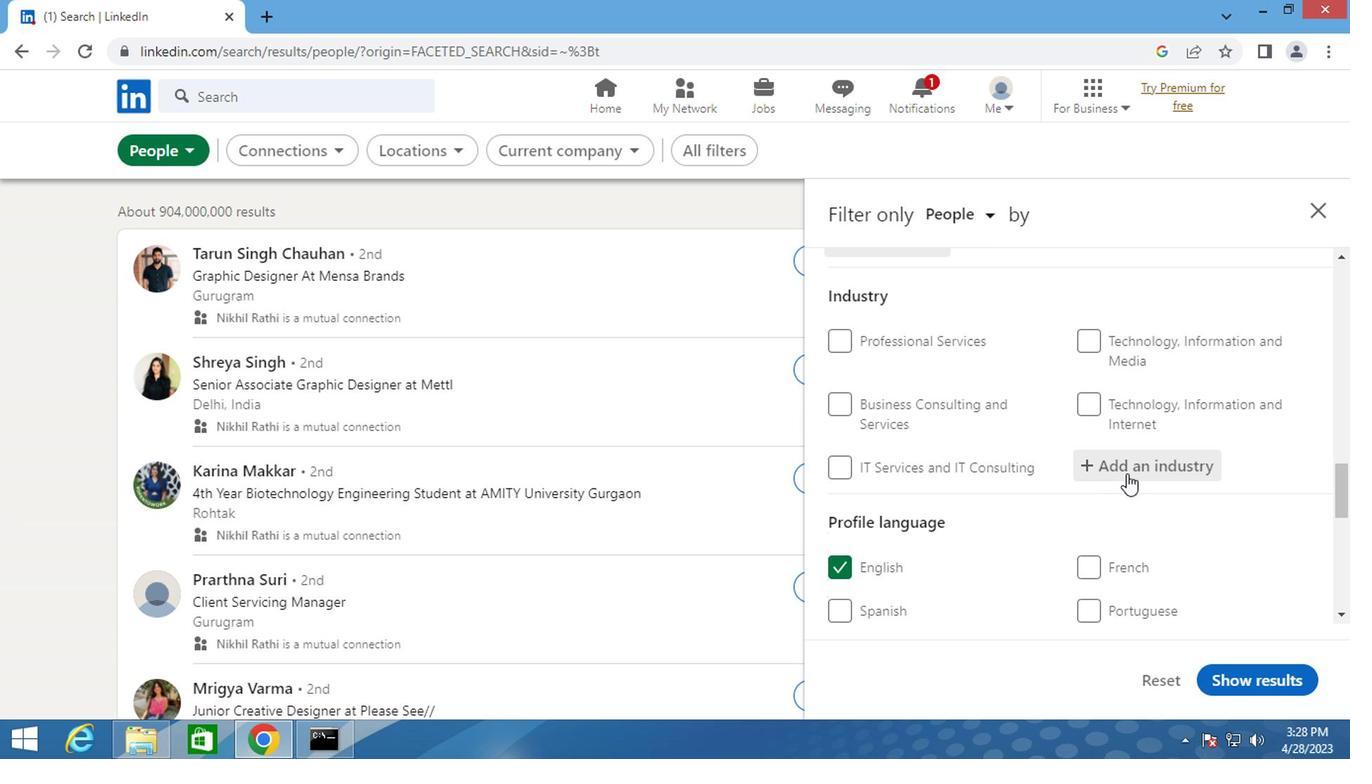 
Action: Key pressed <Key.shift>SPRING
Screenshot: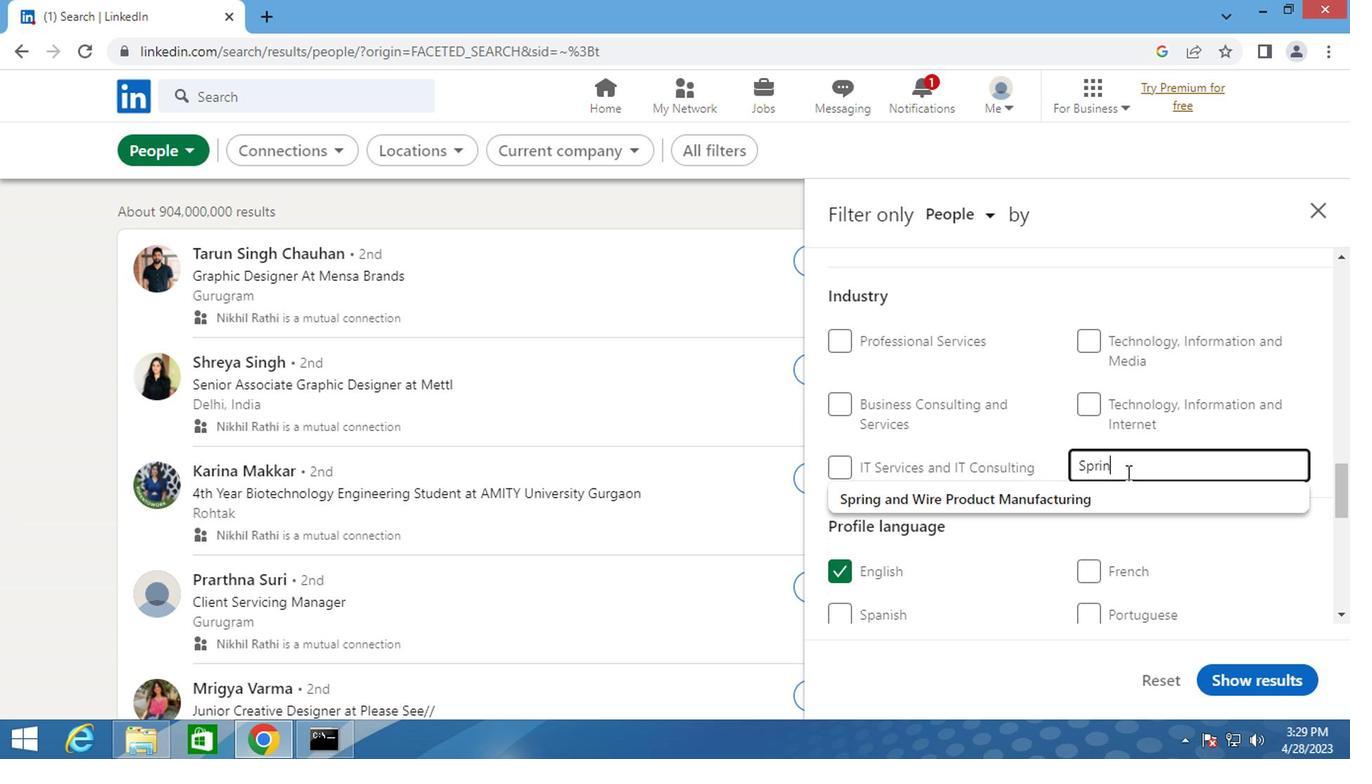 
Action: Mouse moved to (969, 490)
Screenshot: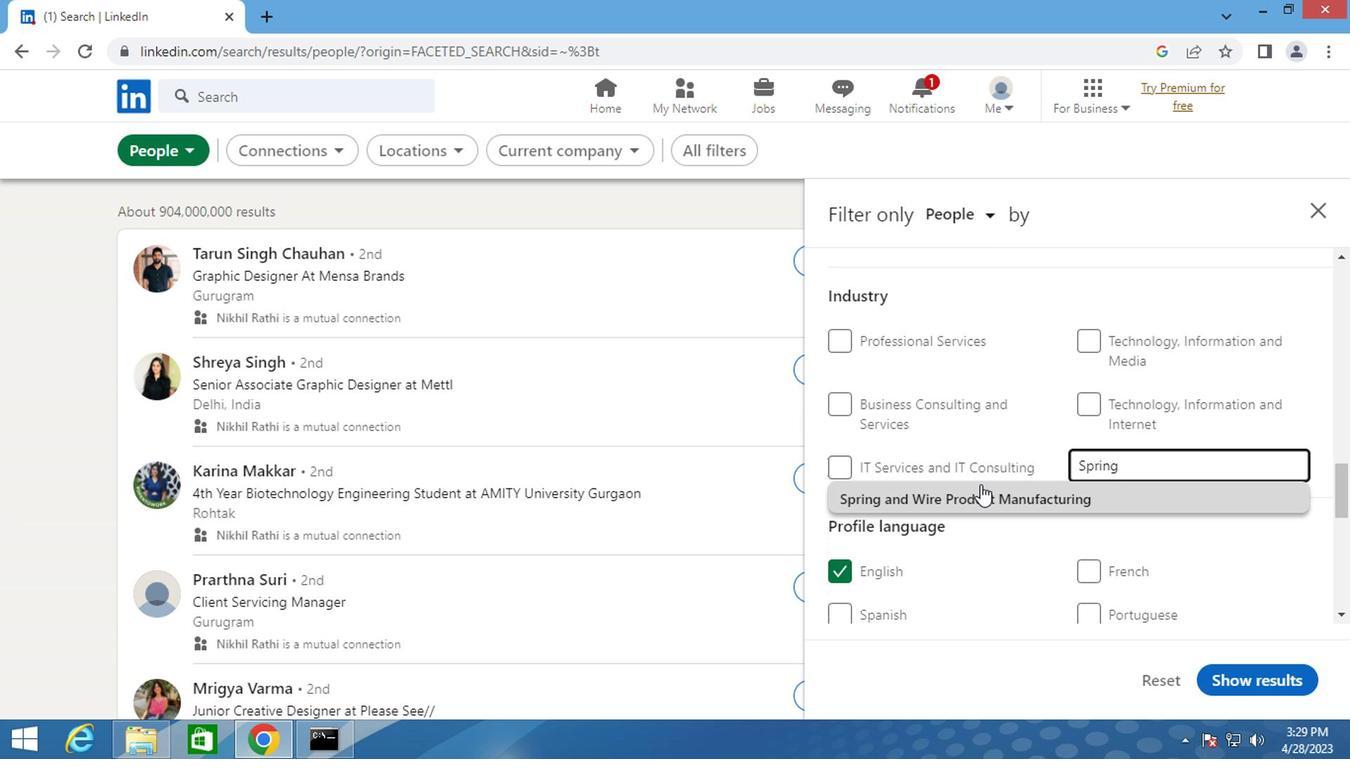 
Action: Mouse pressed left at (969, 490)
Screenshot: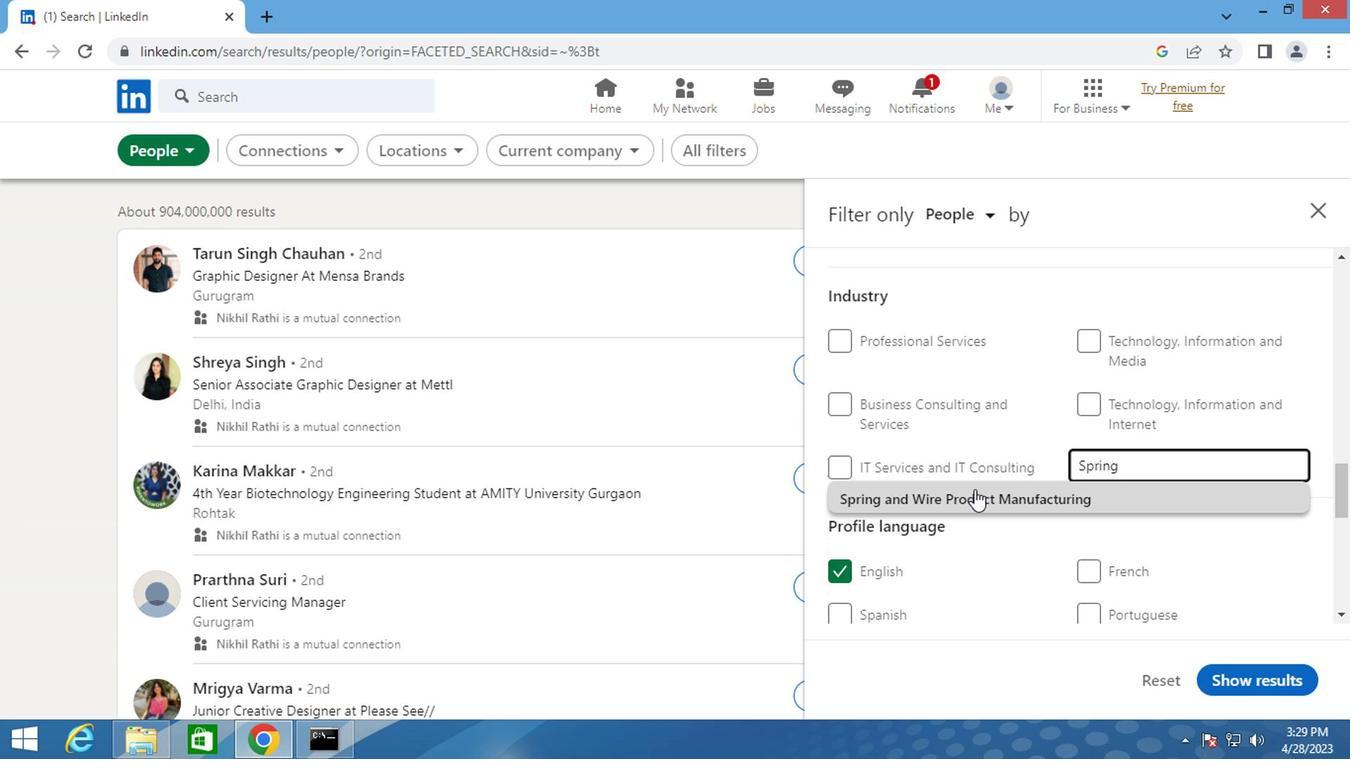 
Action: Mouse scrolled (969, 489) with delta (0, -1)
Screenshot: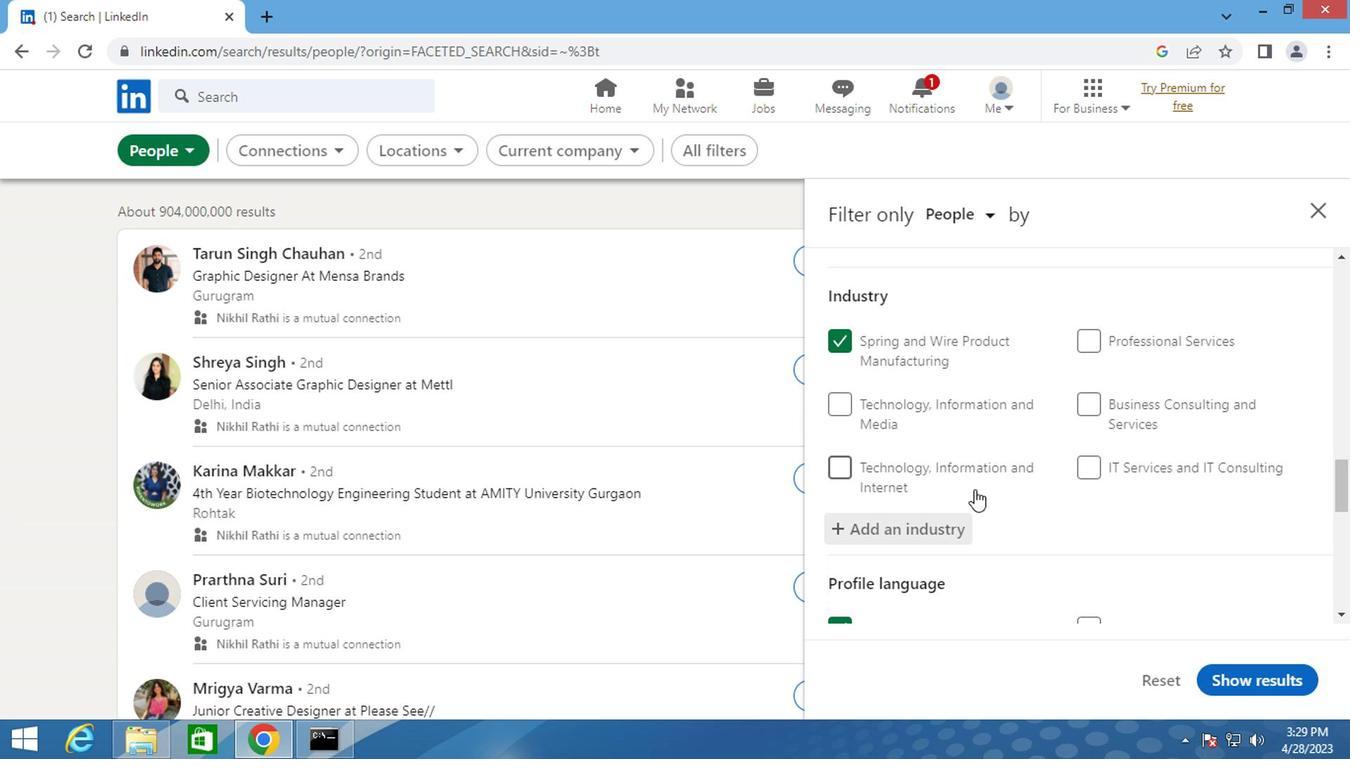 
Action: Mouse scrolled (969, 489) with delta (0, -1)
Screenshot: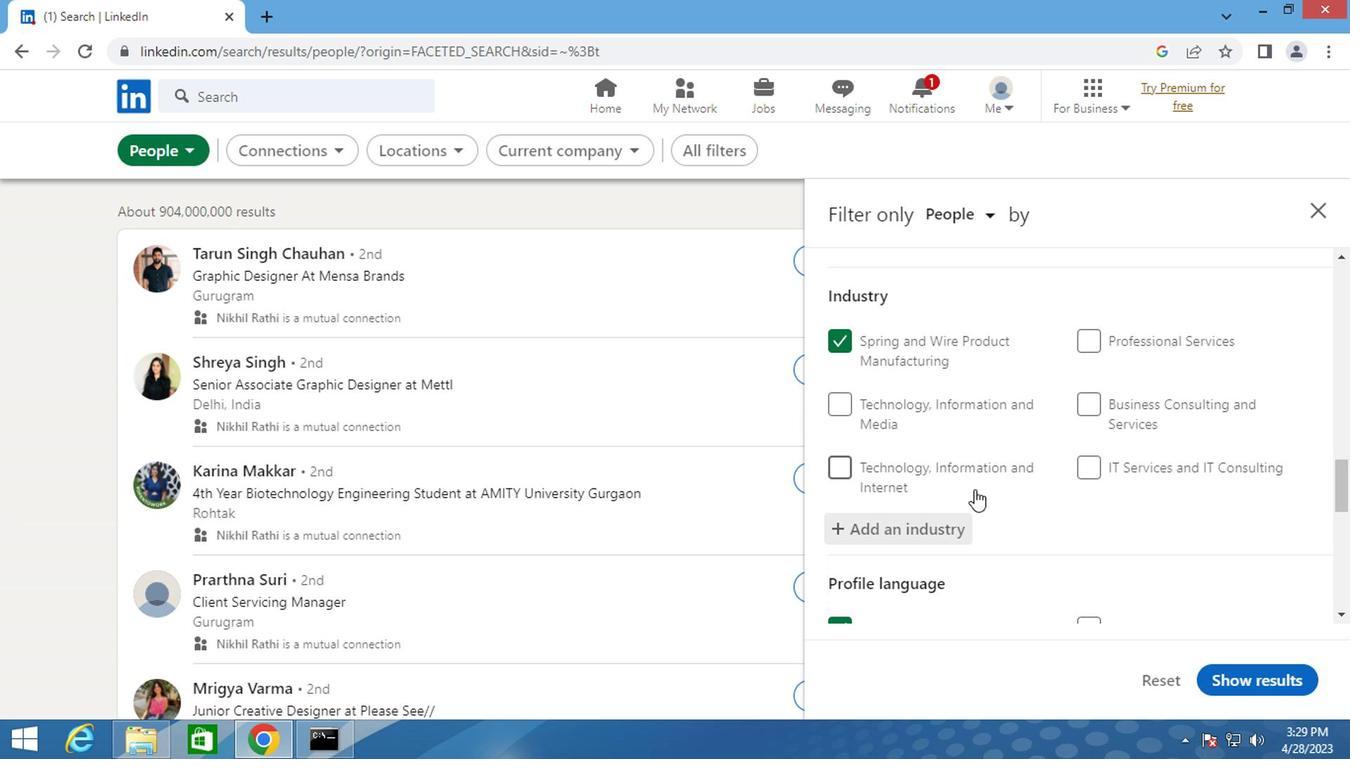 
Action: Mouse scrolled (969, 489) with delta (0, -1)
Screenshot: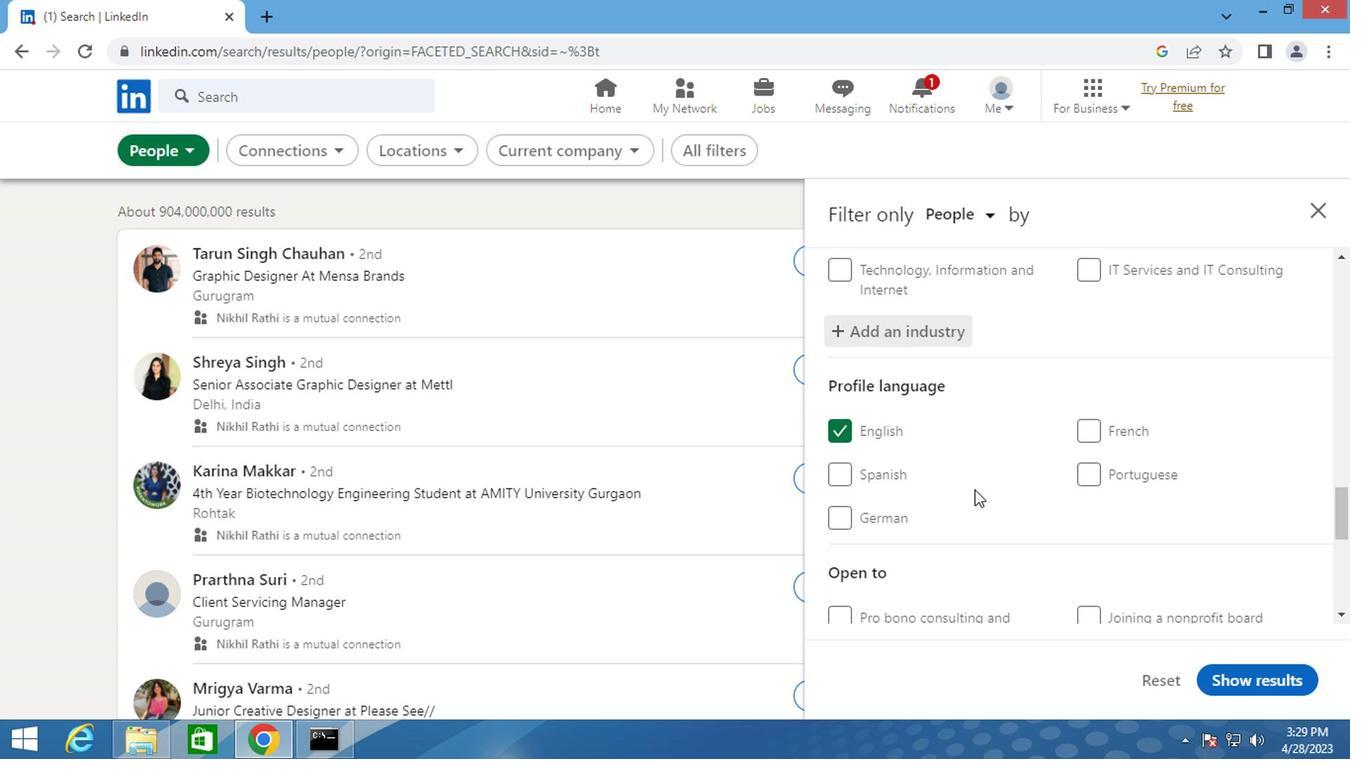 
Action: Mouse scrolled (969, 489) with delta (0, -1)
Screenshot: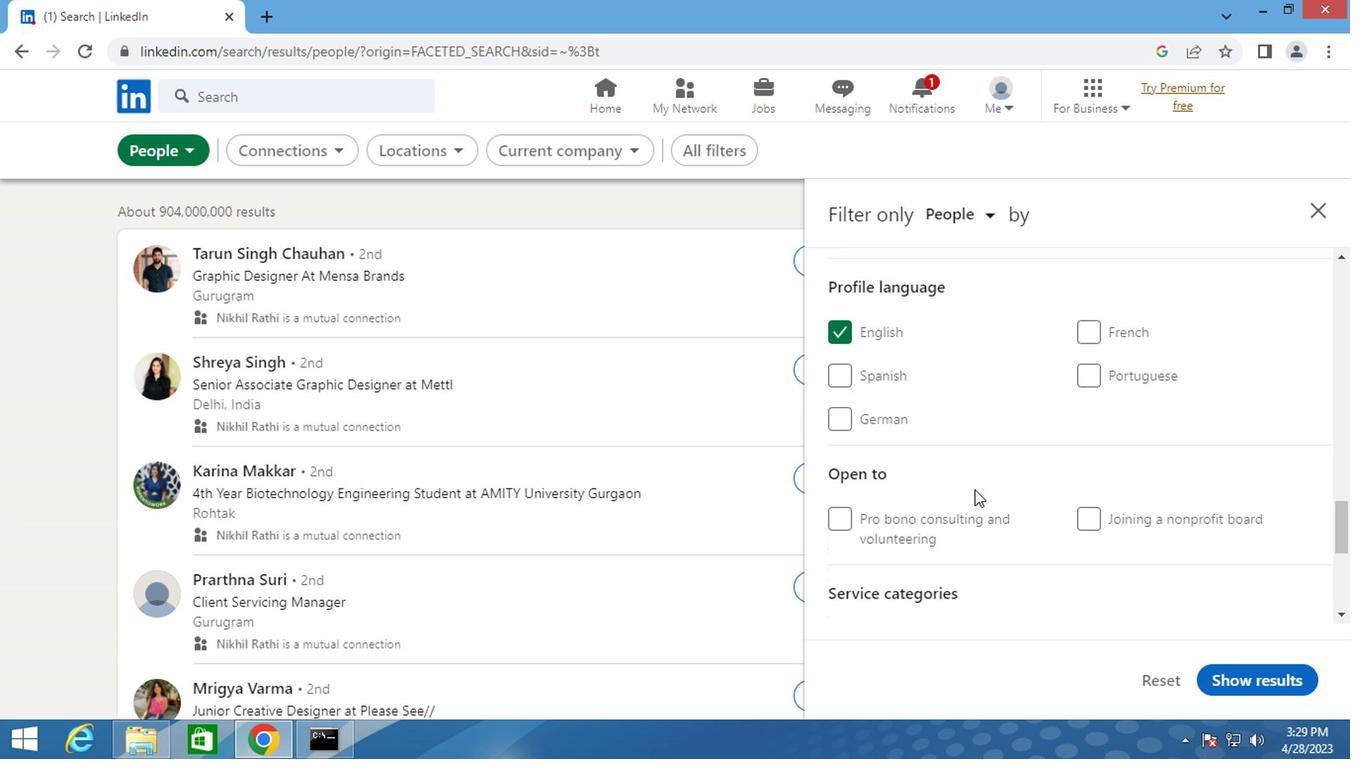 
Action: Mouse scrolled (969, 489) with delta (0, -1)
Screenshot: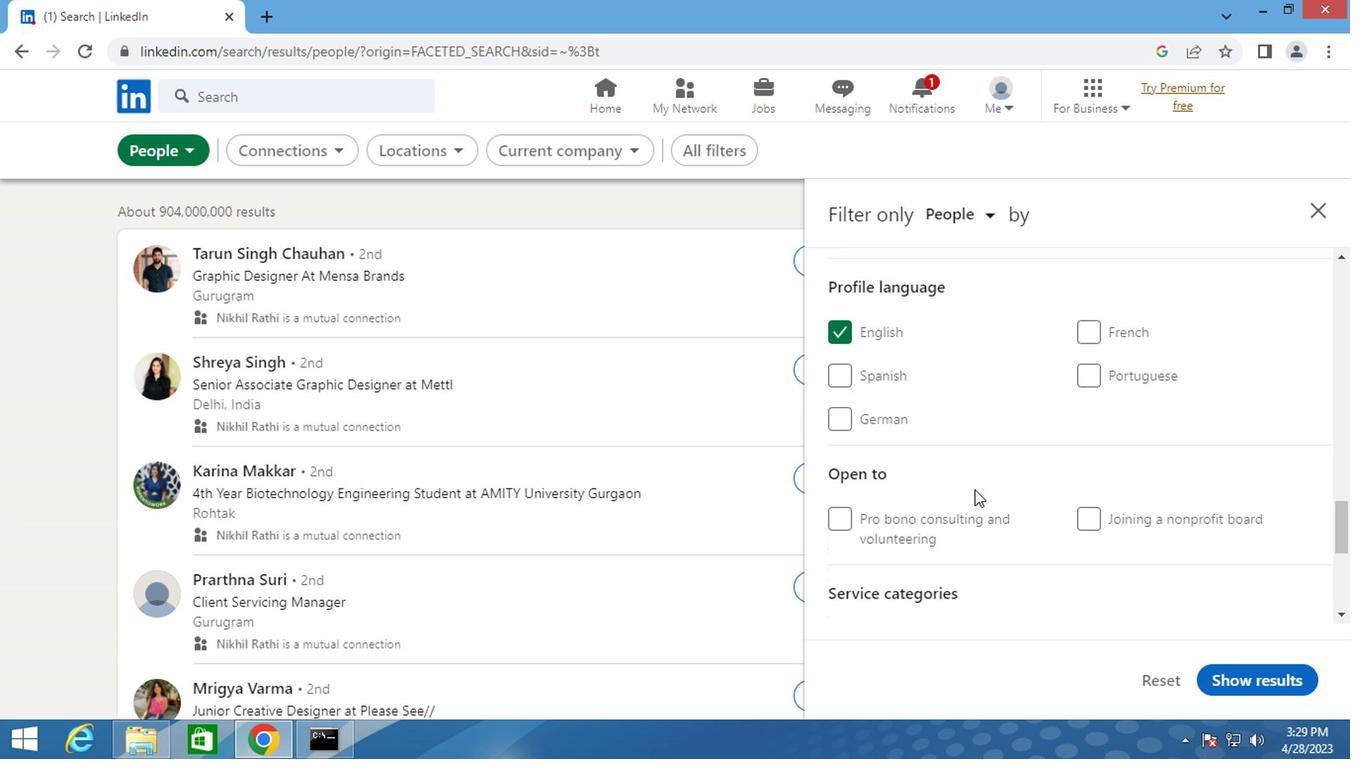 
Action: Mouse scrolled (969, 489) with delta (0, -1)
Screenshot: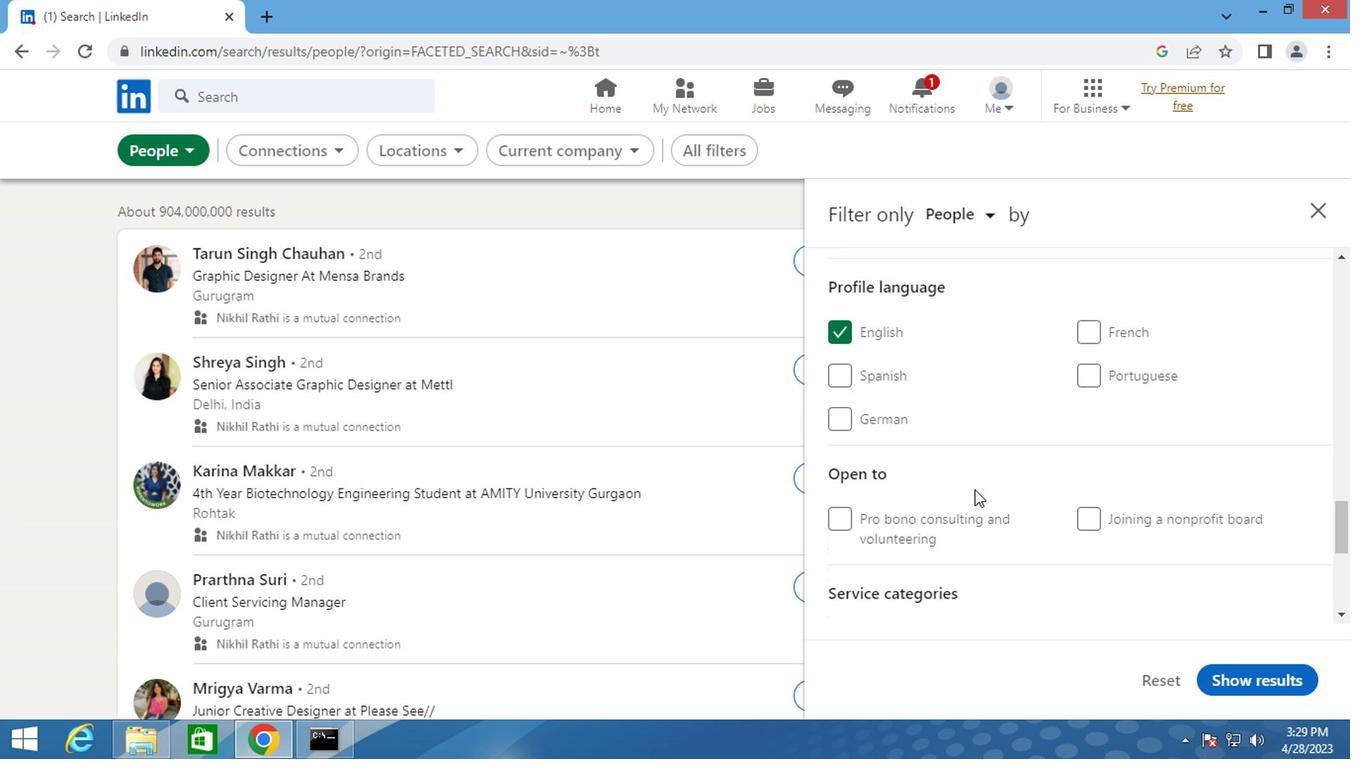 
Action: Mouse moved to (1132, 430)
Screenshot: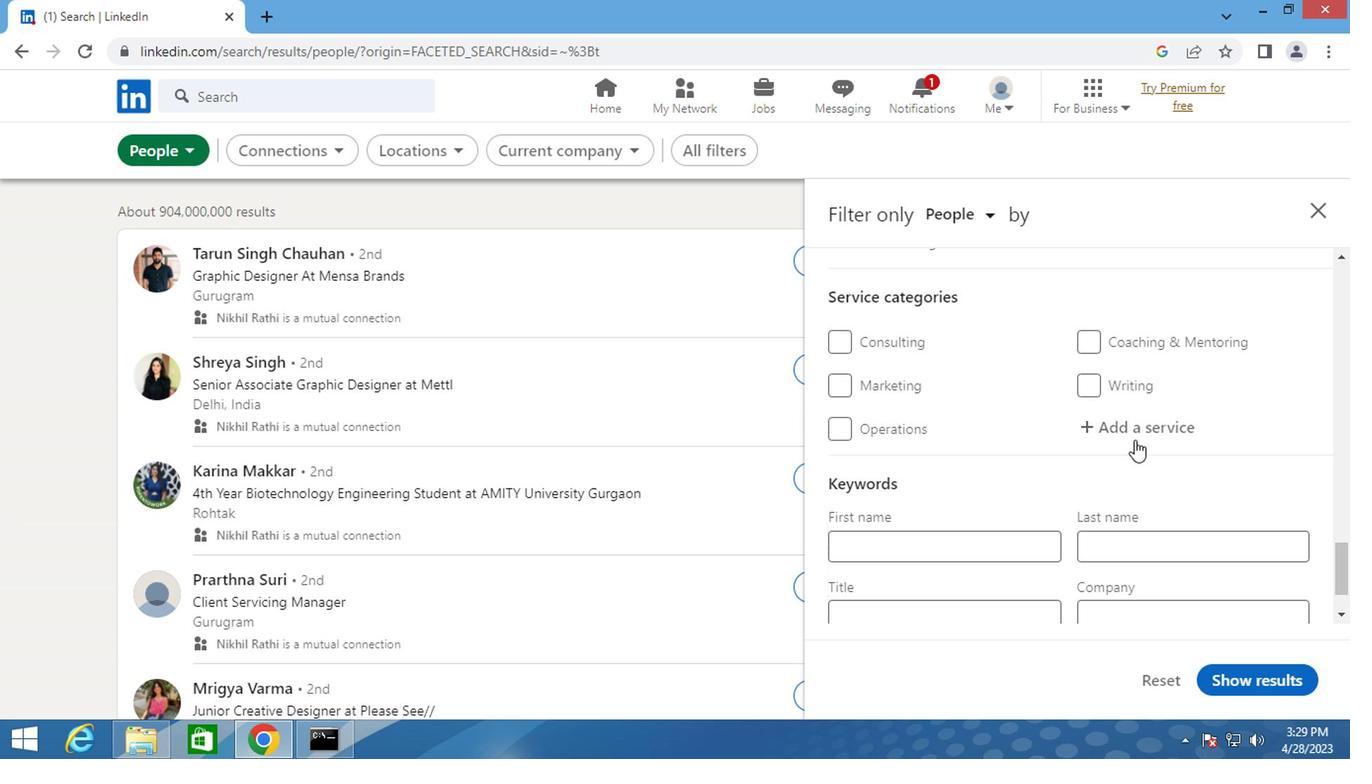 
Action: Mouse pressed left at (1132, 430)
Screenshot: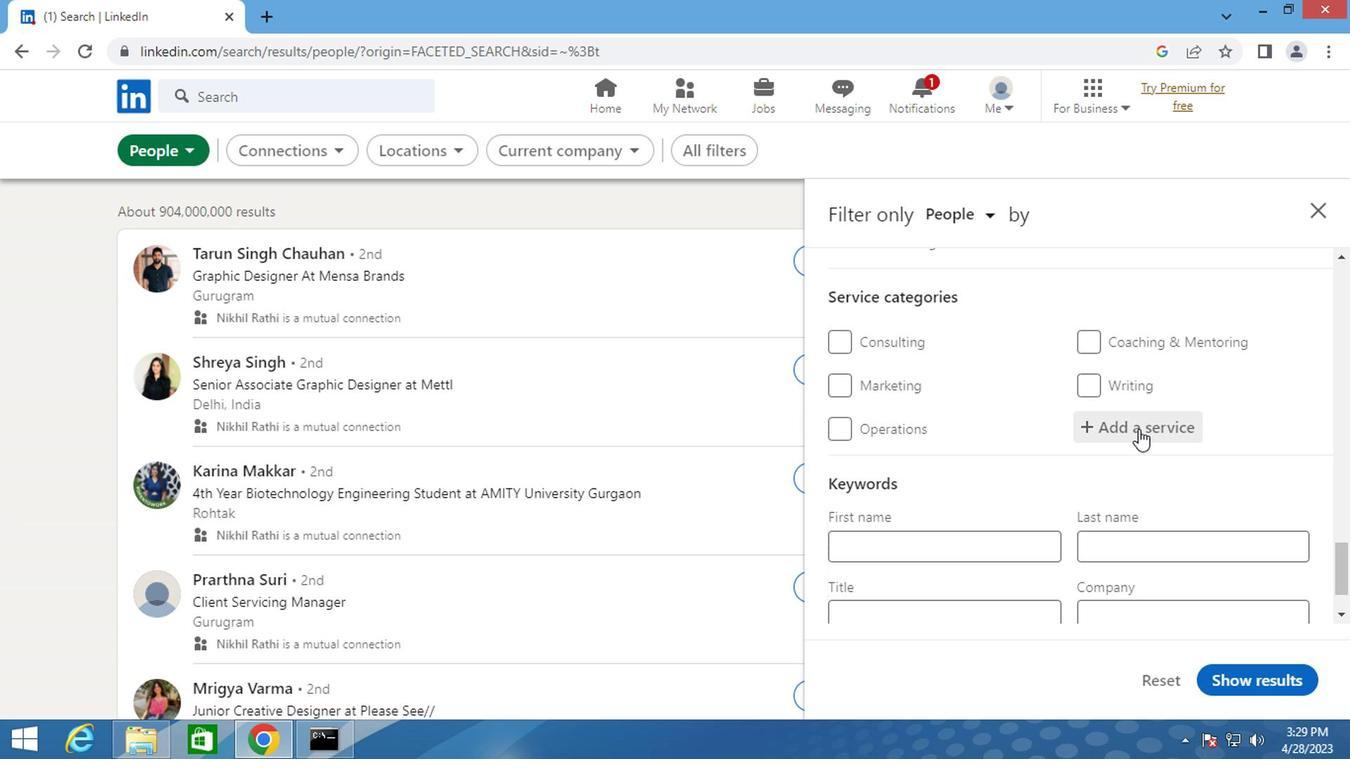 
Action: Key pressed <Key.shift>VIDEO<Key.space>
Screenshot: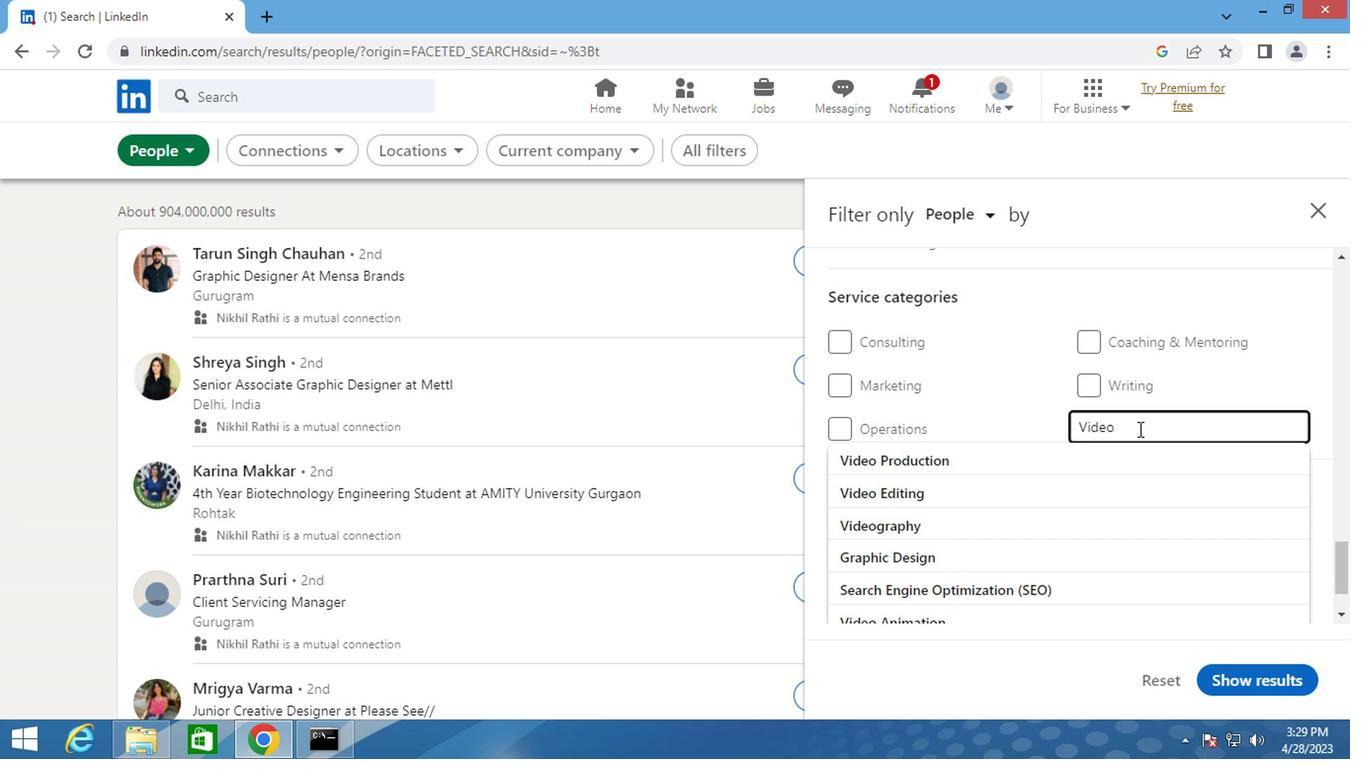 
Action: Mouse moved to (893, 580)
Screenshot: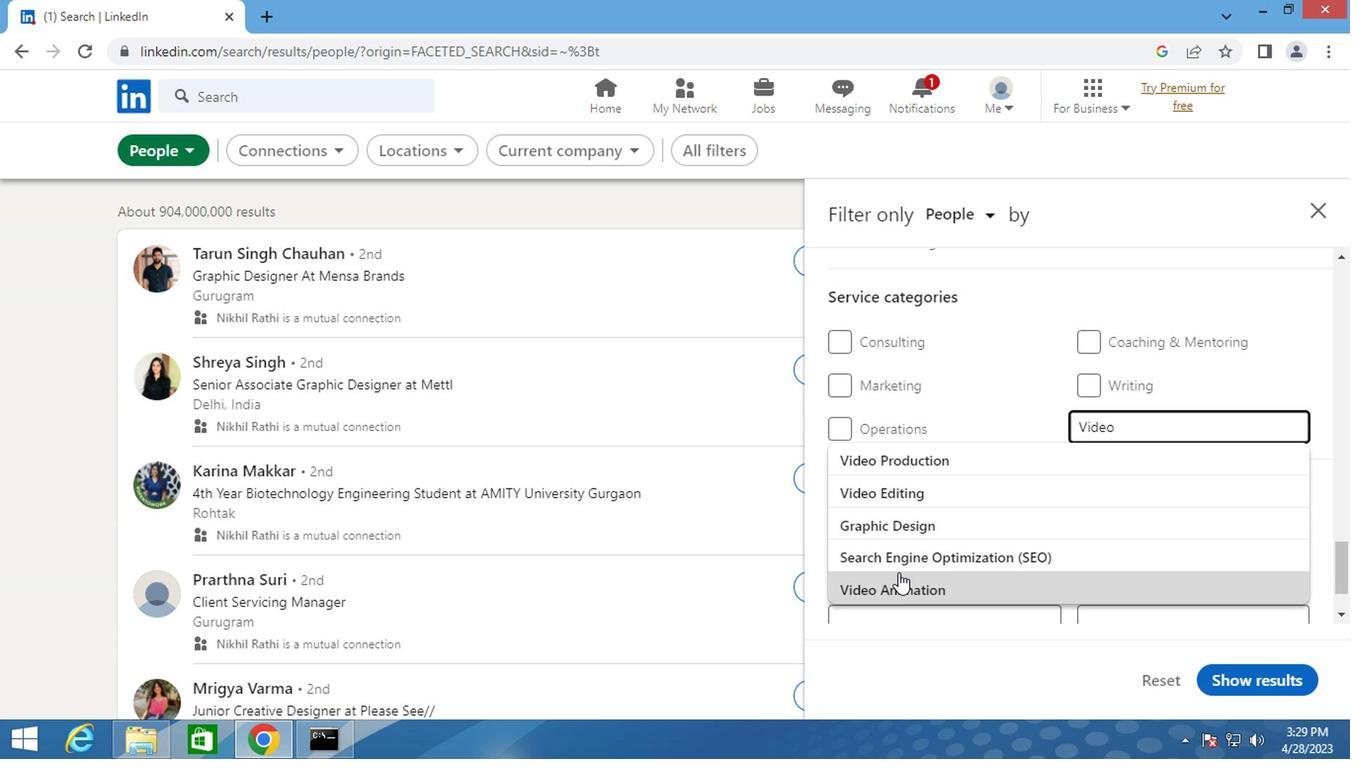 
Action: Mouse pressed left at (893, 580)
Screenshot: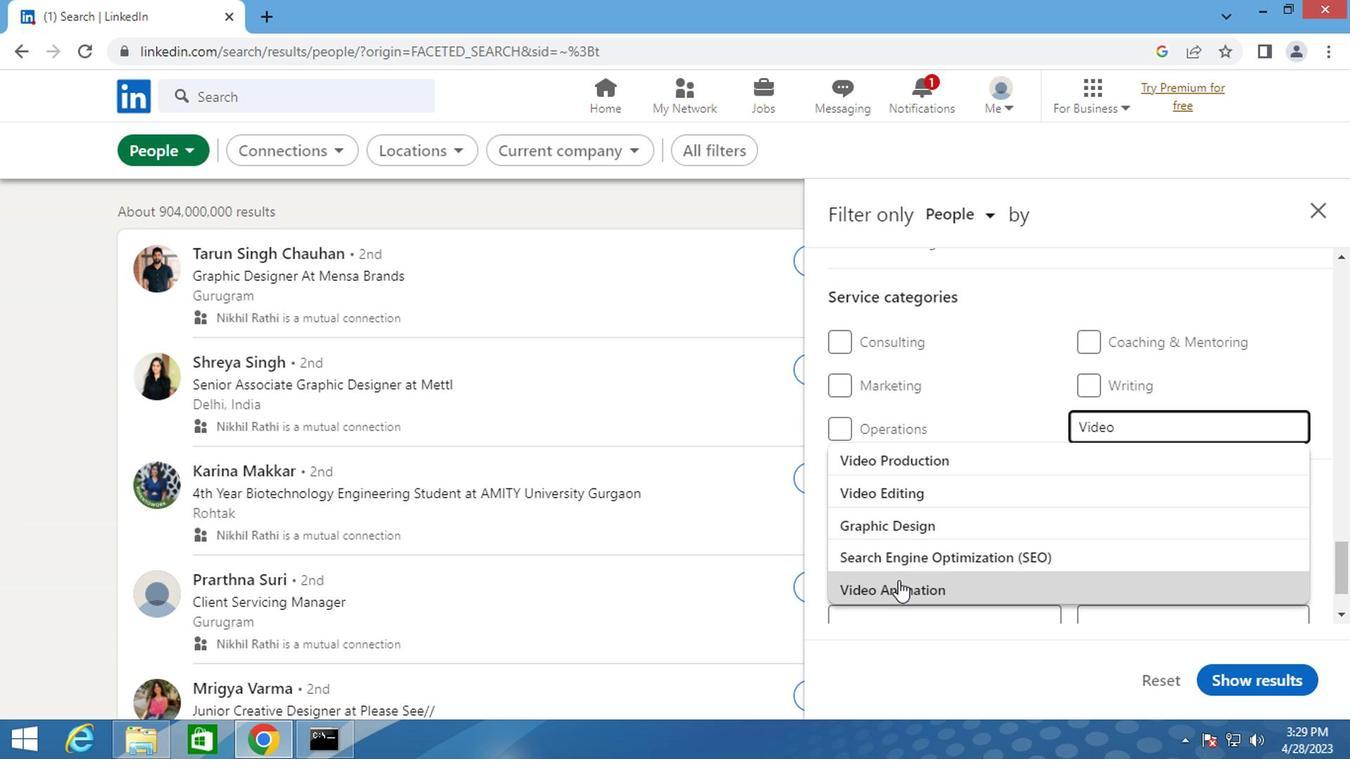 
Action: Mouse moved to (946, 535)
Screenshot: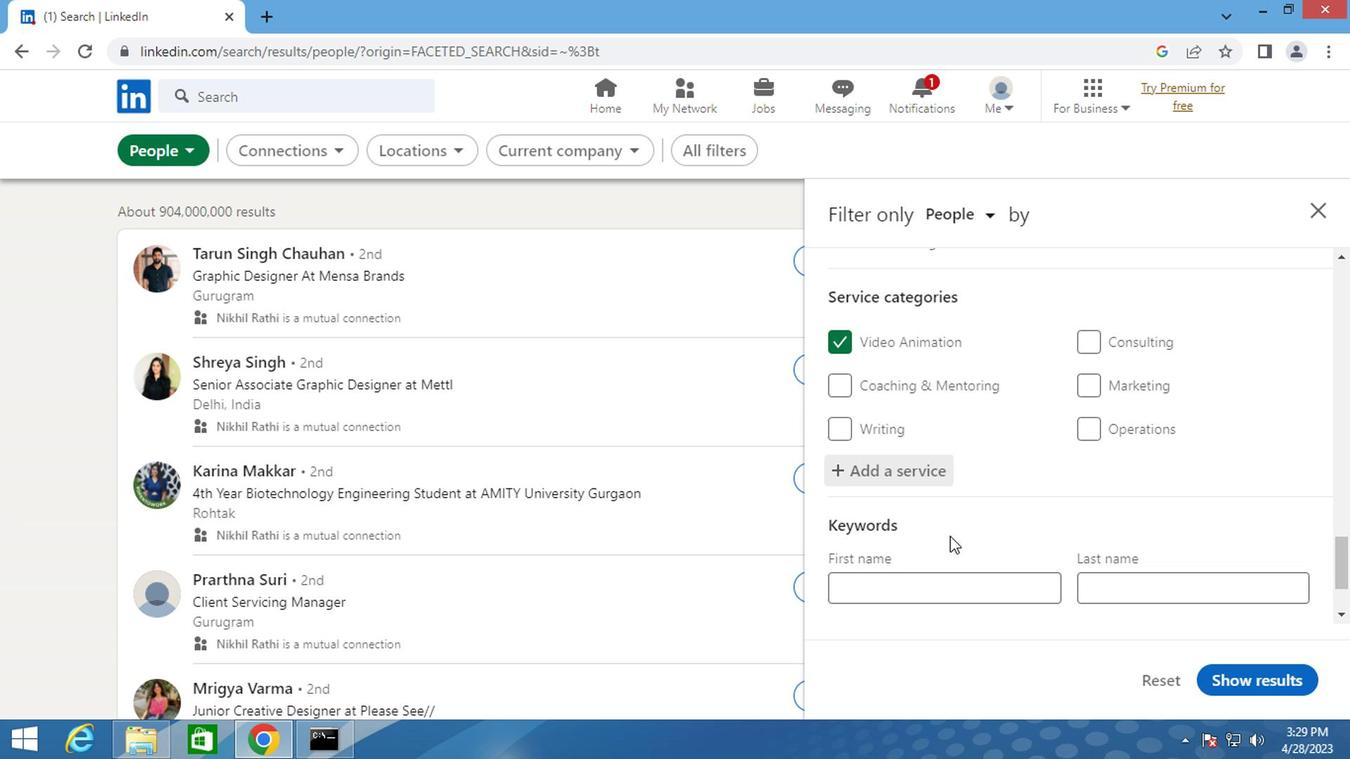 
Action: Mouse scrolled (946, 535) with delta (0, 0)
Screenshot: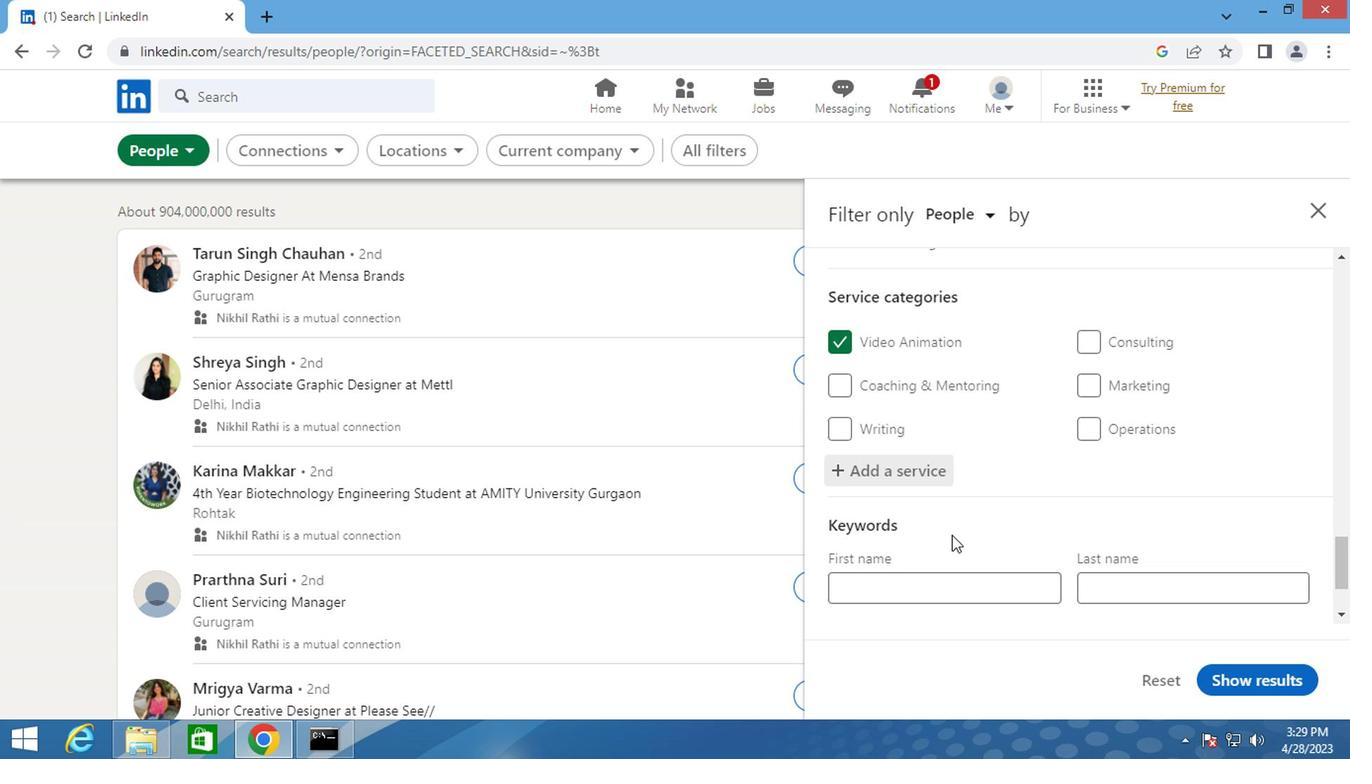 
Action: Mouse scrolled (946, 535) with delta (0, 0)
Screenshot: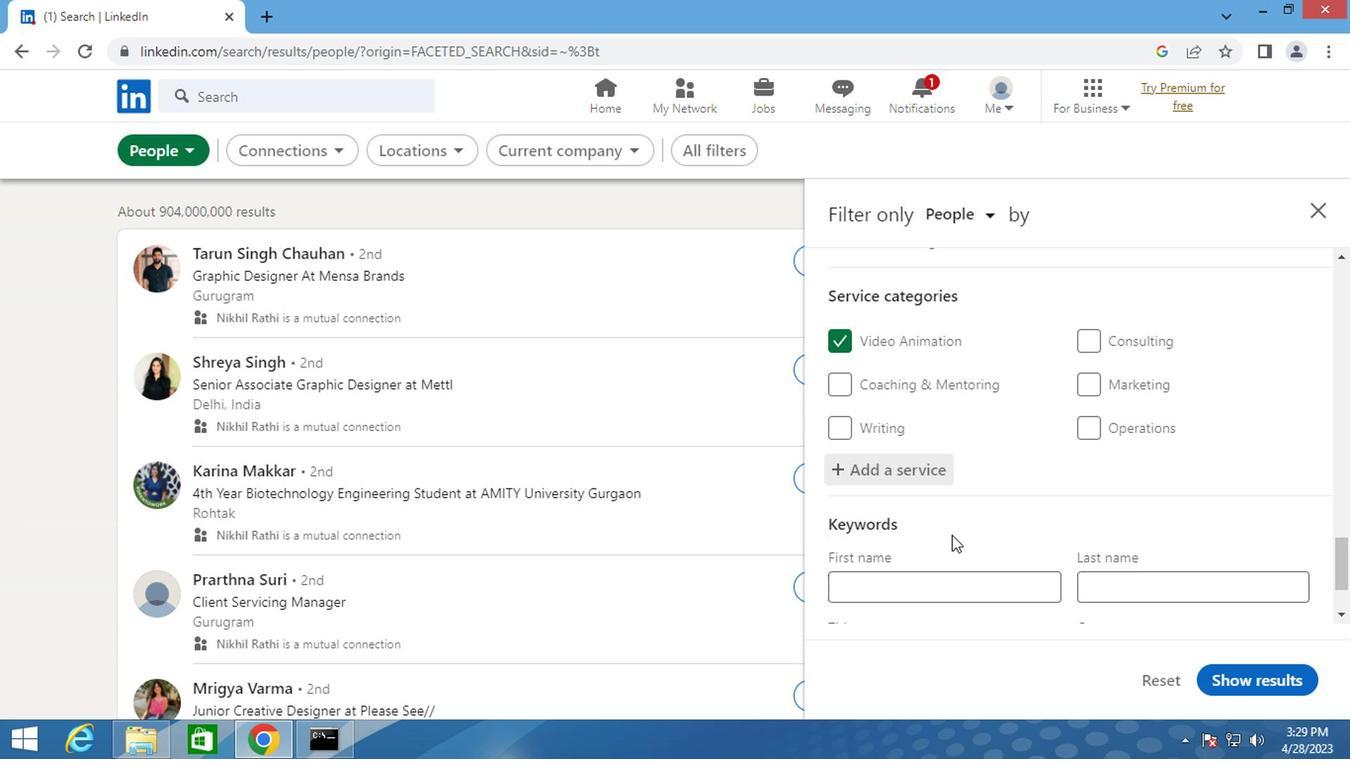 
Action: Mouse pressed left at (946, 535)
Screenshot: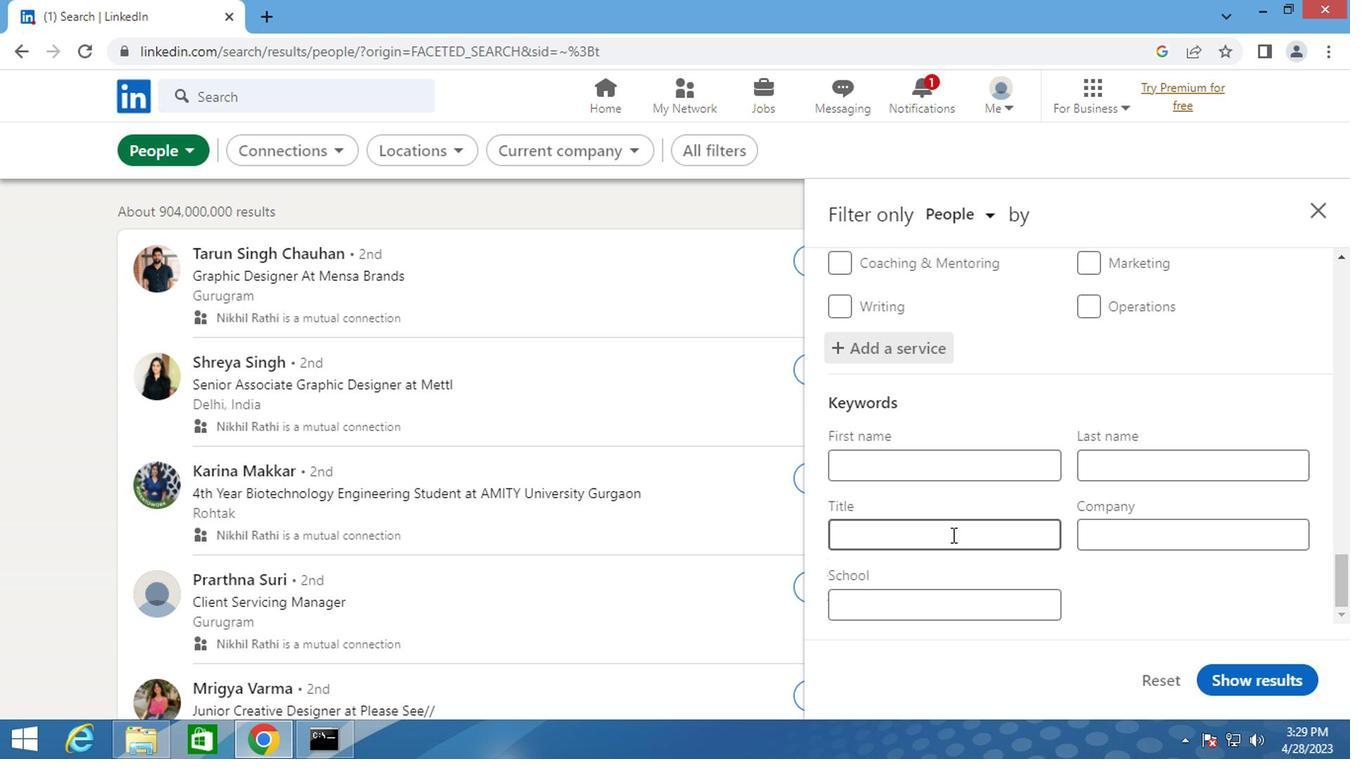 
Action: Key pressed <Key.shift>DEV<Key.shift>OPS<Key.space><Key.shift>ENGINEER
Screenshot: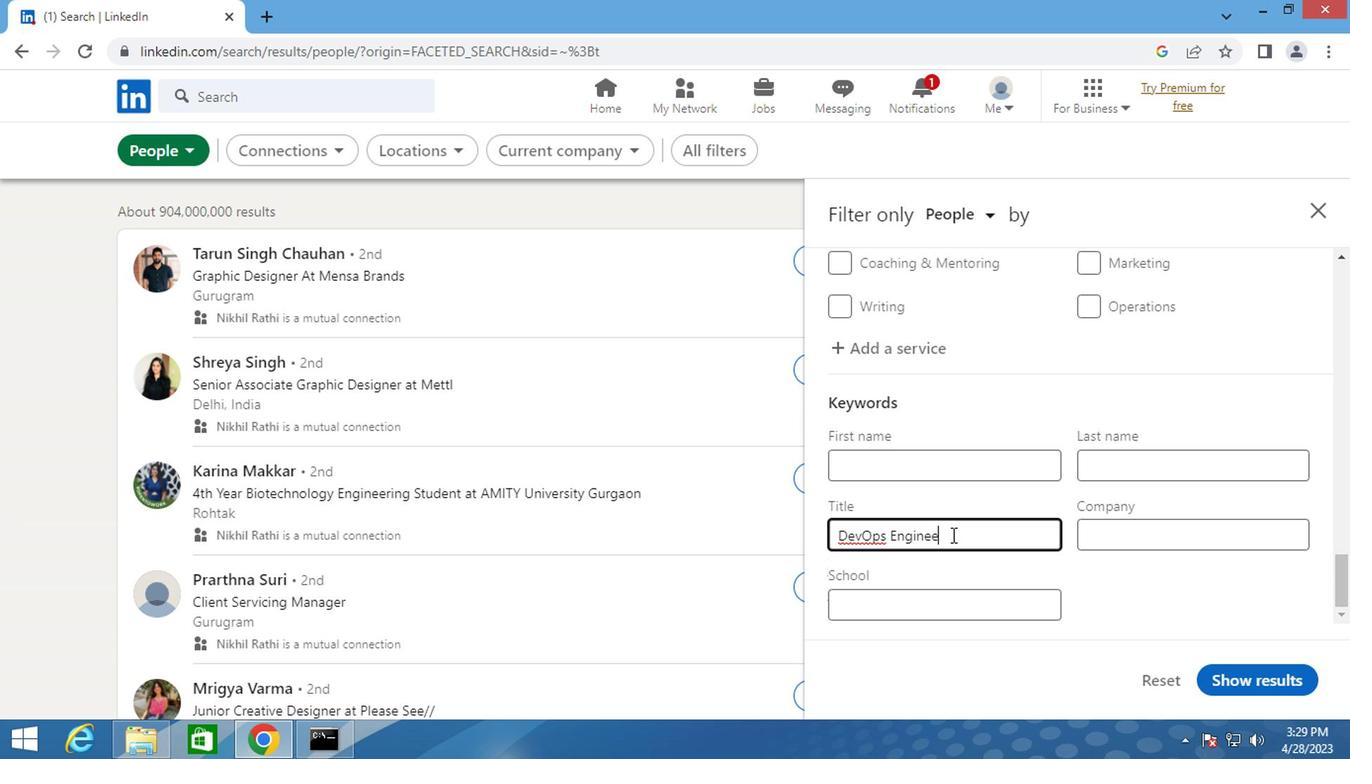 
Action: Mouse moved to (1205, 673)
Screenshot: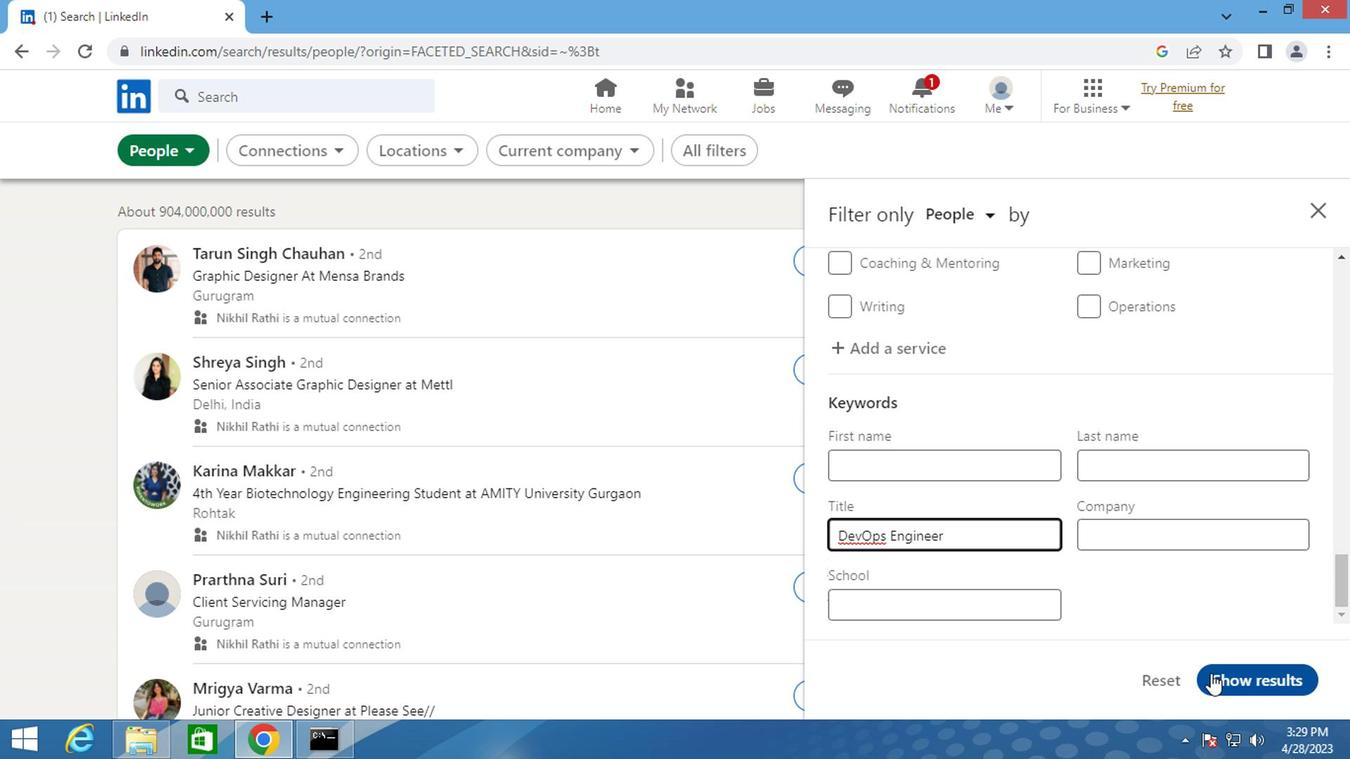 
Action: Mouse pressed left at (1205, 673)
Screenshot: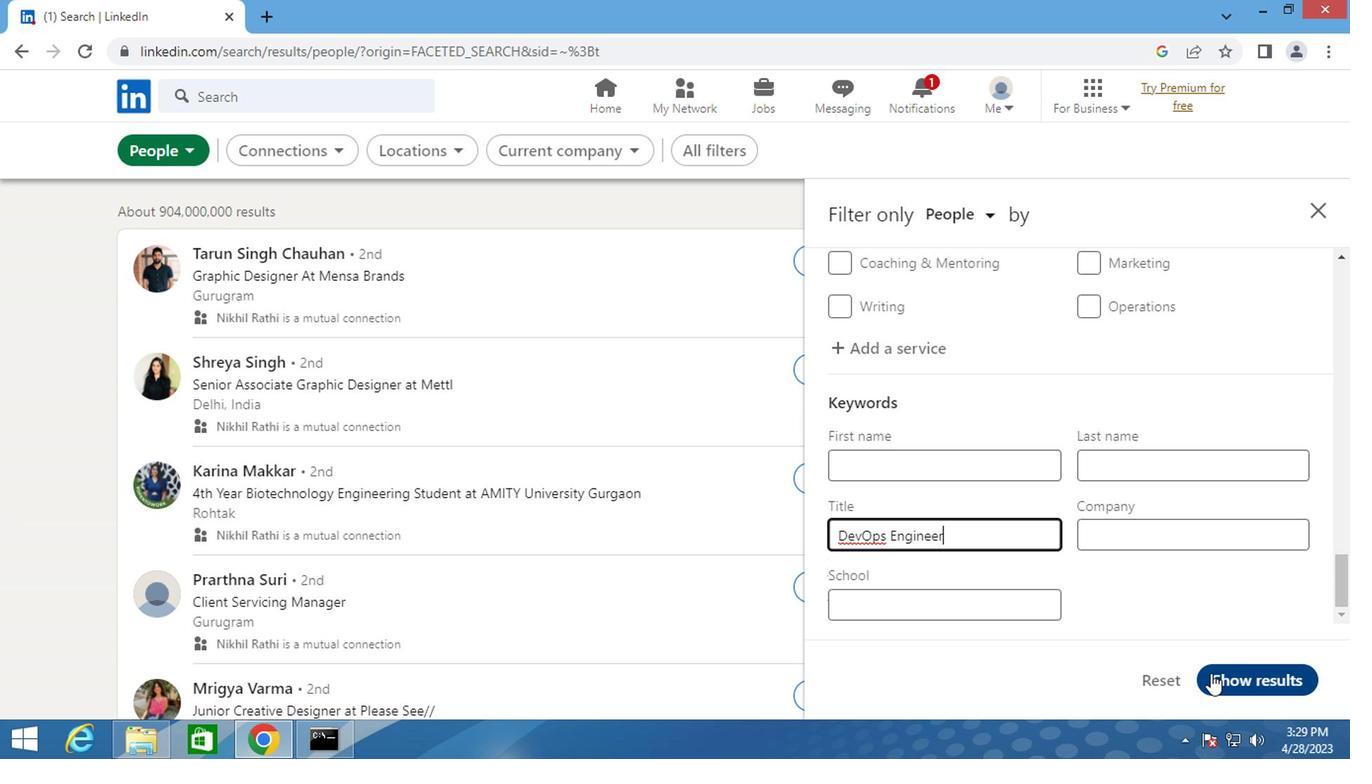 
